 Task: Find people on LinkedIn with the title 'Marketing Research Analyst' at 'International Trade Links' who attended 'Shri Shikshayatan College'.
Action: Mouse moved to (664, 92)
Screenshot: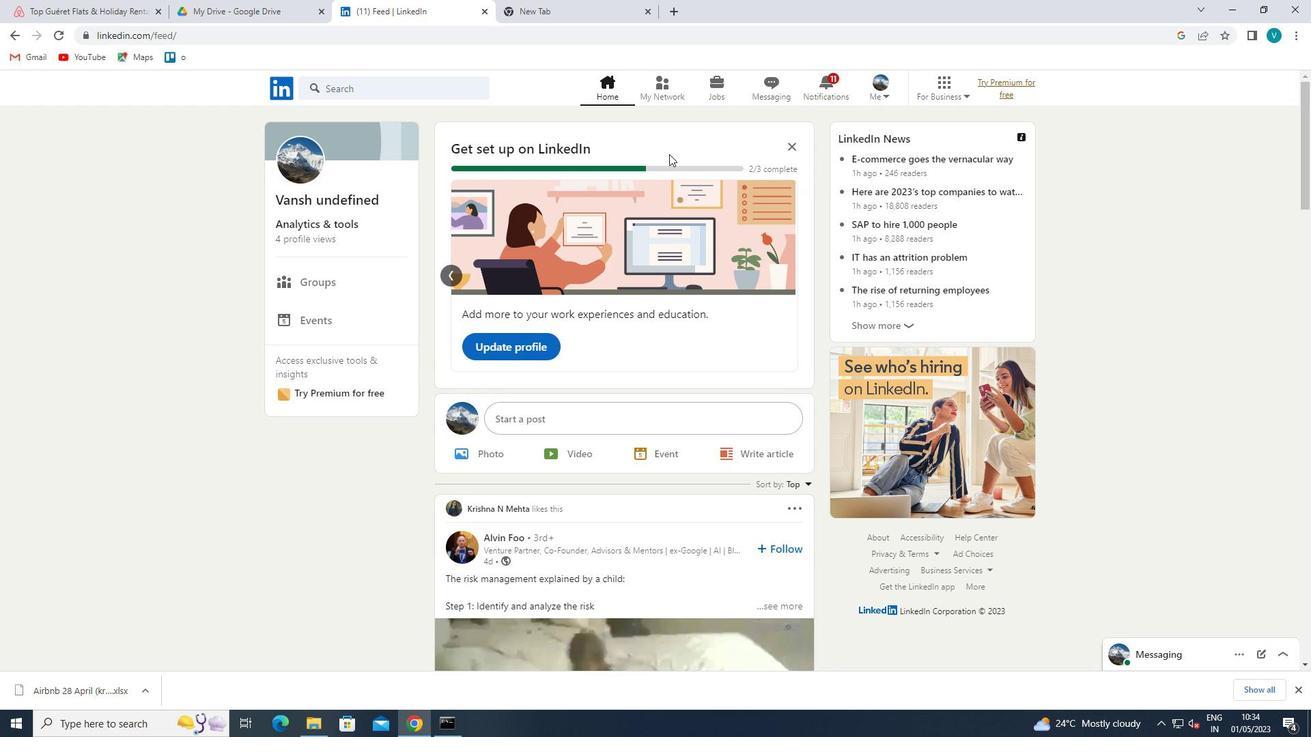
Action: Mouse pressed left at (664, 92)
Screenshot: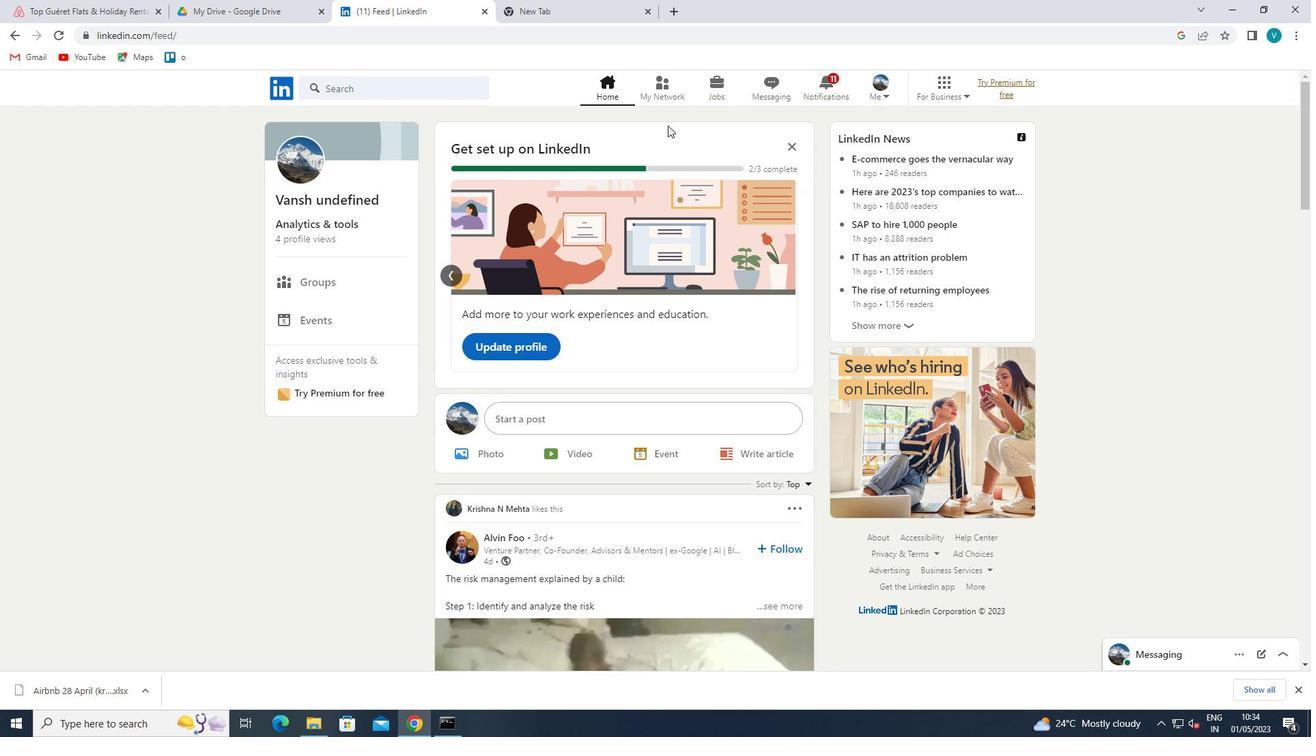 
Action: Mouse moved to (353, 163)
Screenshot: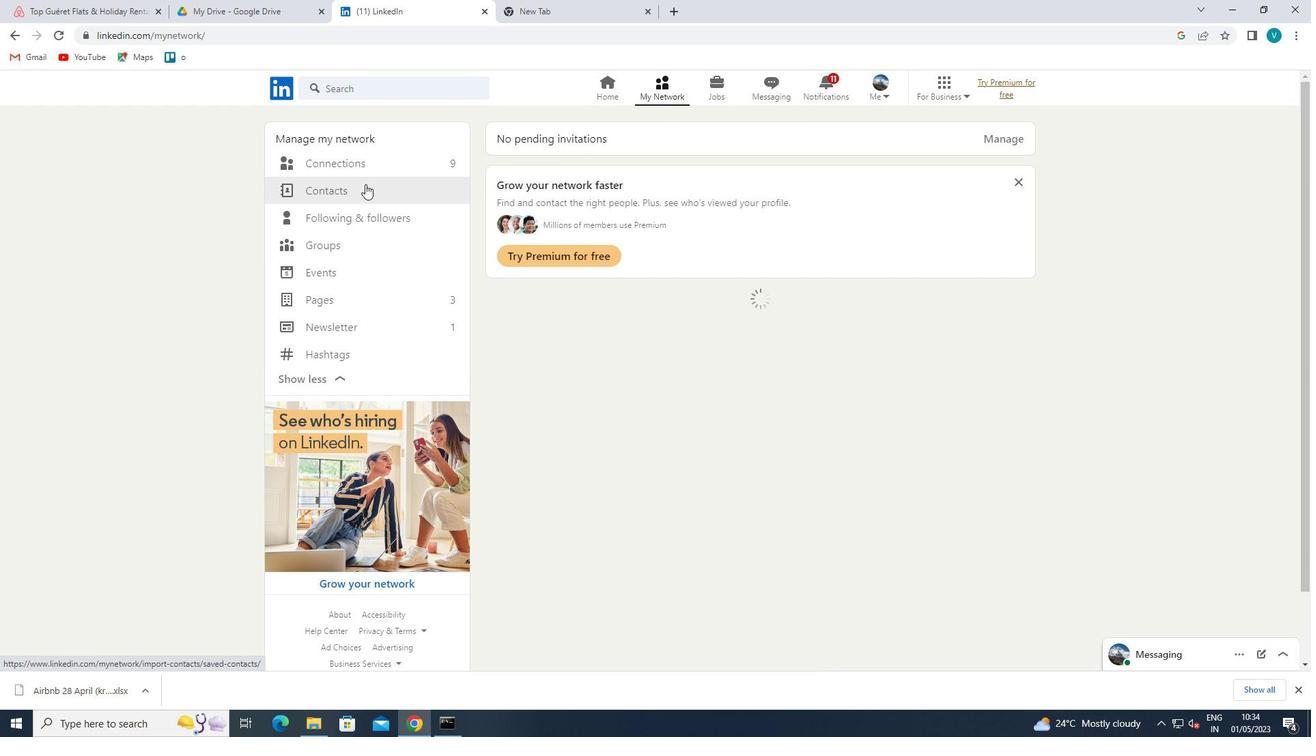 
Action: Mouse pressed left at (353, 163)
Screenshot: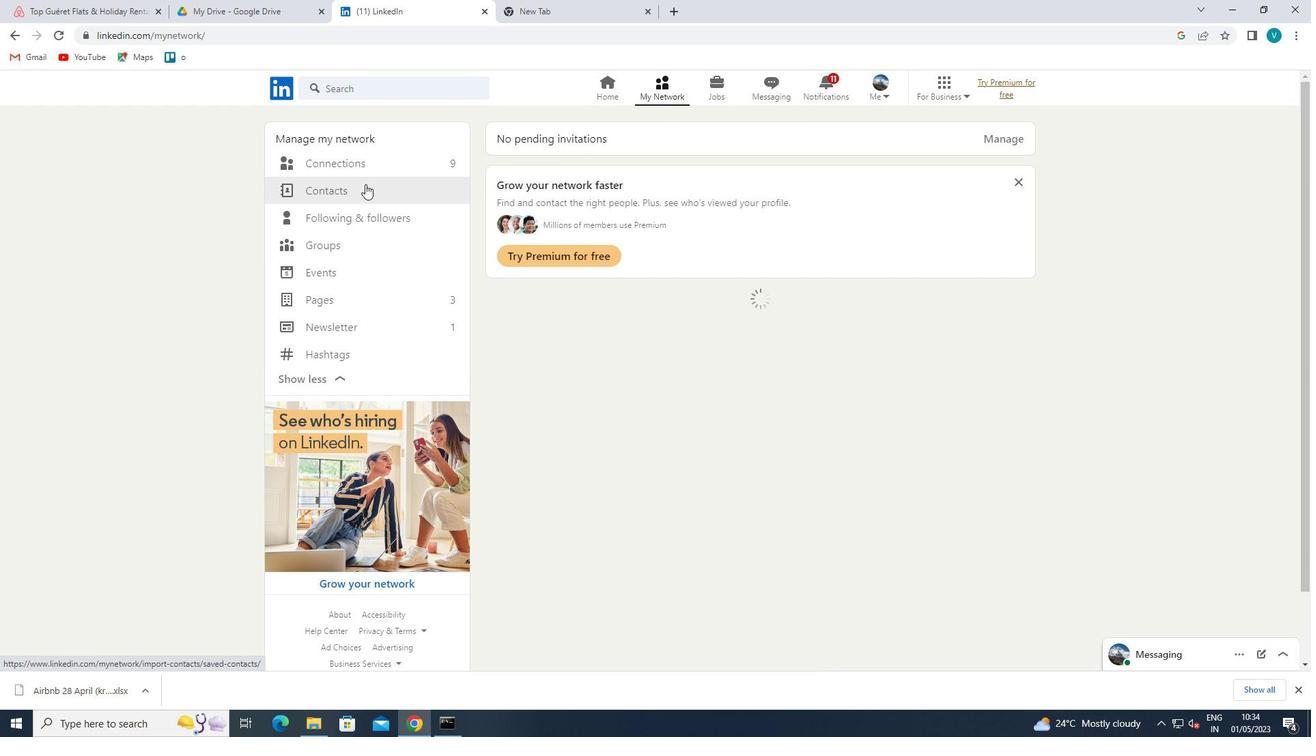 
Action: Mouse moved to (749, 160)
Screenshot: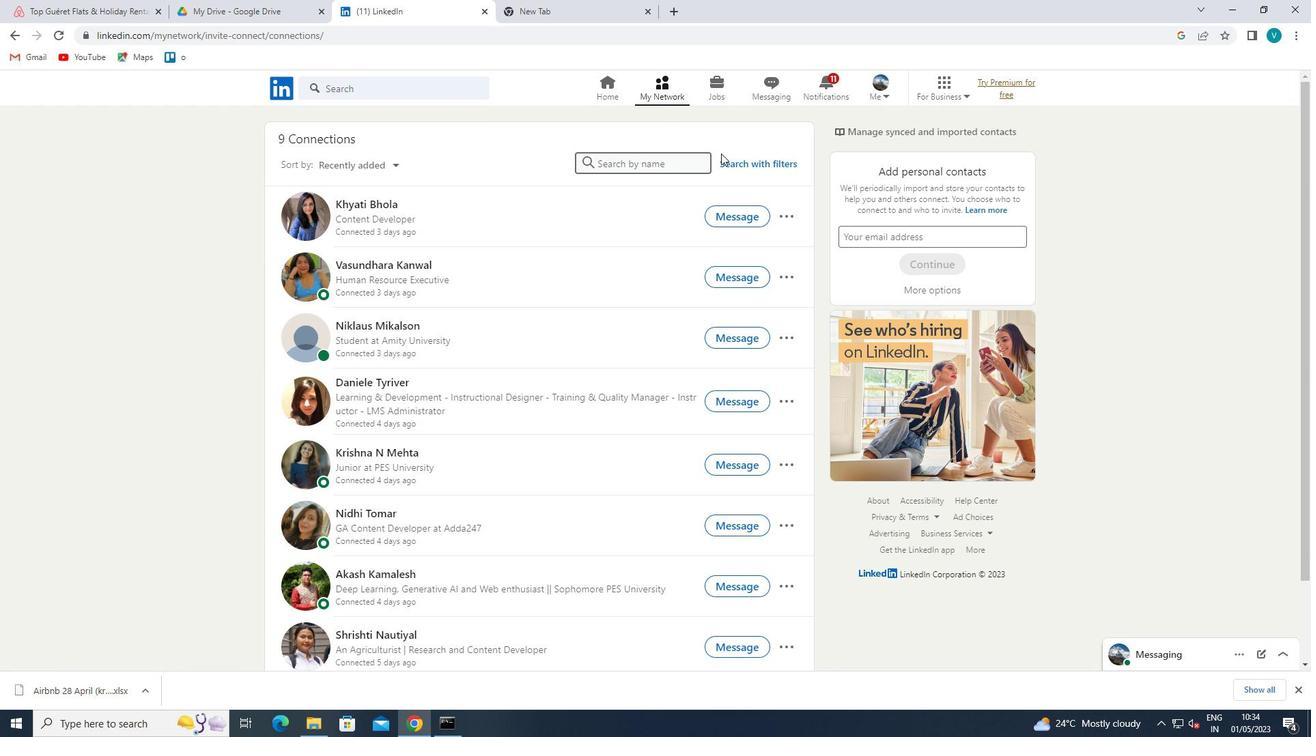 
Action: Mouse pressed left at (749, 160)
Screenshot: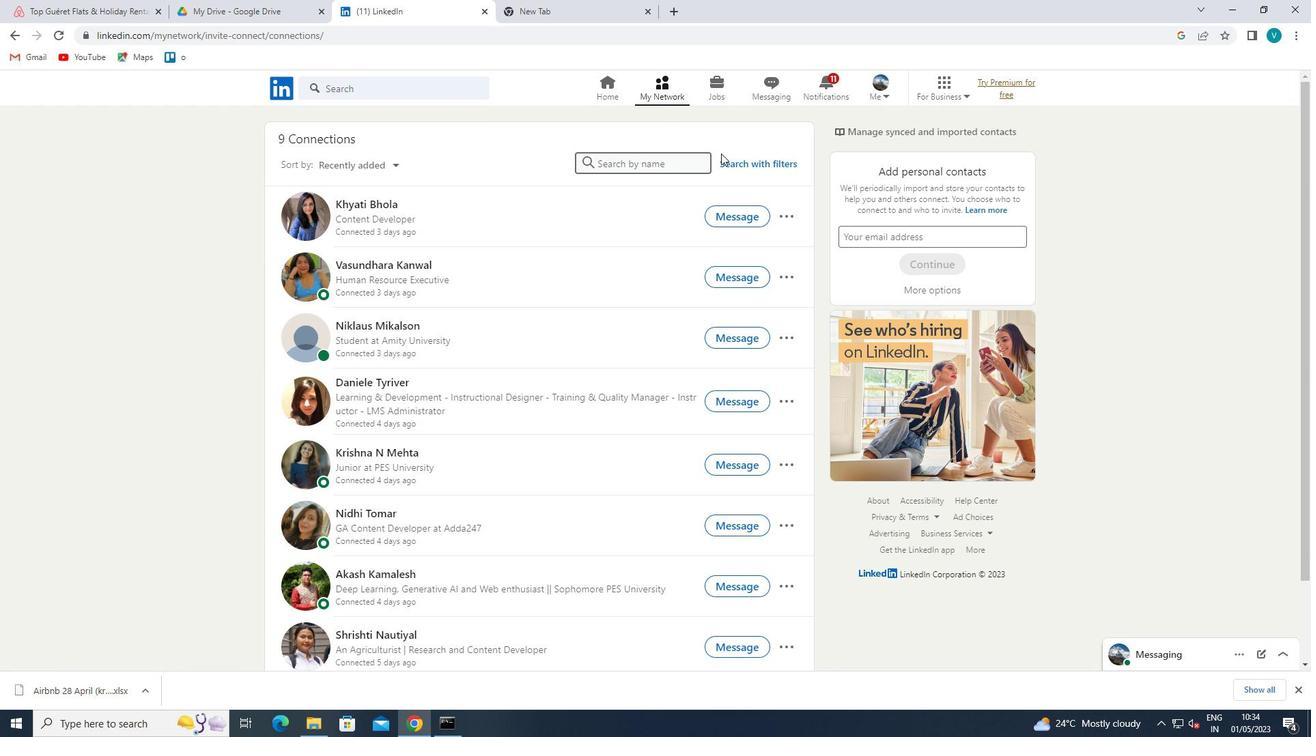 
Action: Mouse moved to (643, 126)
Screenshot: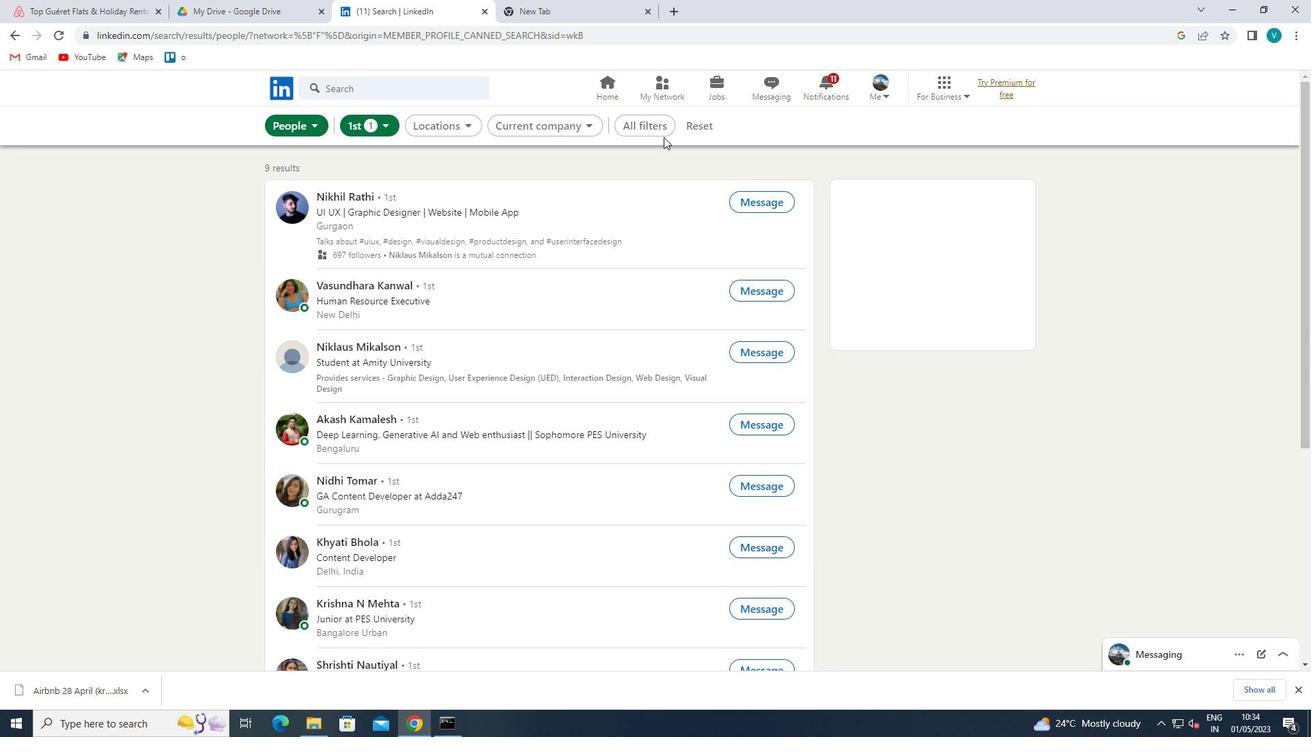 
Action: Mouse pressed left at (643, 126)
Screenshot: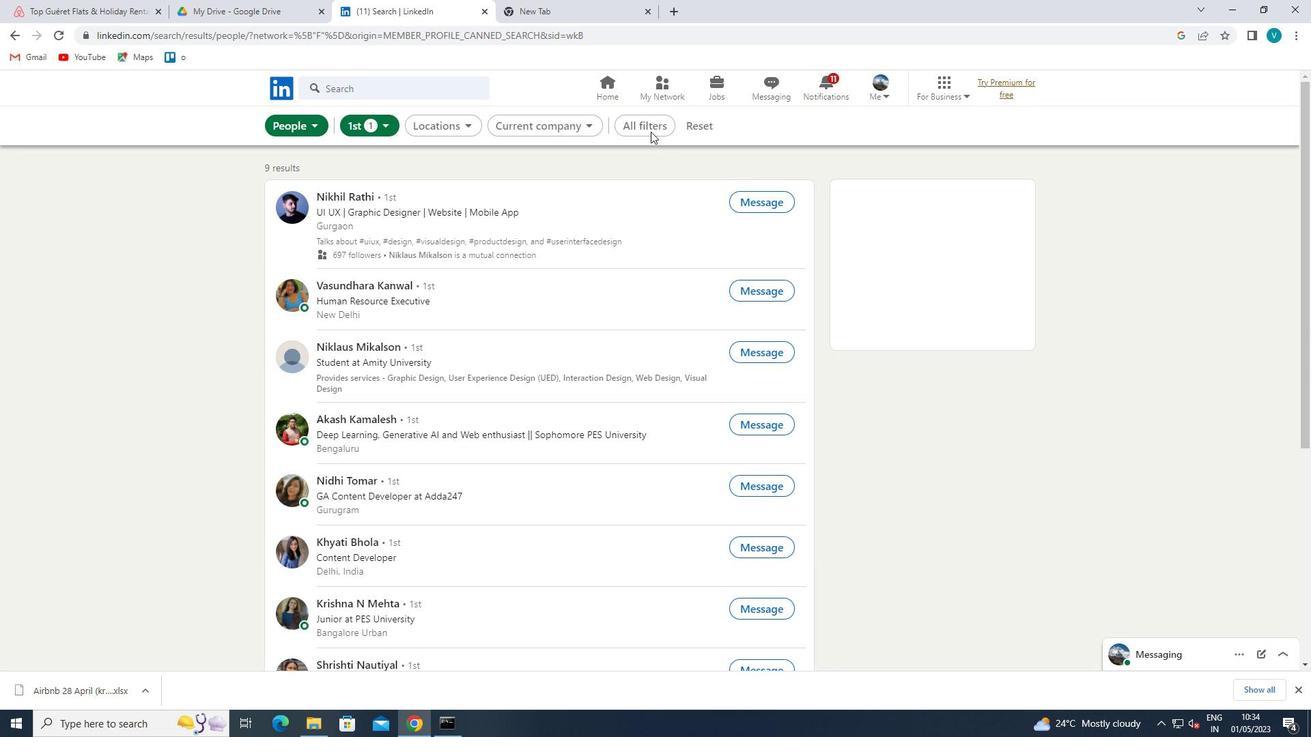 
Action: Mouse moved to (1046, 331)
Screenshot: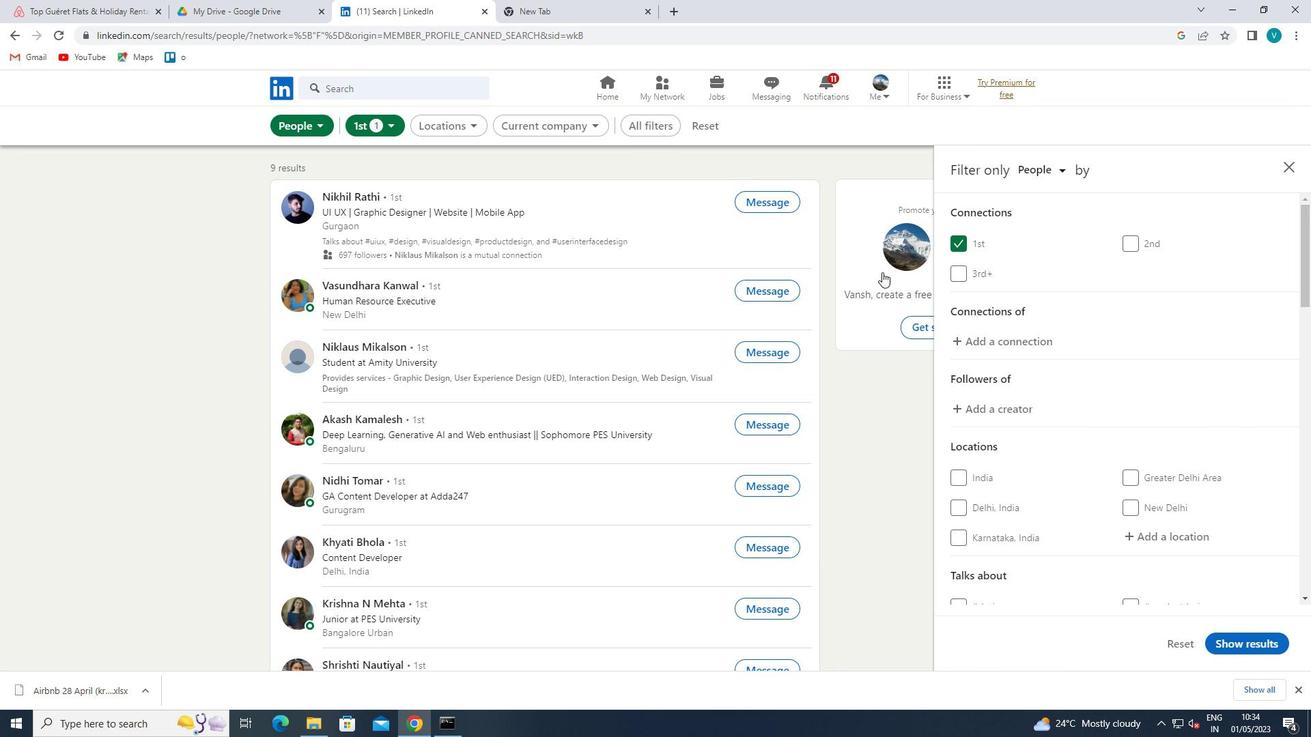 
Action: Mouse scrolled (1046, 330) with delta (0, 0)
Screenshot: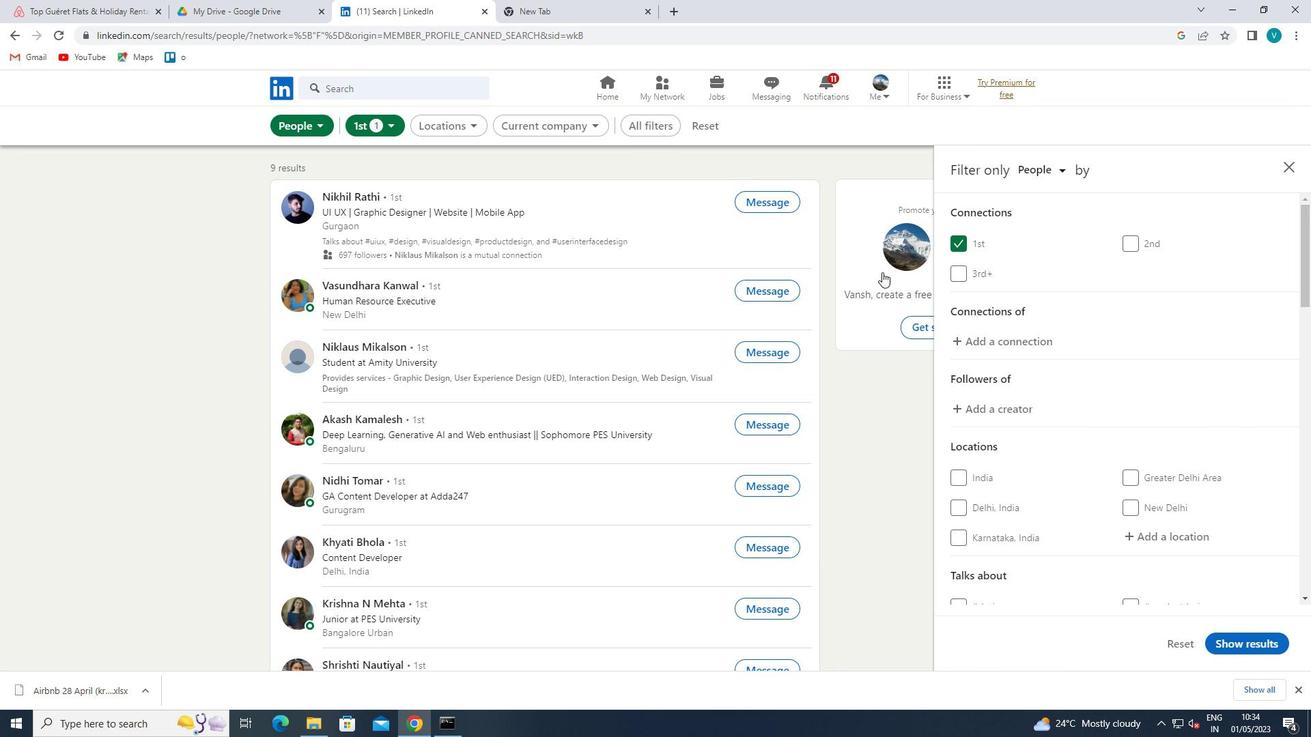 
Action: Mouse moved to (1158, 468)
Screenshot: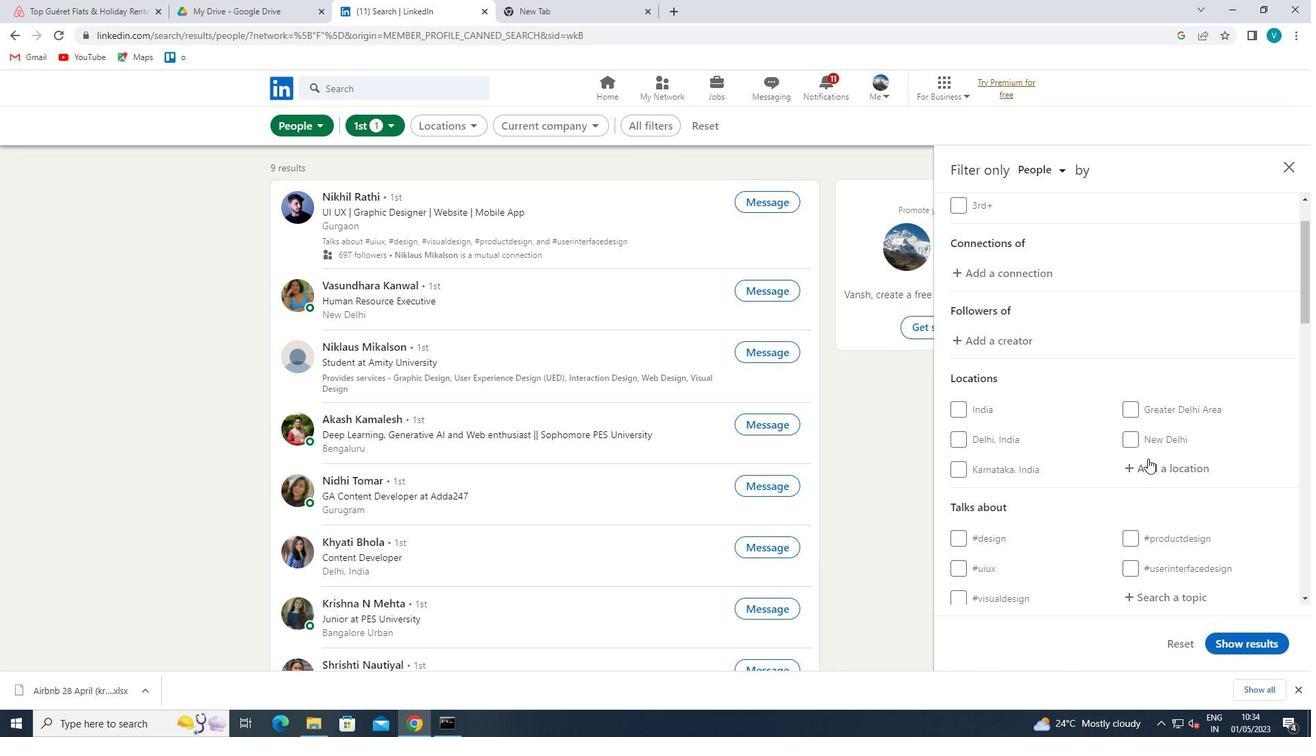 
Action: Mouse pressed left at (1158, 468)
Screenshot: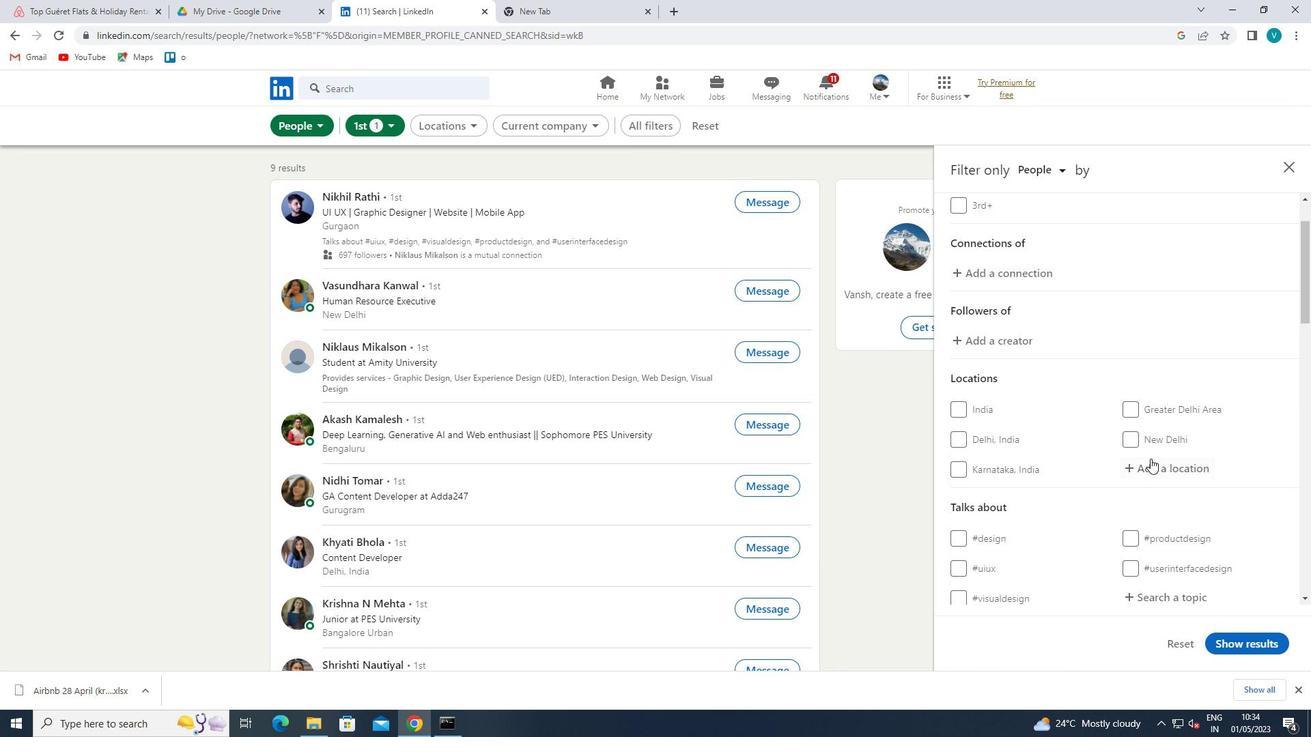 
Action: Mouse moved to (576, 296)
Screenshot: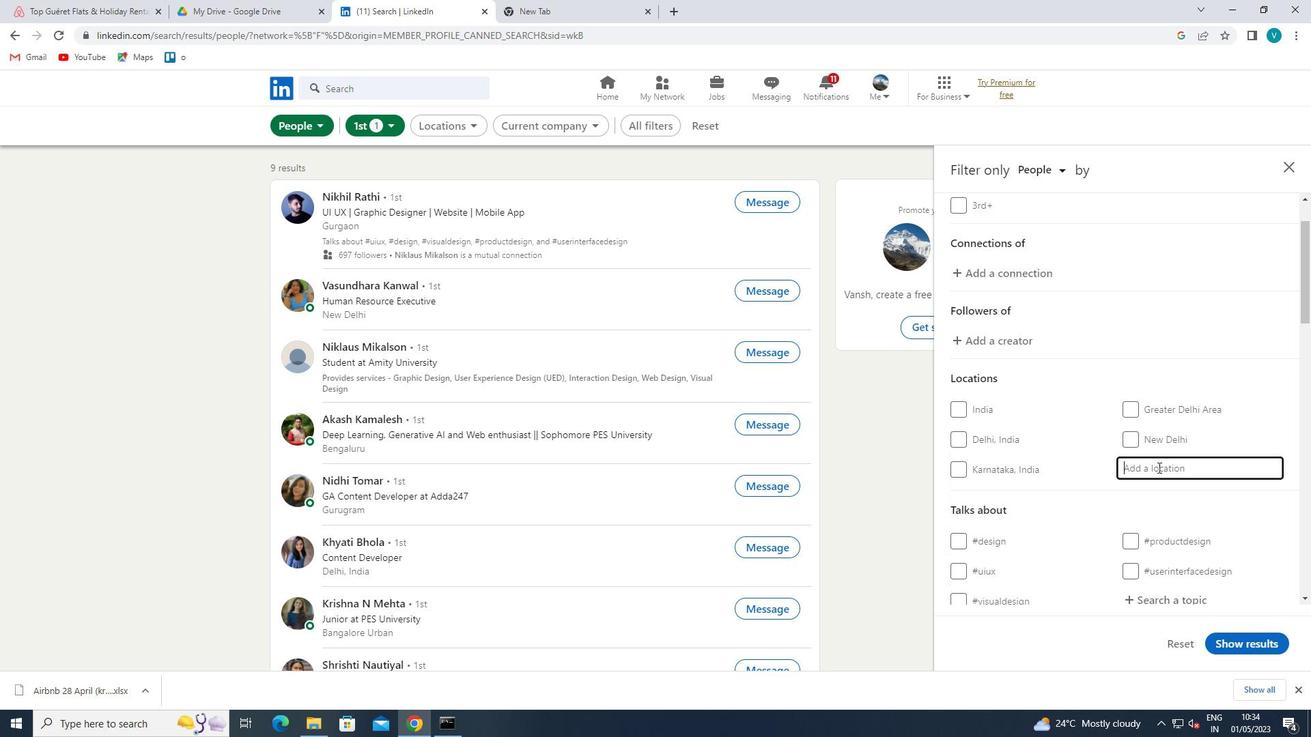 
Action: Key pressed <Key.shift>ZALANTUN
Screenshot: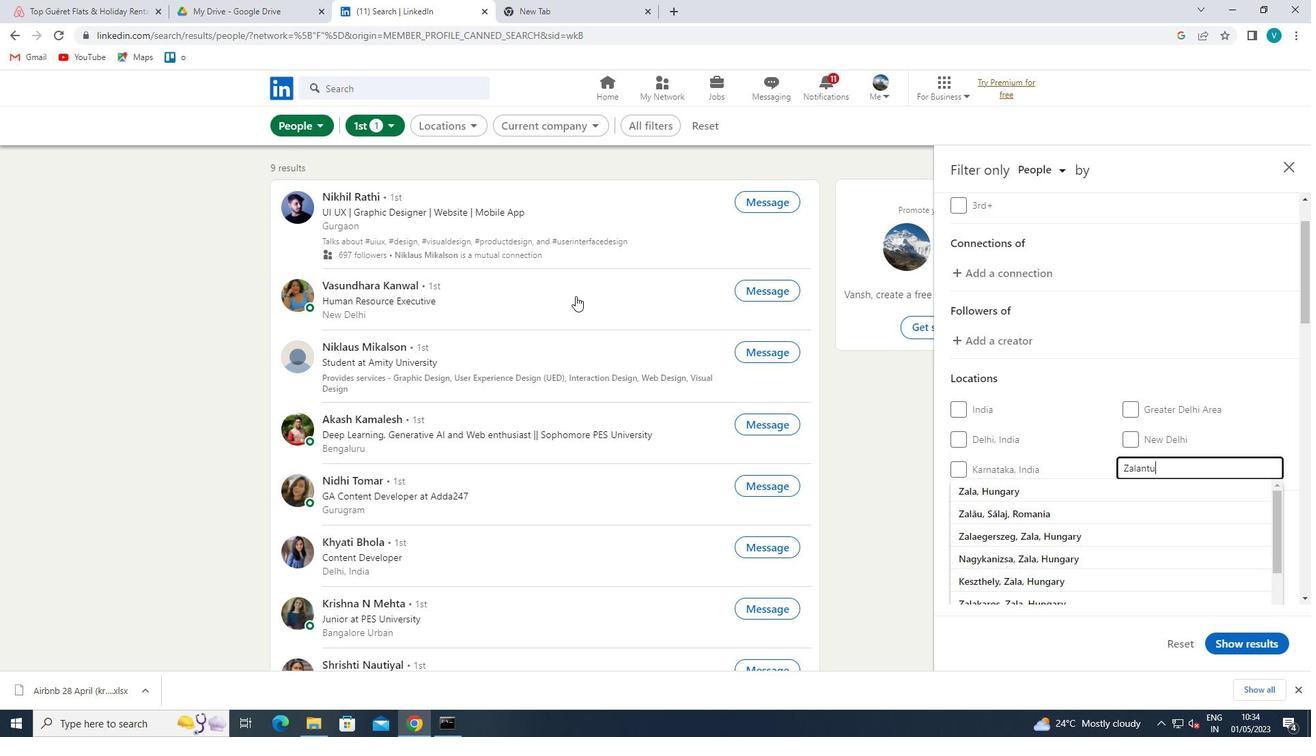 
Action: Mouse moved to (1085, 491)
Screenshot: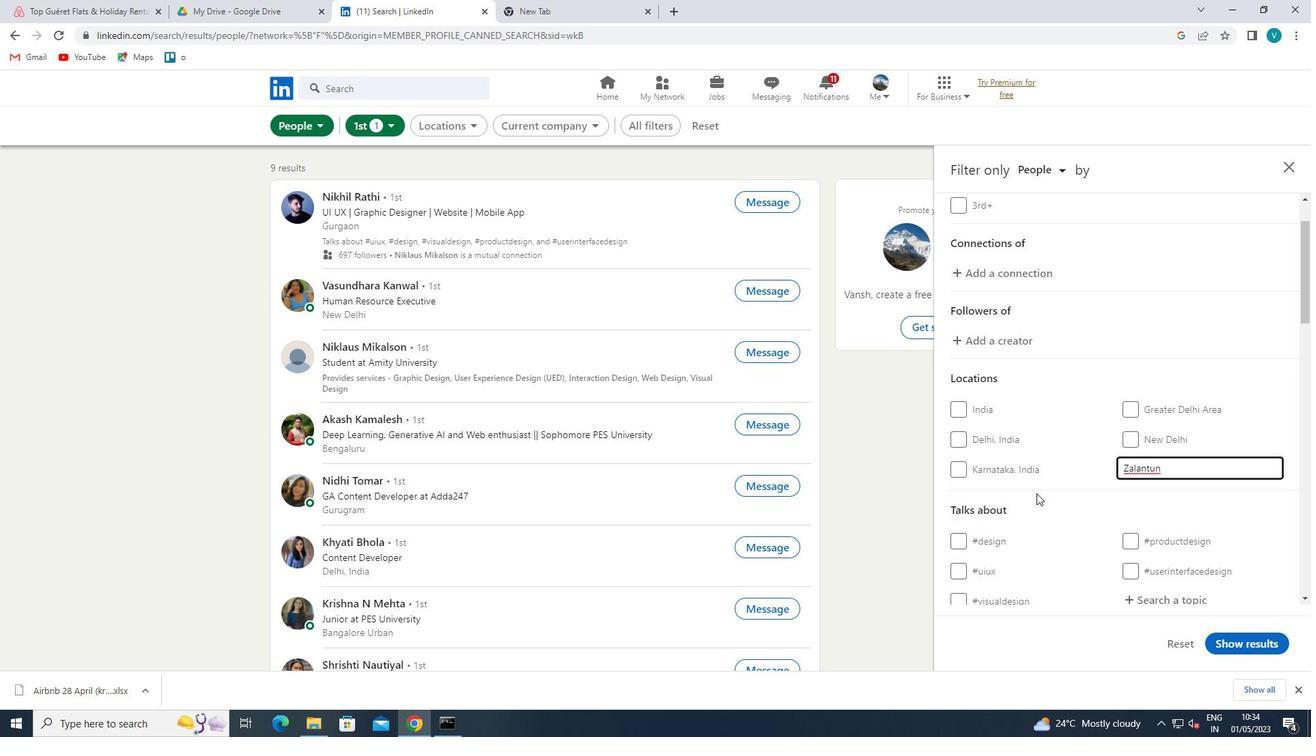 
Action: Mouse pressed left at (1085, 491)
Screenshot: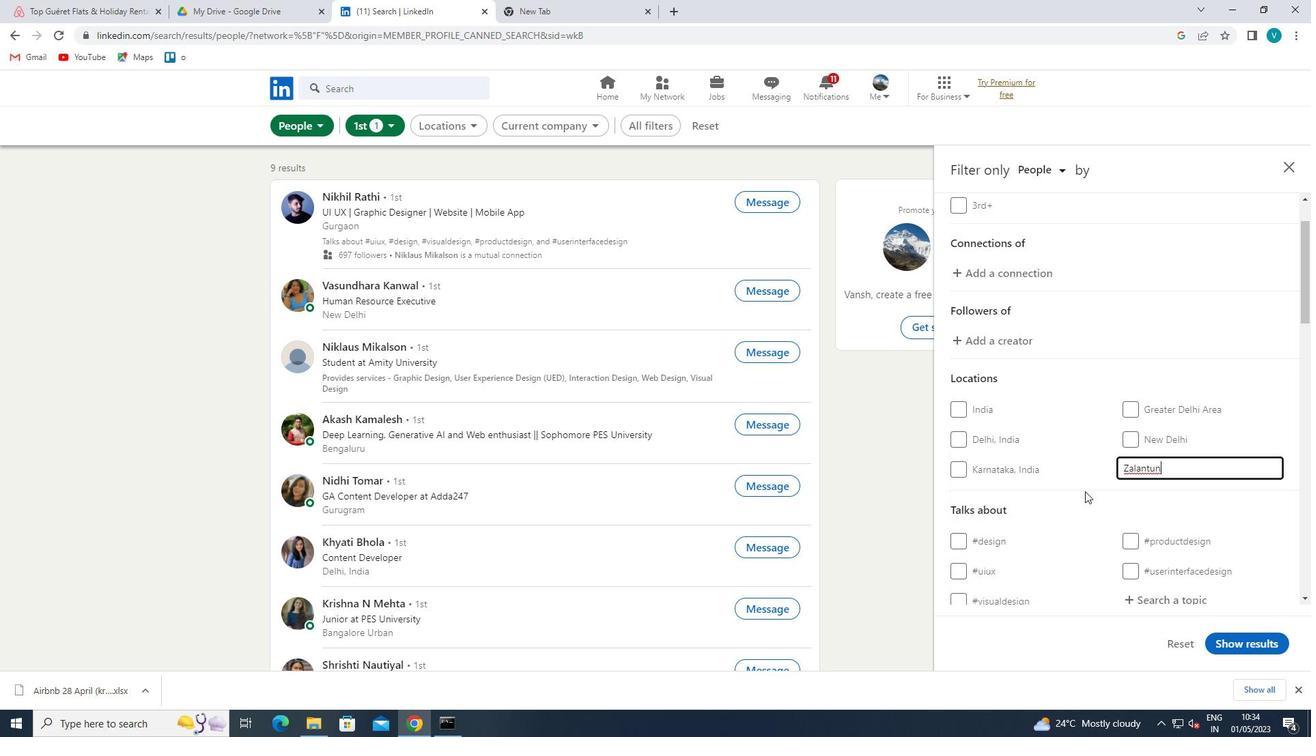 
Action: Mouse scrolled (1085, 491) with delta (0, 0)
Screenshot: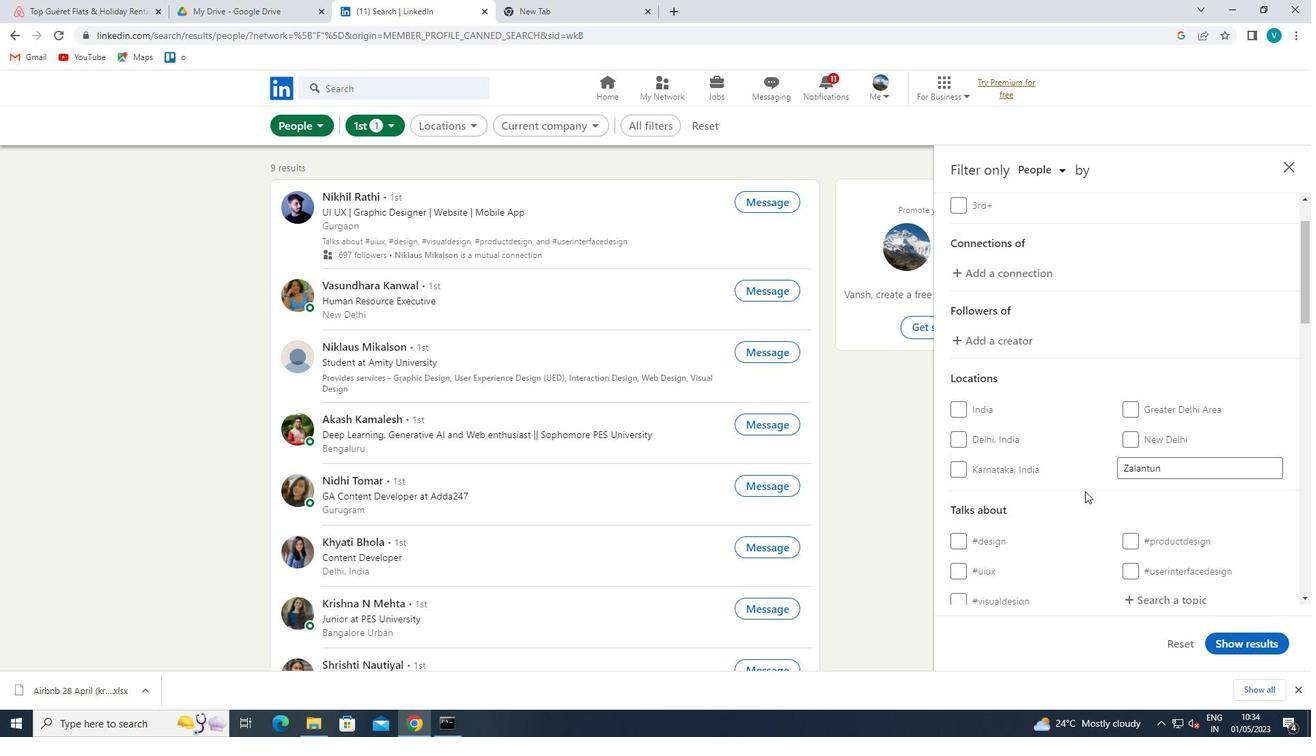 
Action: Mouse scrolled (1085, 491) with delta (0, 0)
Screenshot: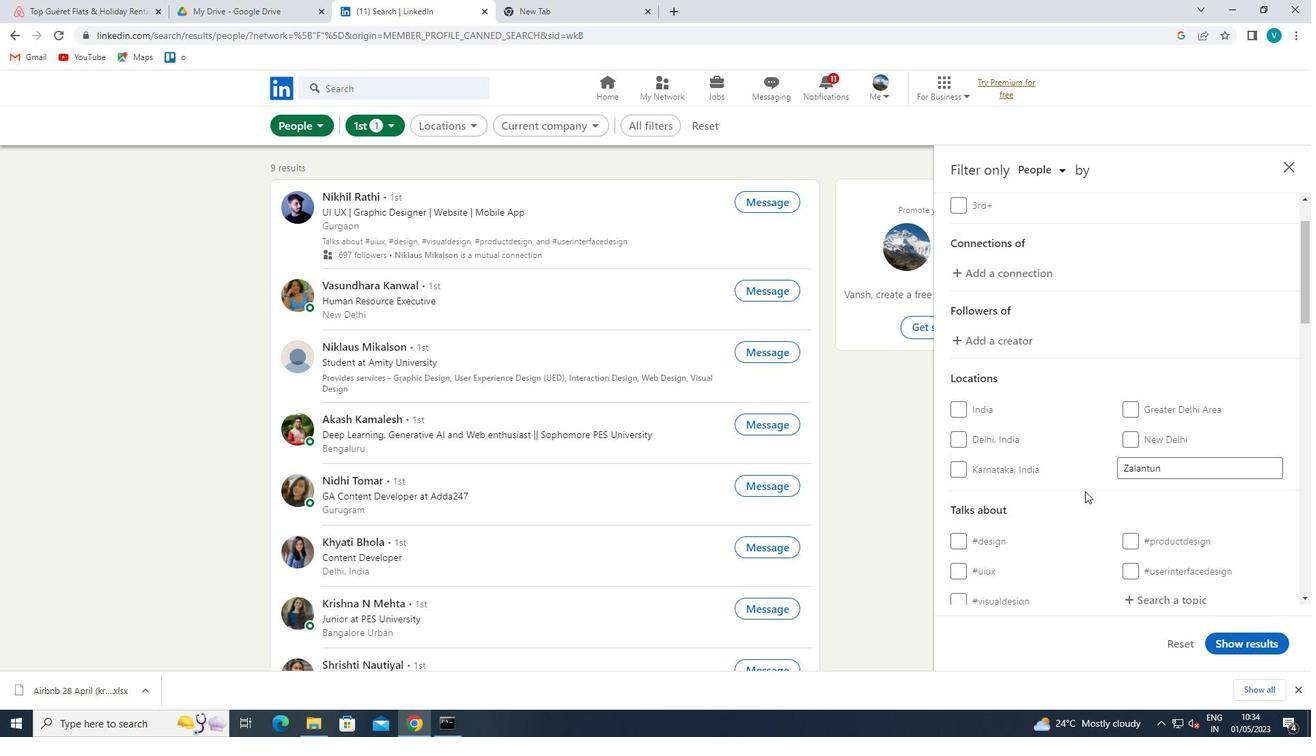
Action: Mouse moved to (1150, 464)
Screenshot: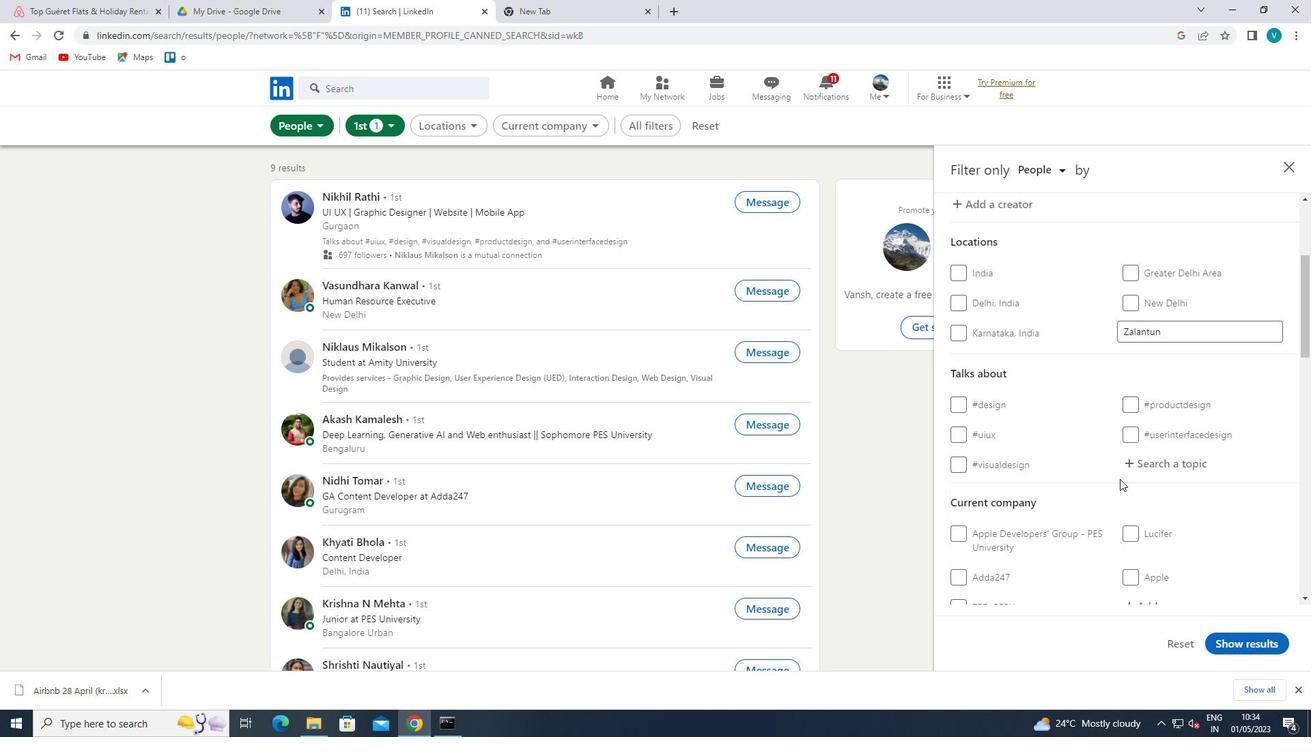 
Action: Mouse pressed left at (1150, 464)
Screenshot: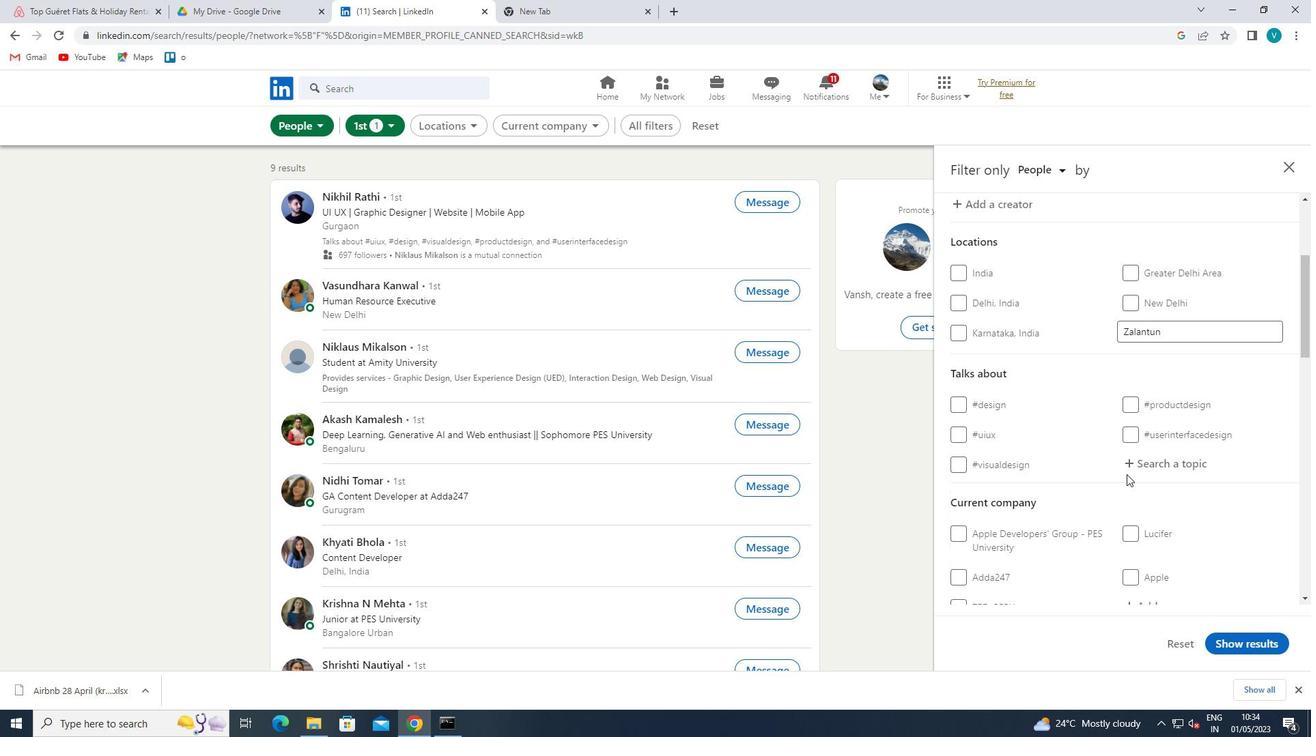 
Action: Mouse moved to (690, 326)
Screenshot: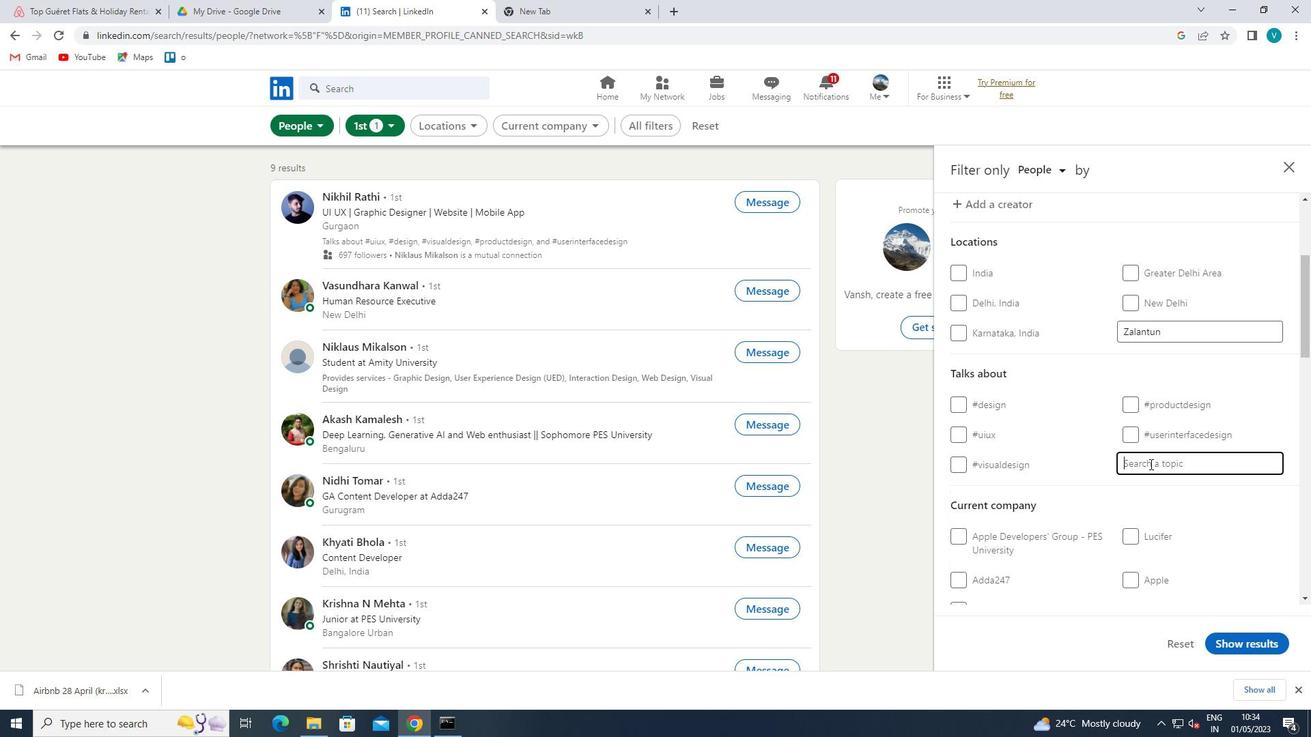
Action: Key pressed <Key.shift>#<Key.shift>PRODUCTIVITY
Screenshot: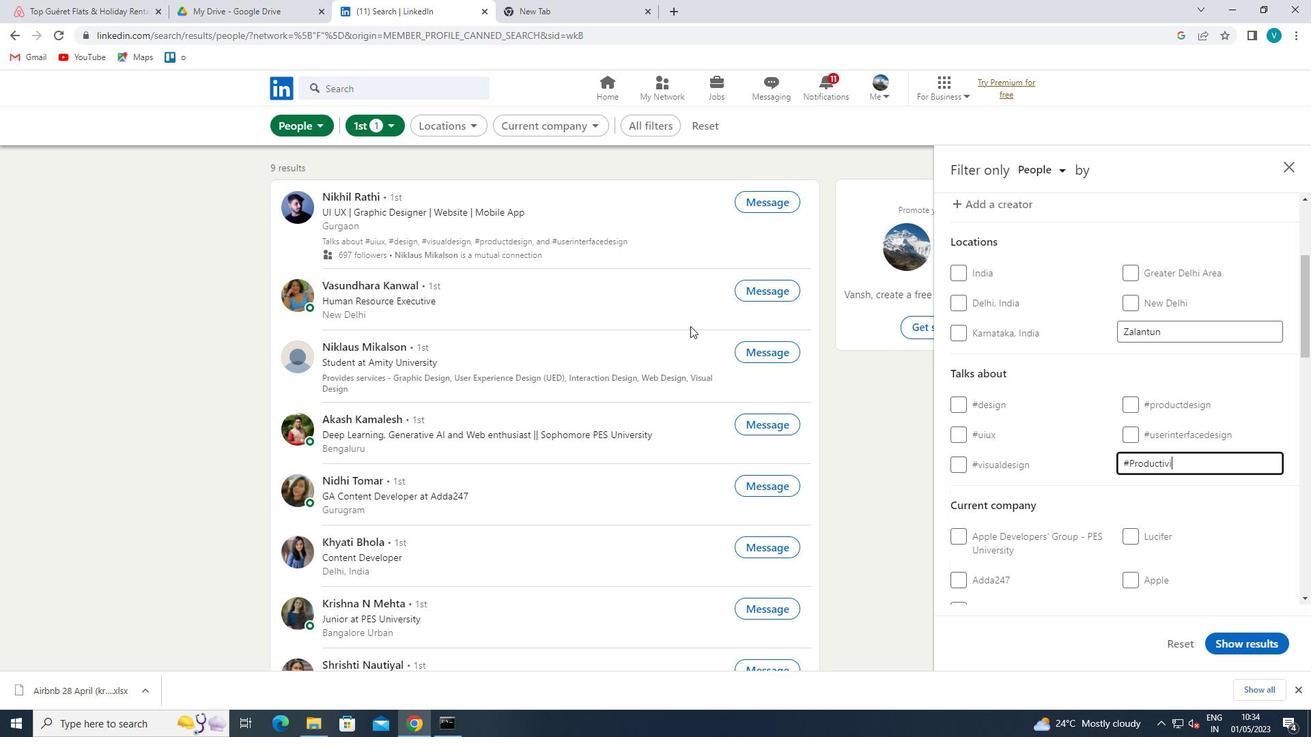 
Action: Mouse moved to (1084, 475)
Screenshot: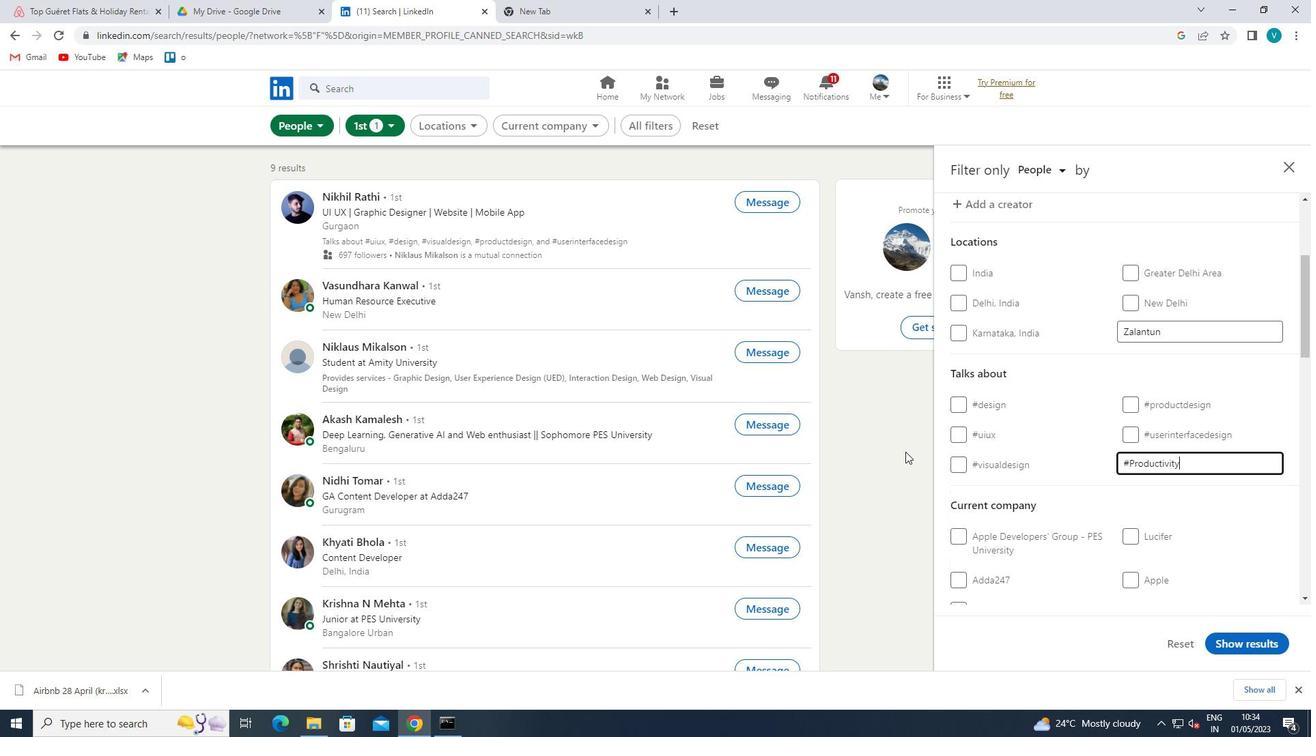 
Action: Mouse pressed left at (1084, 475)
Screenshot: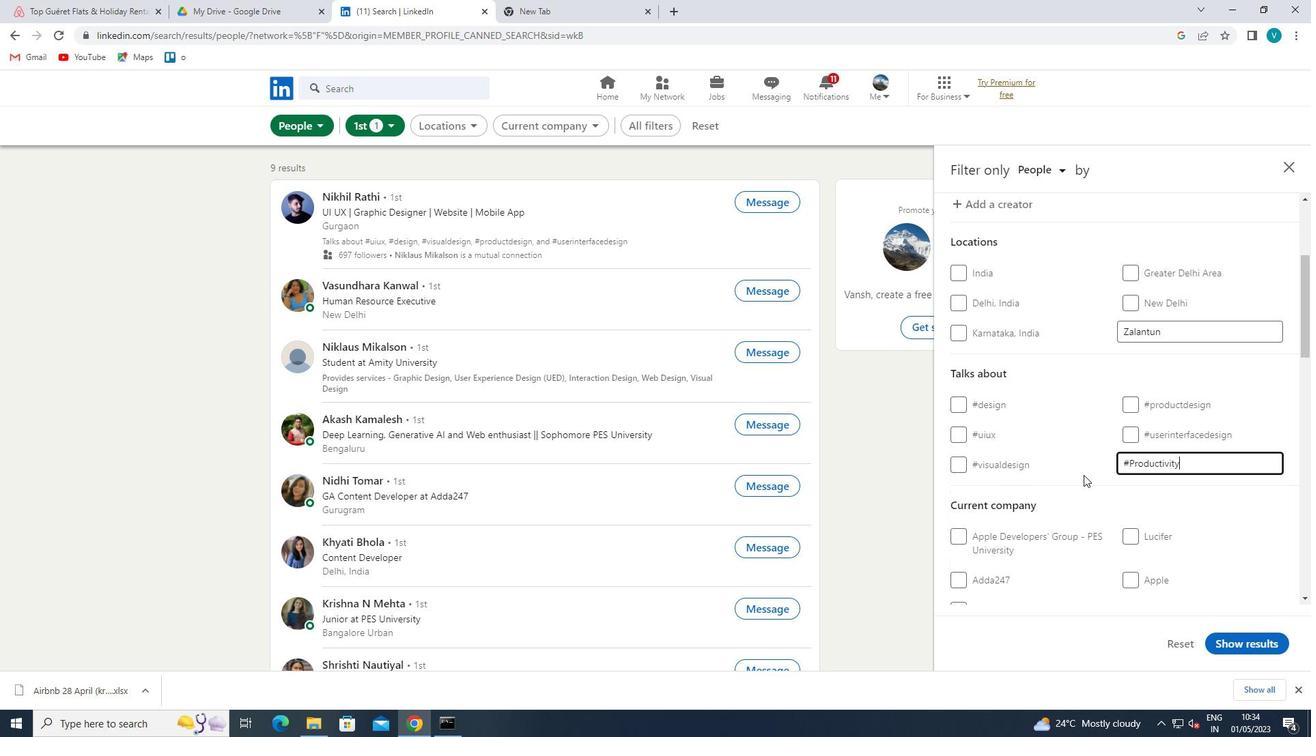 
Action: Mouse scrolled (1084, 474) with delta (0, 0)
Screenshot: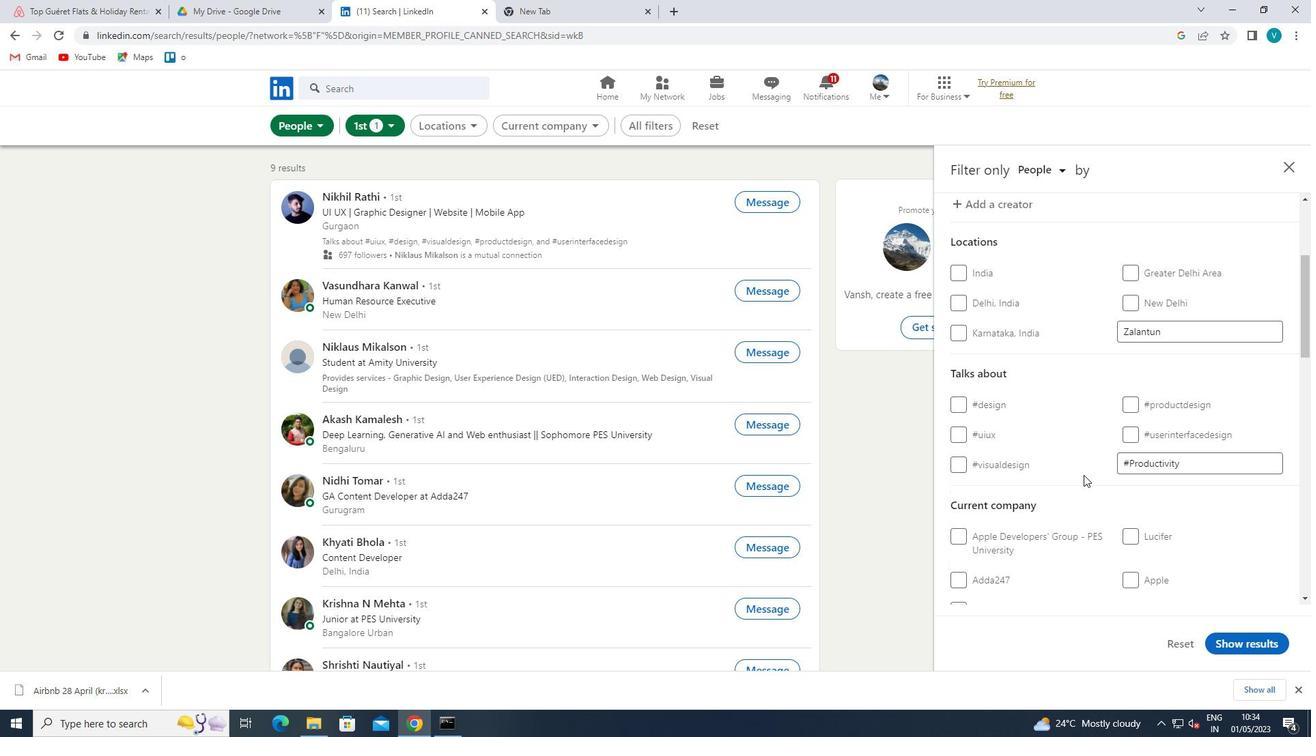 
Action: Mouse moved to (1185, 542)
Screenshot: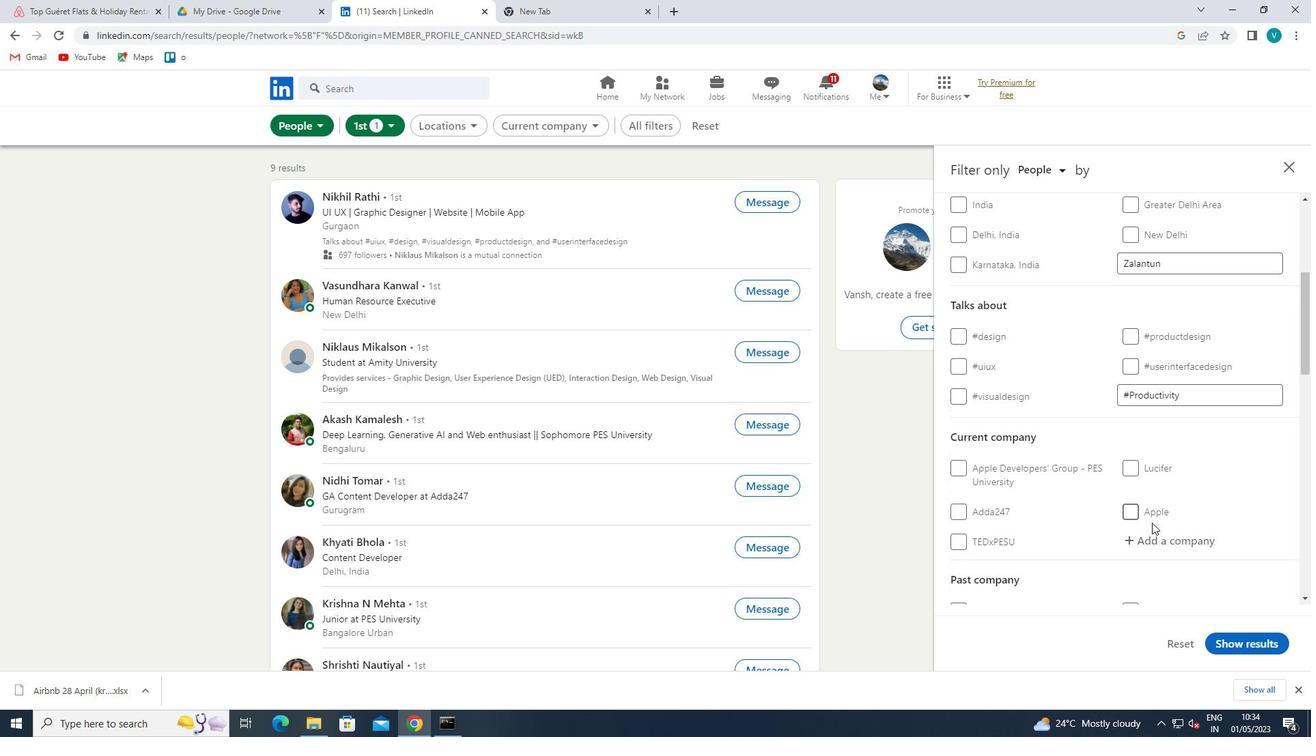 
Action: Mouse pressed left at (1185, 542)
Screenshot: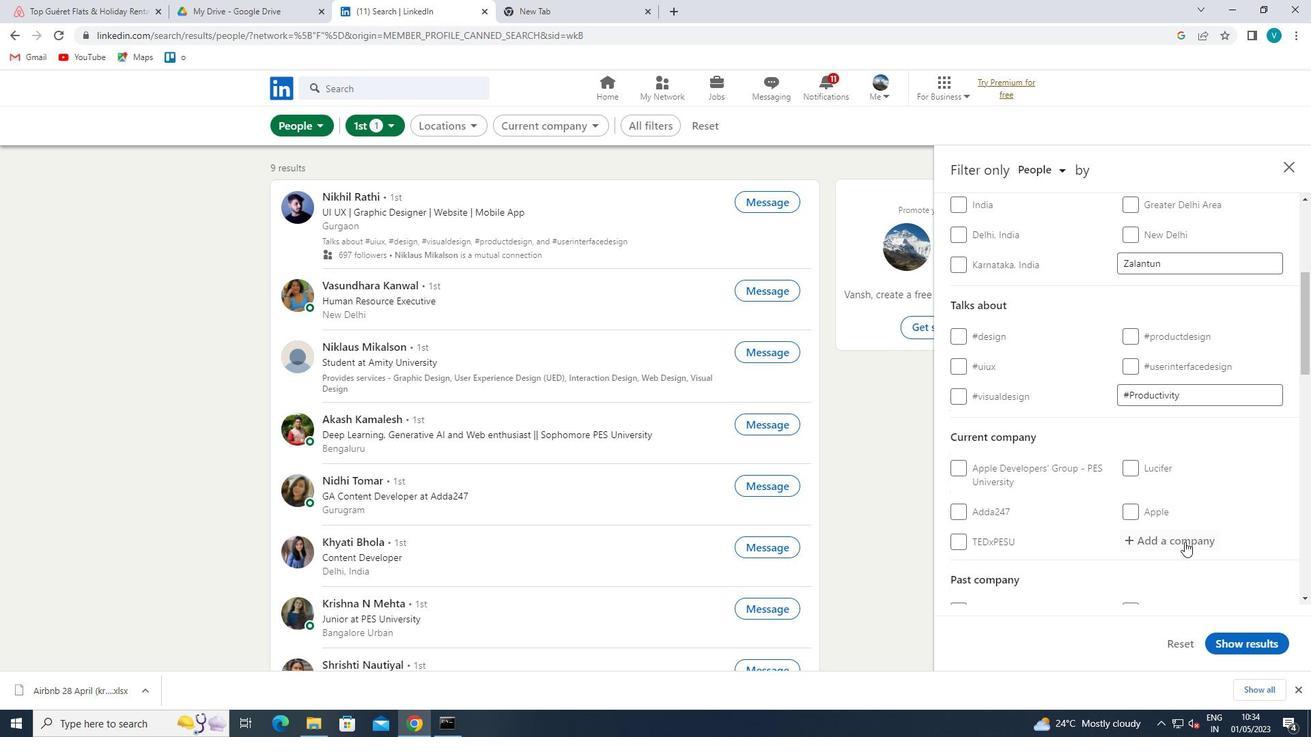 
Action: Mouse moved to (839, 442)
Screenshot: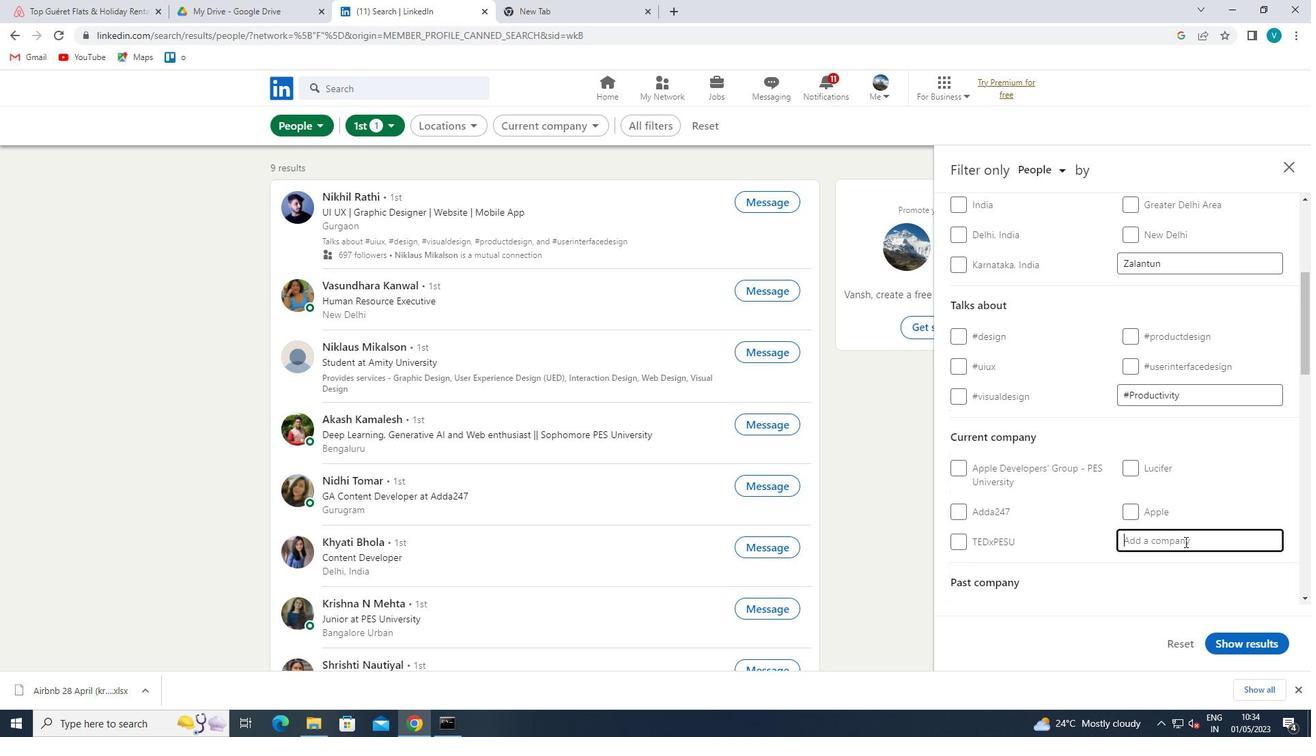 
Action: Key pressed <Key.shift>INTERNATIONAL<Key.space>
Screenshot: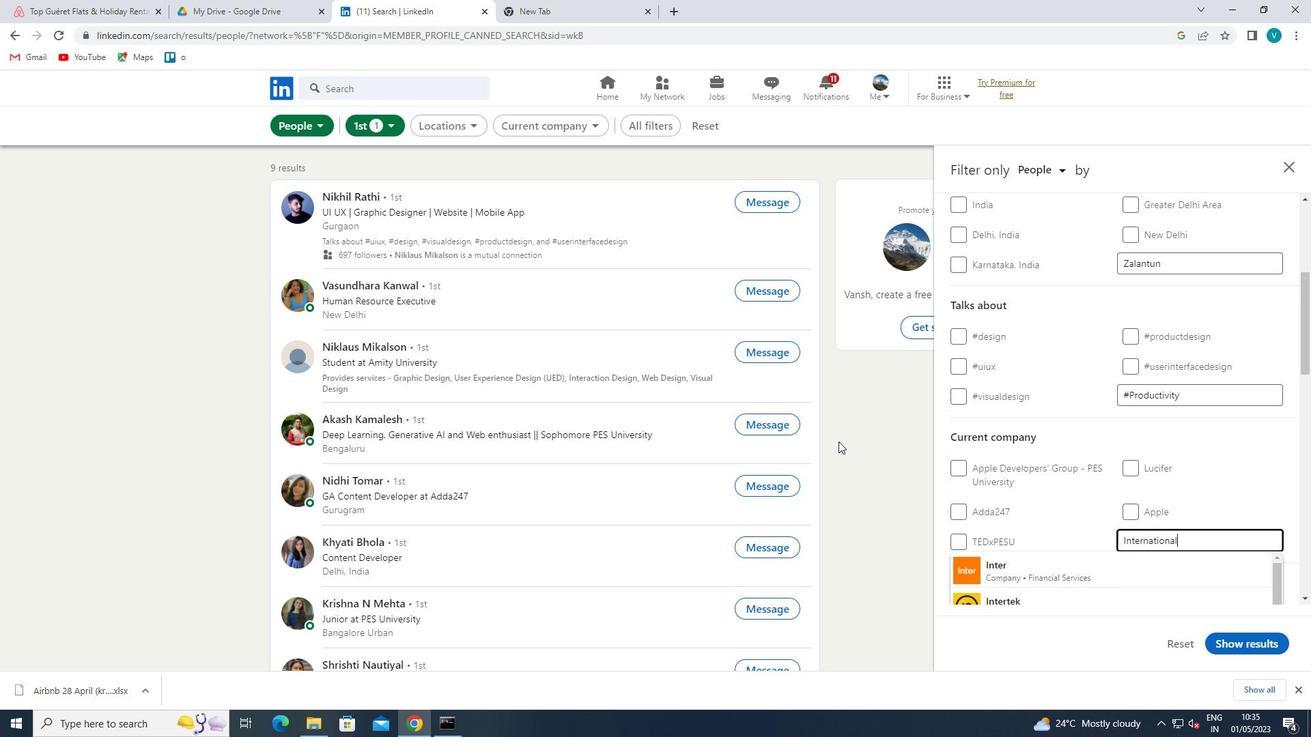 
Action: Mouse moved to (858, 446)
Screenshot: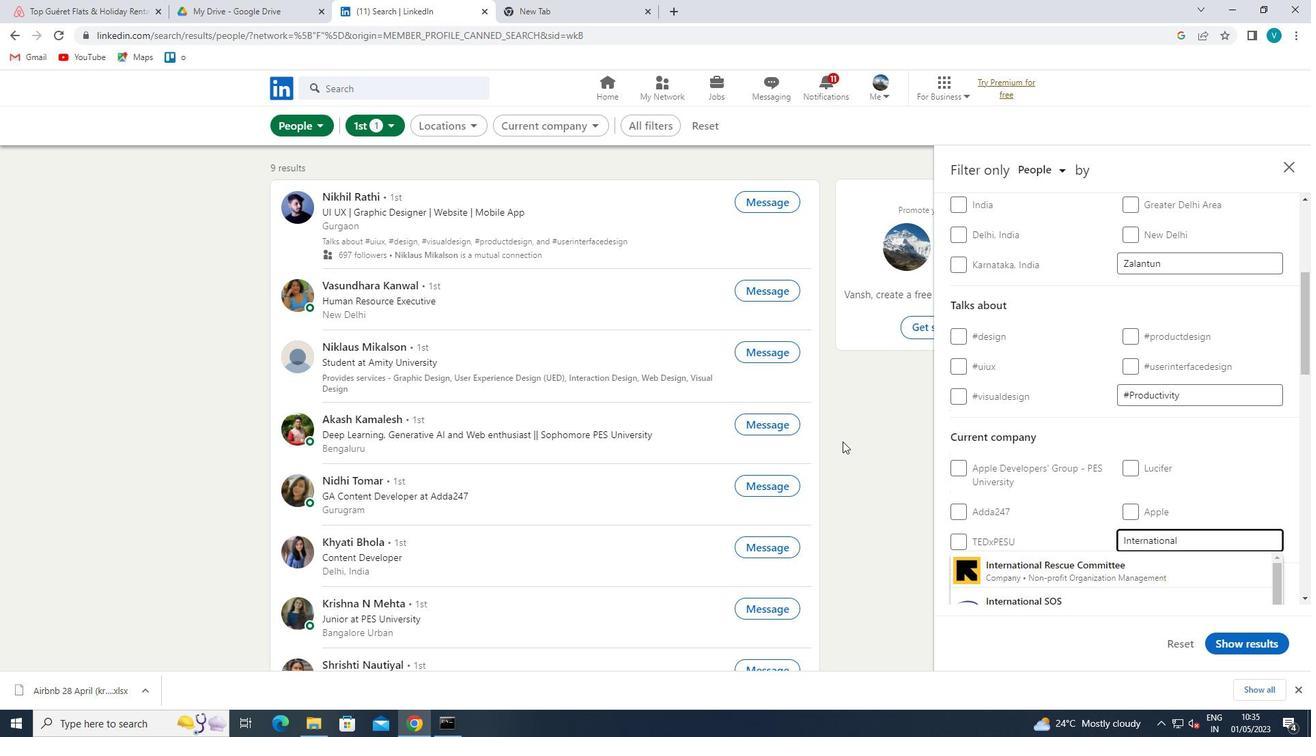 
Action: Key pressed <Key.shift>TRADE
Screenshot: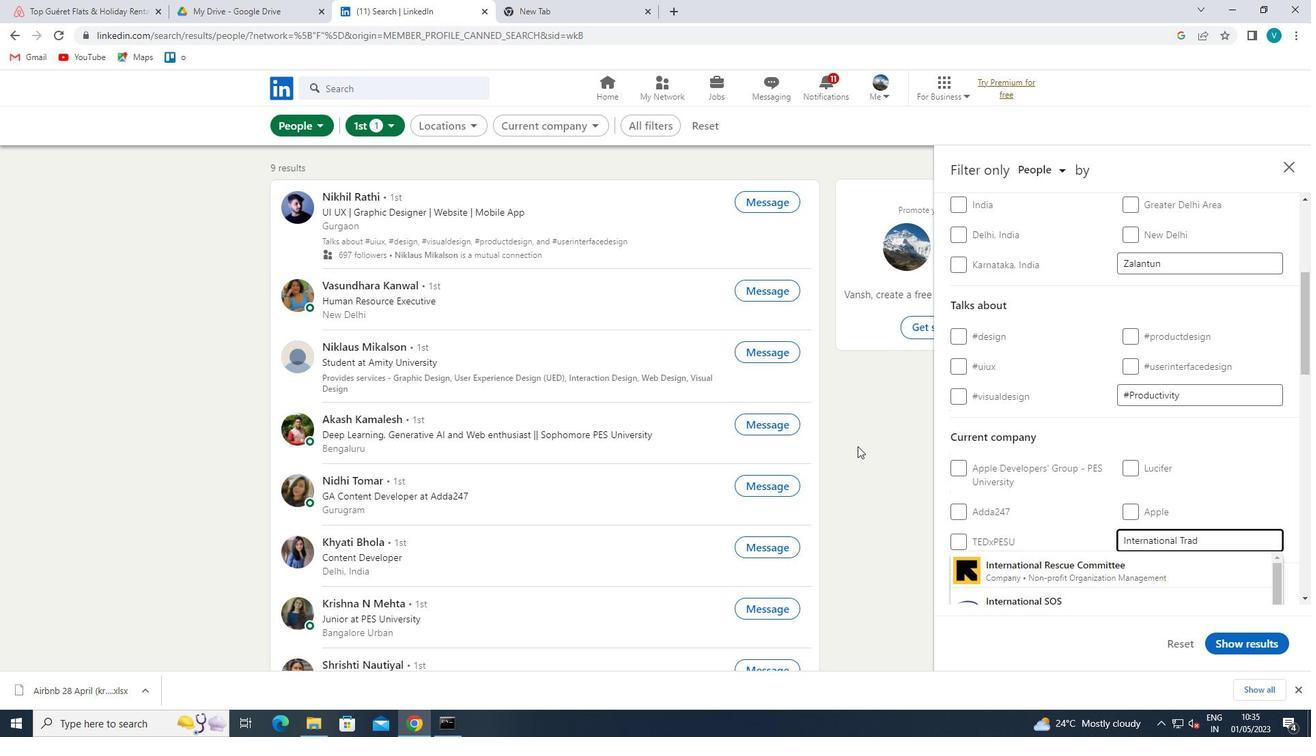 
Action: Mouse moved to (1083, 597)
Screenshot: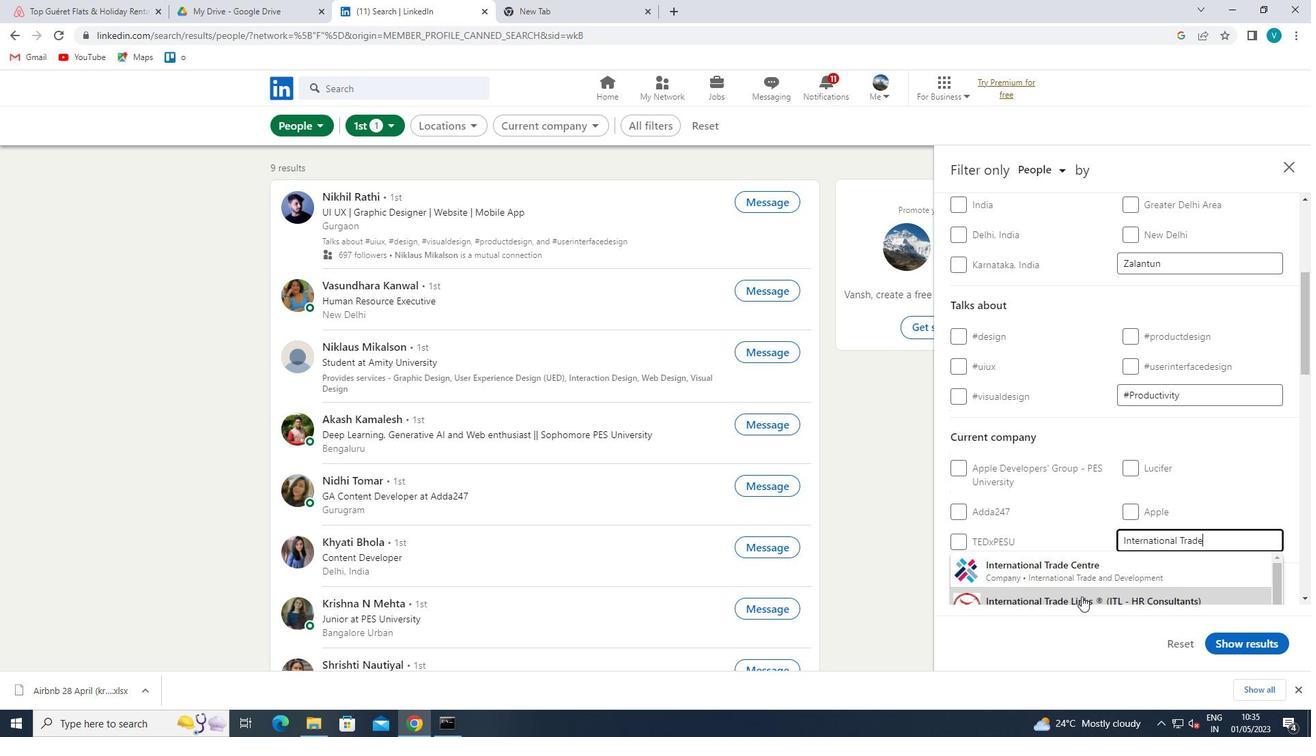 
Action: Mouse pressed left at (1083, 597)
Screenshot: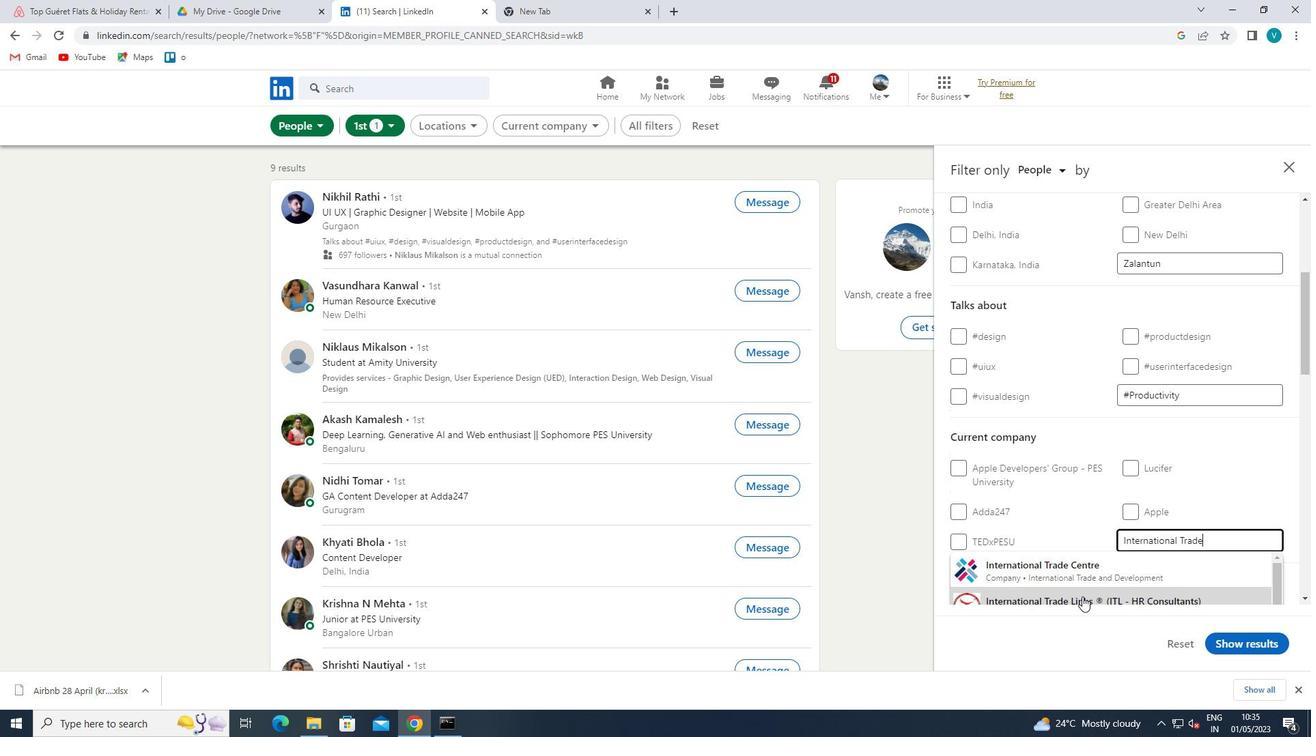 
Action: Mouse moved to (1091, 589)
Screenshot: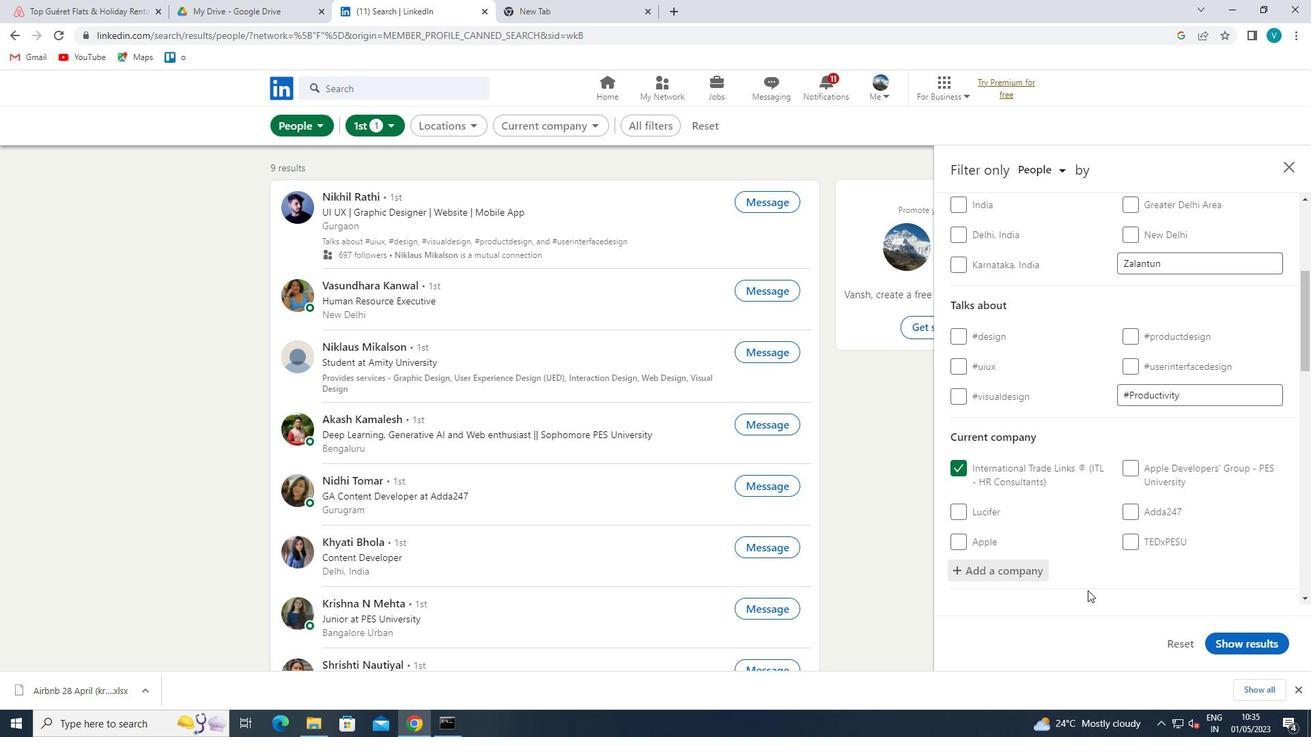 
Action: Mouse scrolled (1091, 589) with delta (0, 0)
Screenshot: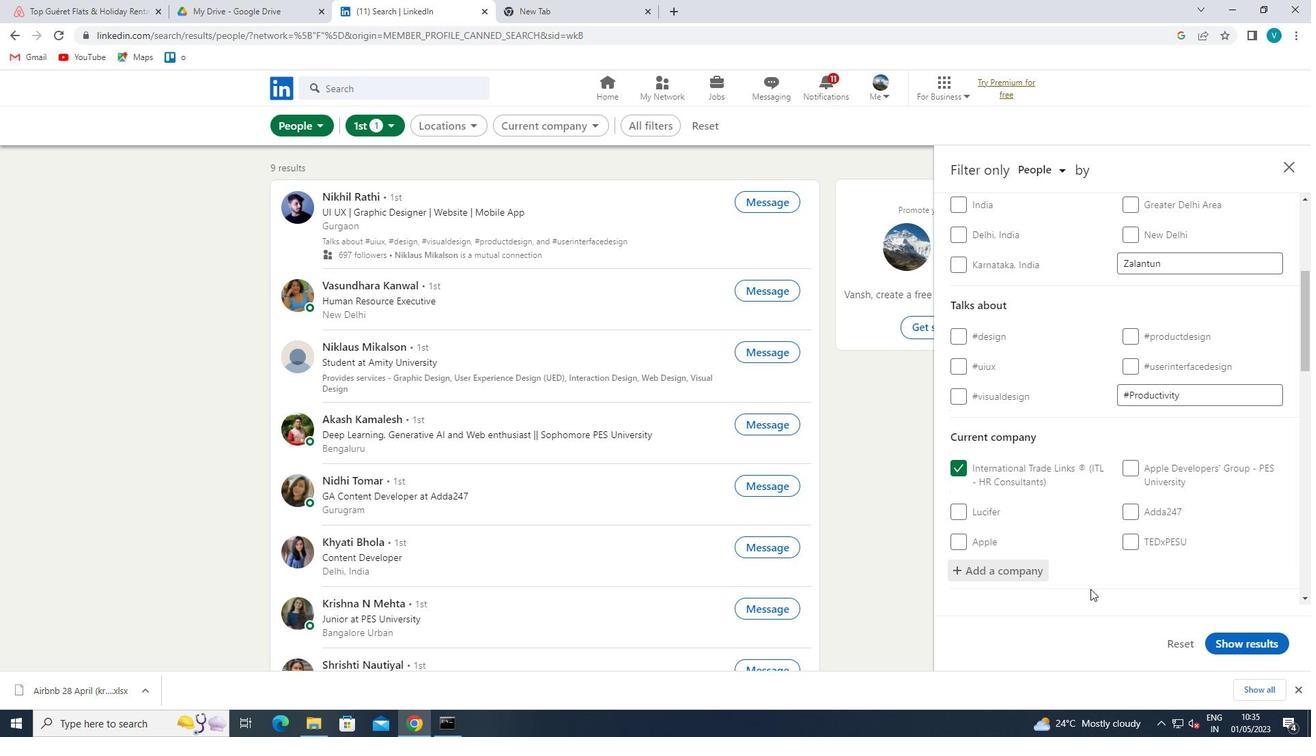 
Action: Mouse moved to (1091, 589)
Screenshot: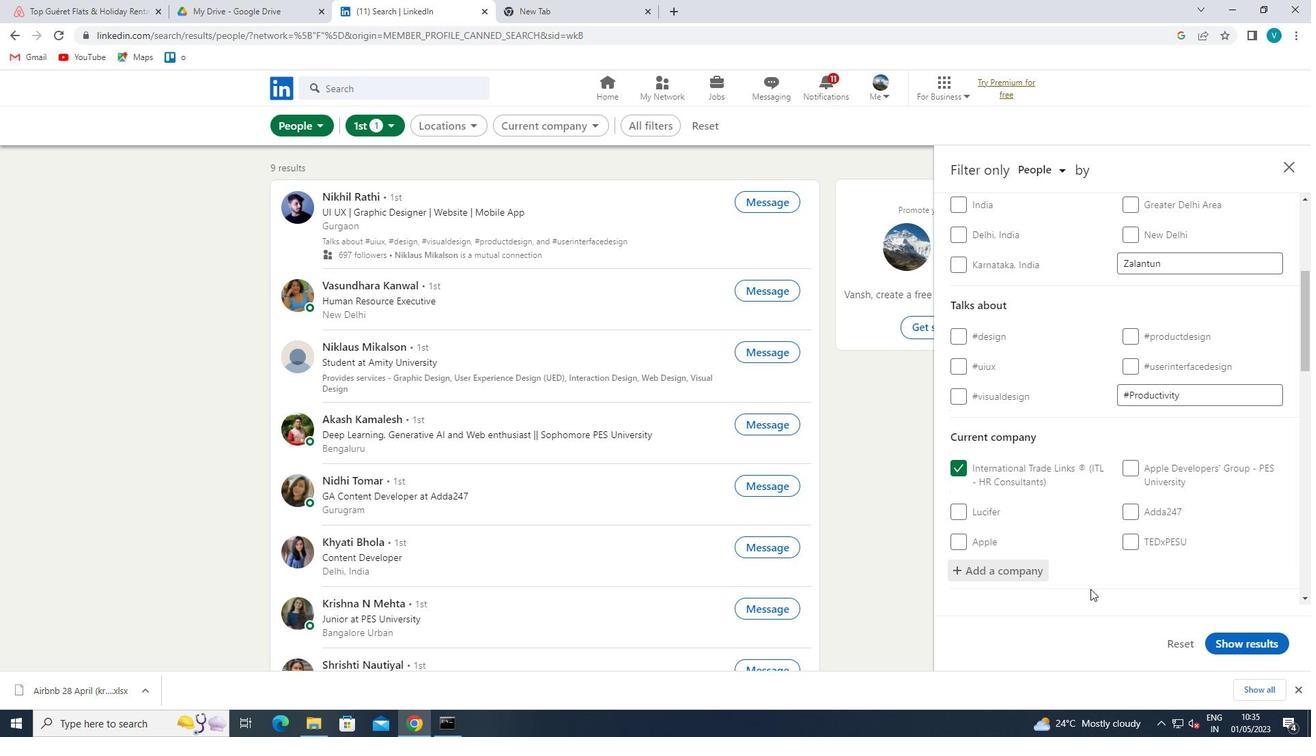 
Action: Mouse scrolled (1091, 588) with delta (0, 0)
Screenshot: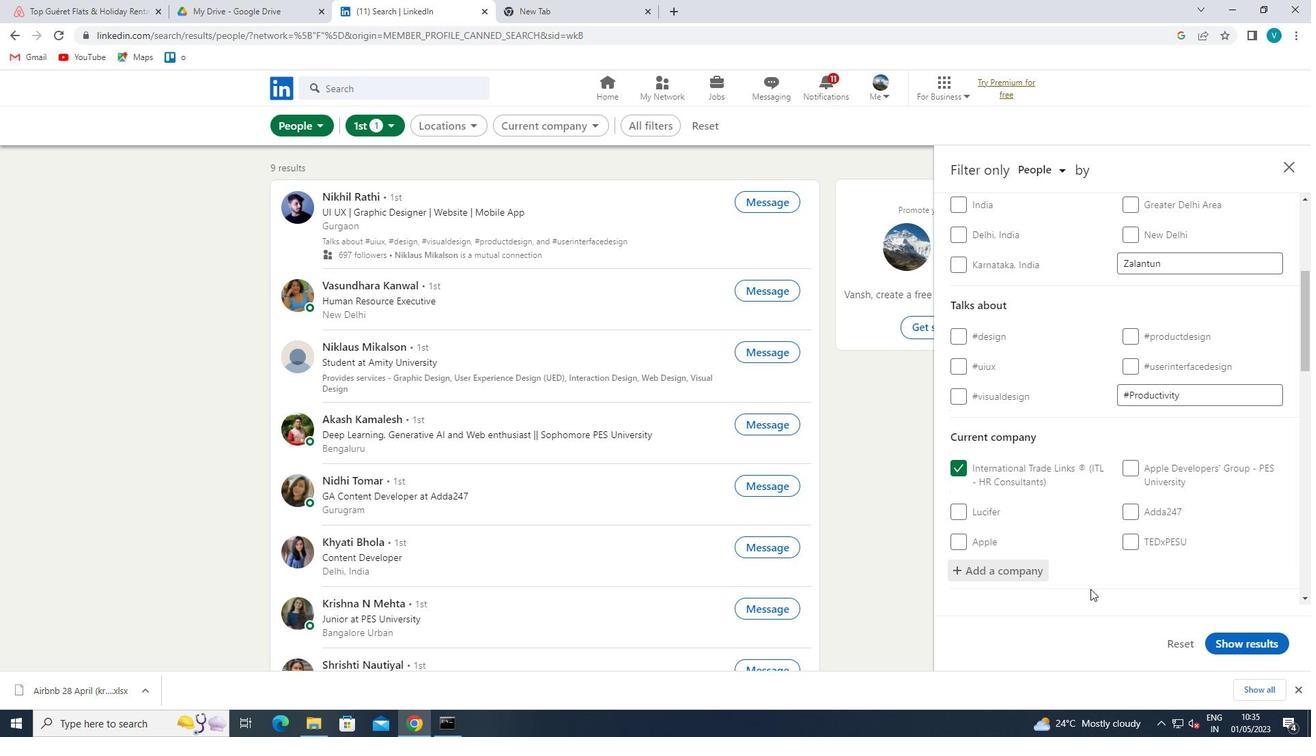 
Action: Mouse moved to (1093, 588)
Screenshot: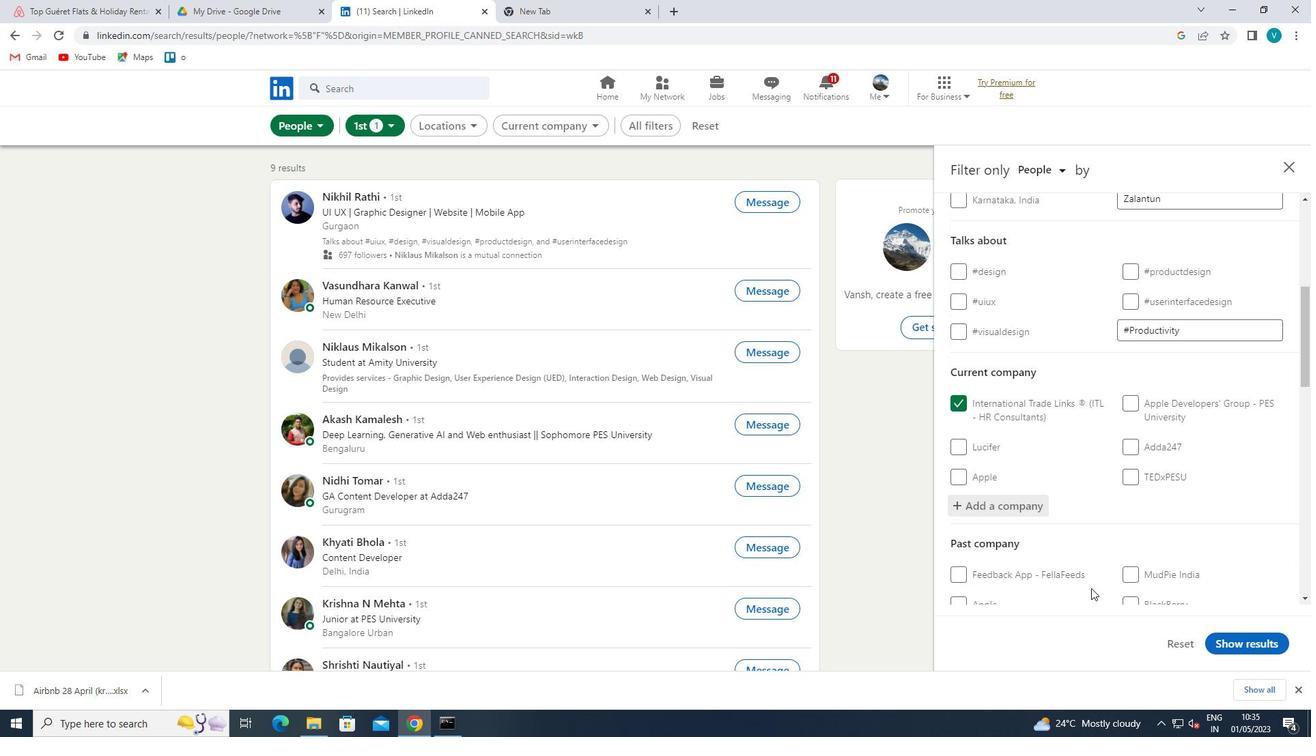 
Action: Mouse scrolled (1093, 587) with delta (0, 0)
Screenshot: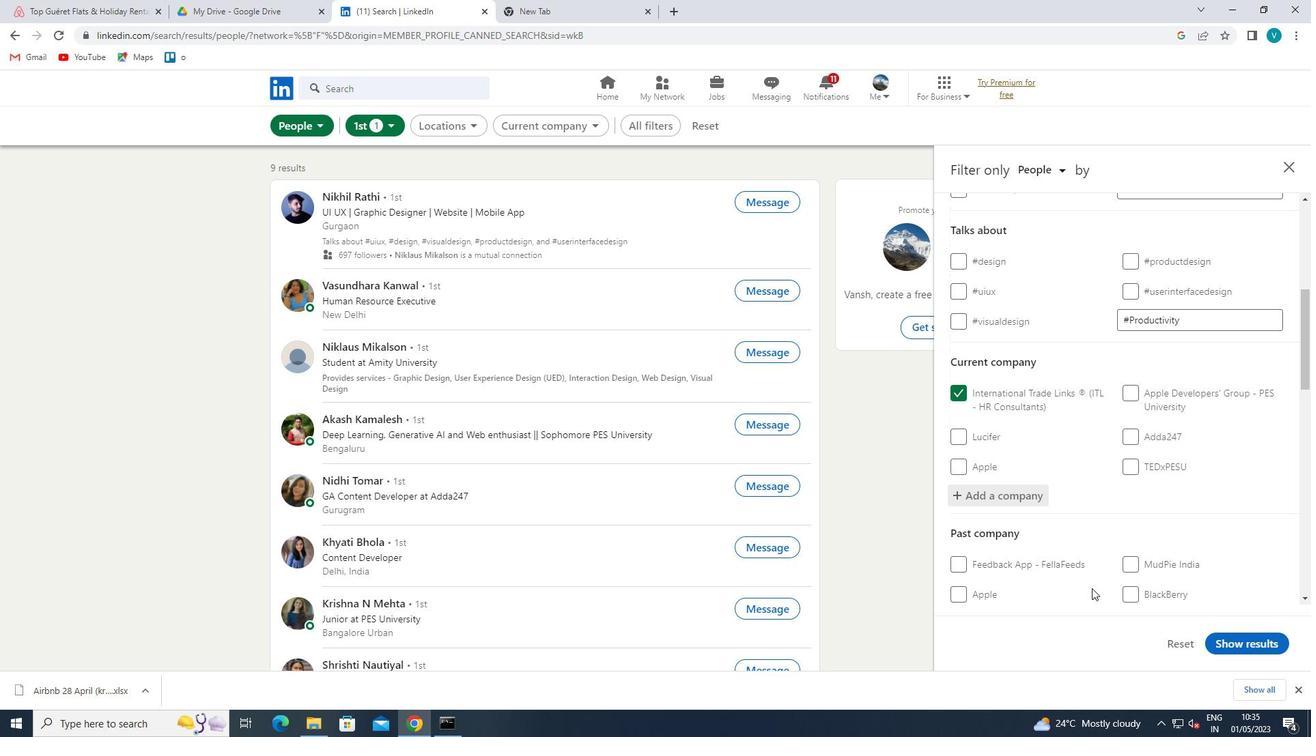 
Action: Mouse scrolled (1093, 587) with delta (0, 0)
Screenshot: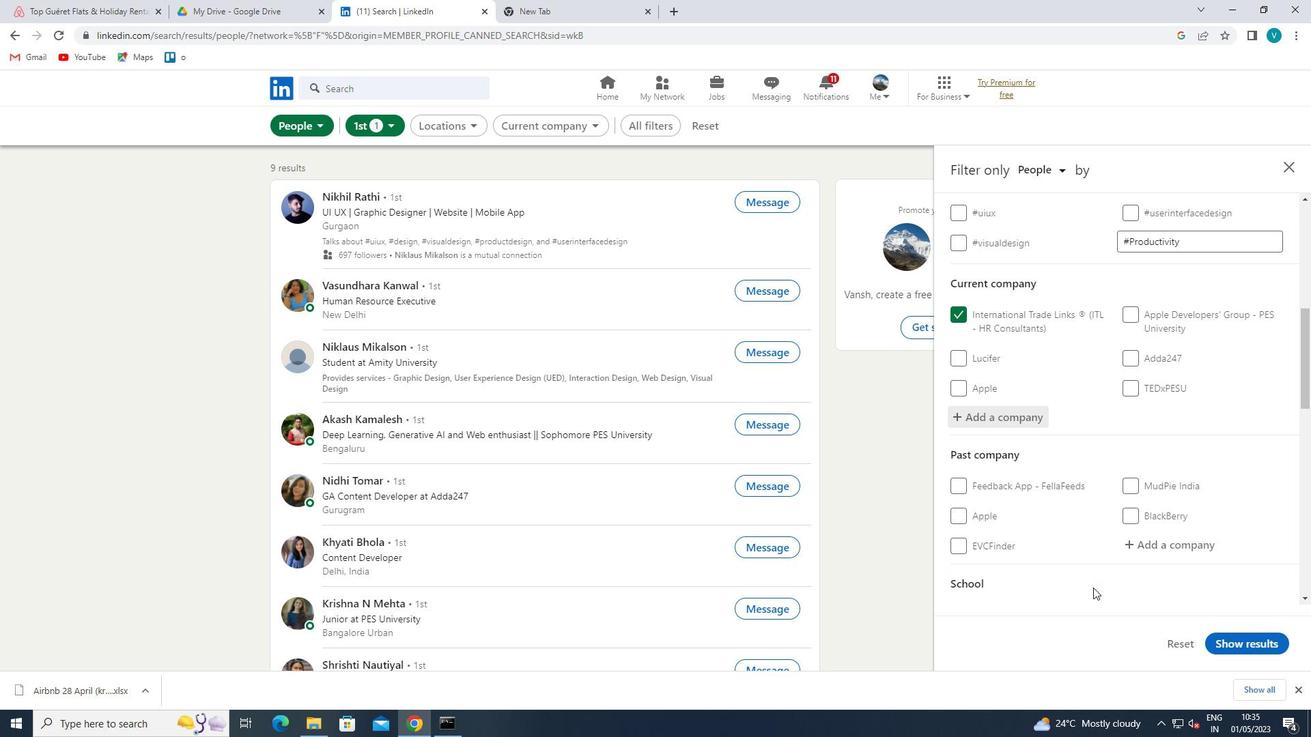 
Action: Mouse scrolled (1093, 587) with delta (0, 0)
Screenshot: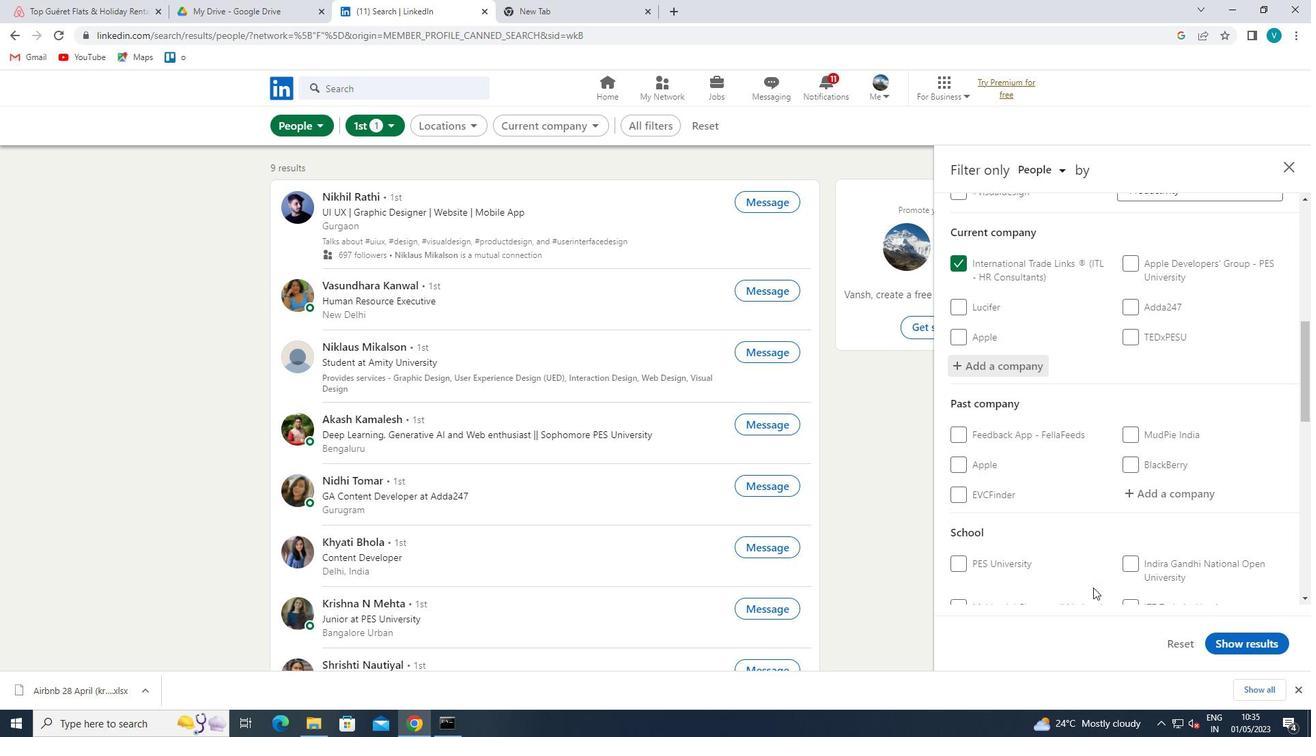 
Action: Mouse moved to (1158, 523)
Screenshot: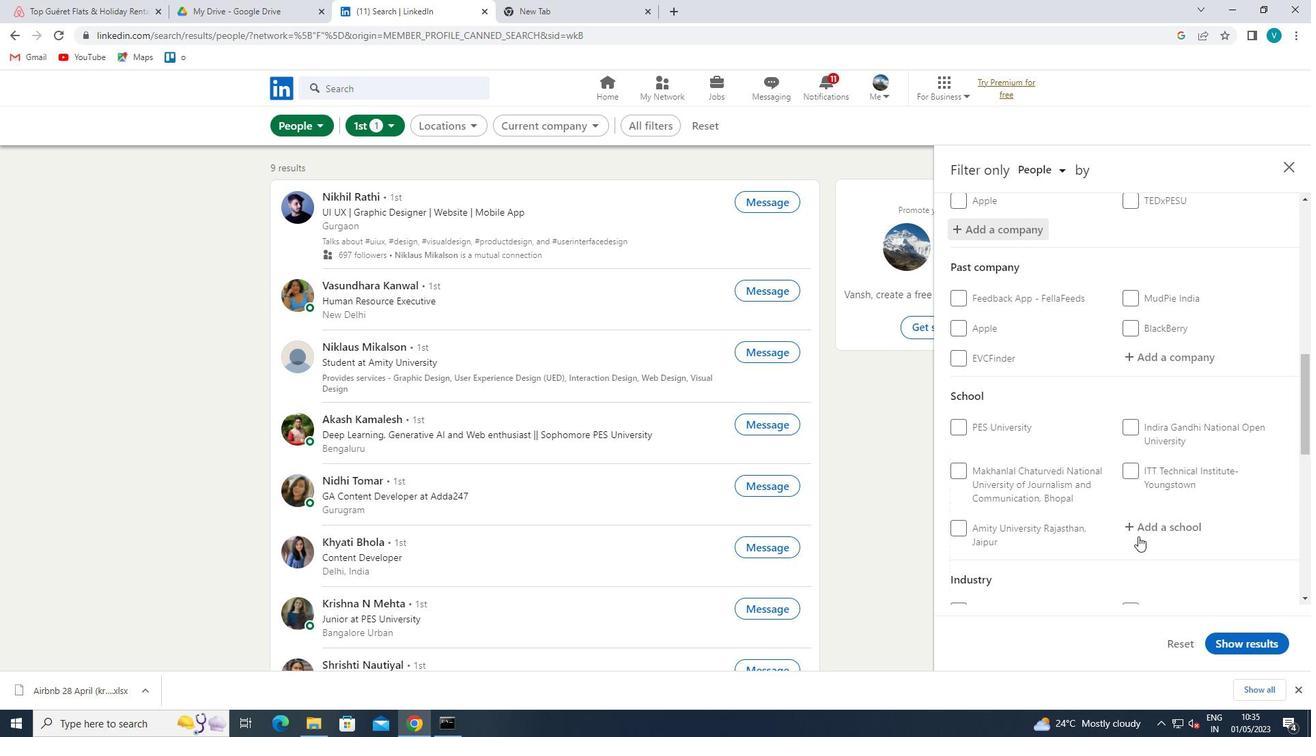 
Action: Mouse pressed left at (1158, 523)
Screenshot: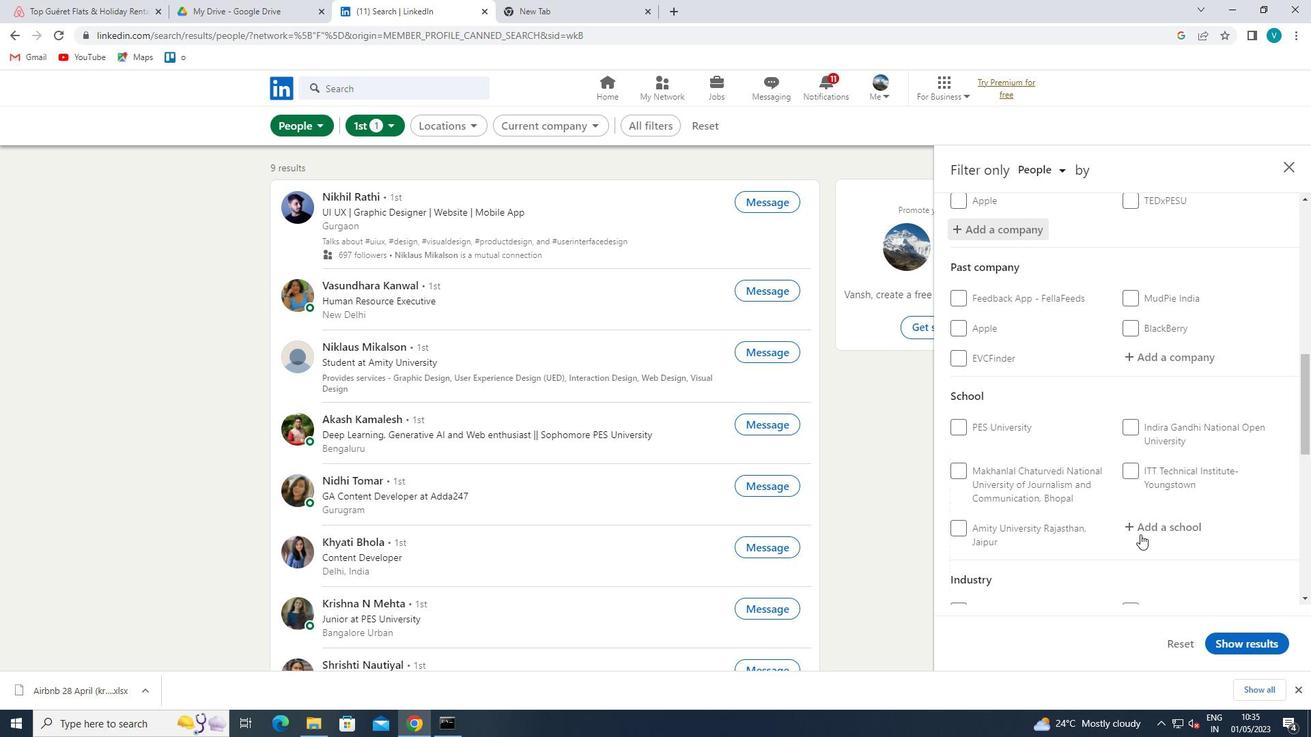 
Action: Mouse moved to (895, 447)
Screenshot: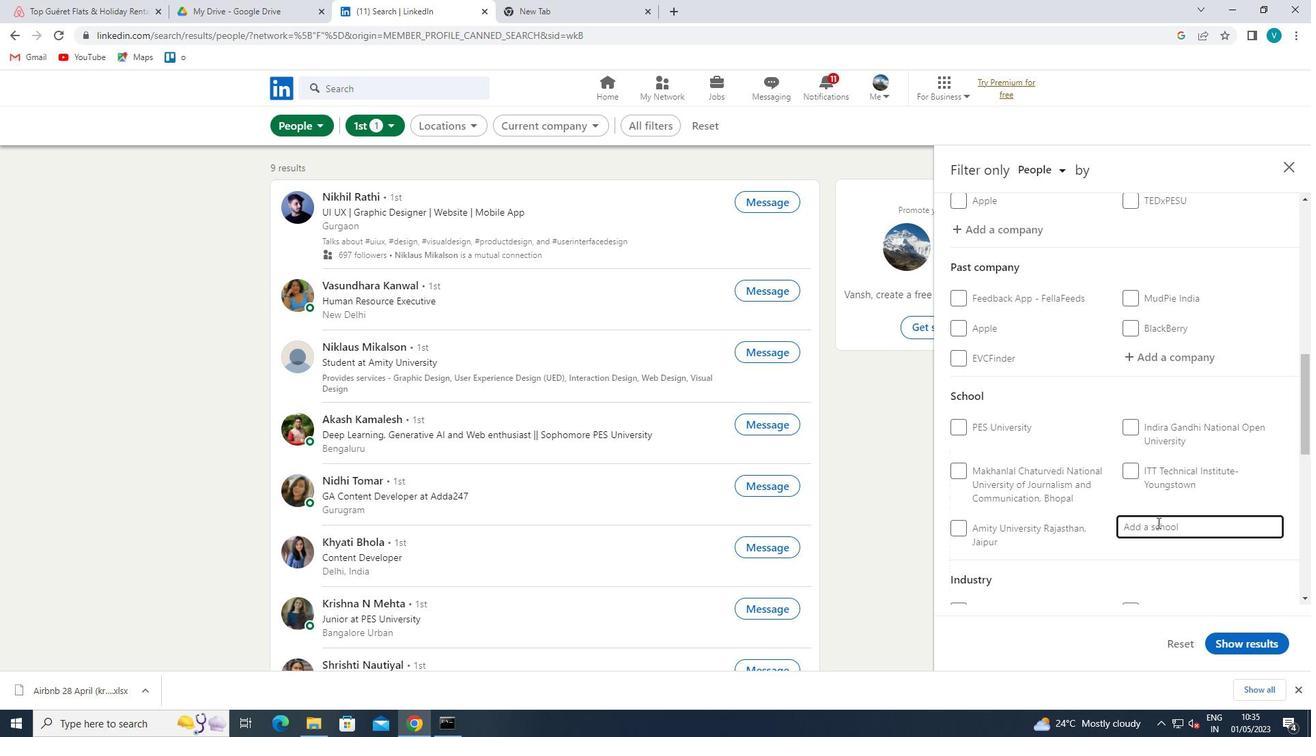 
Action: Key pressed <Key.shift>SHRO<Key.backspace>I<Key.space><Key.shift>S
Screenshot: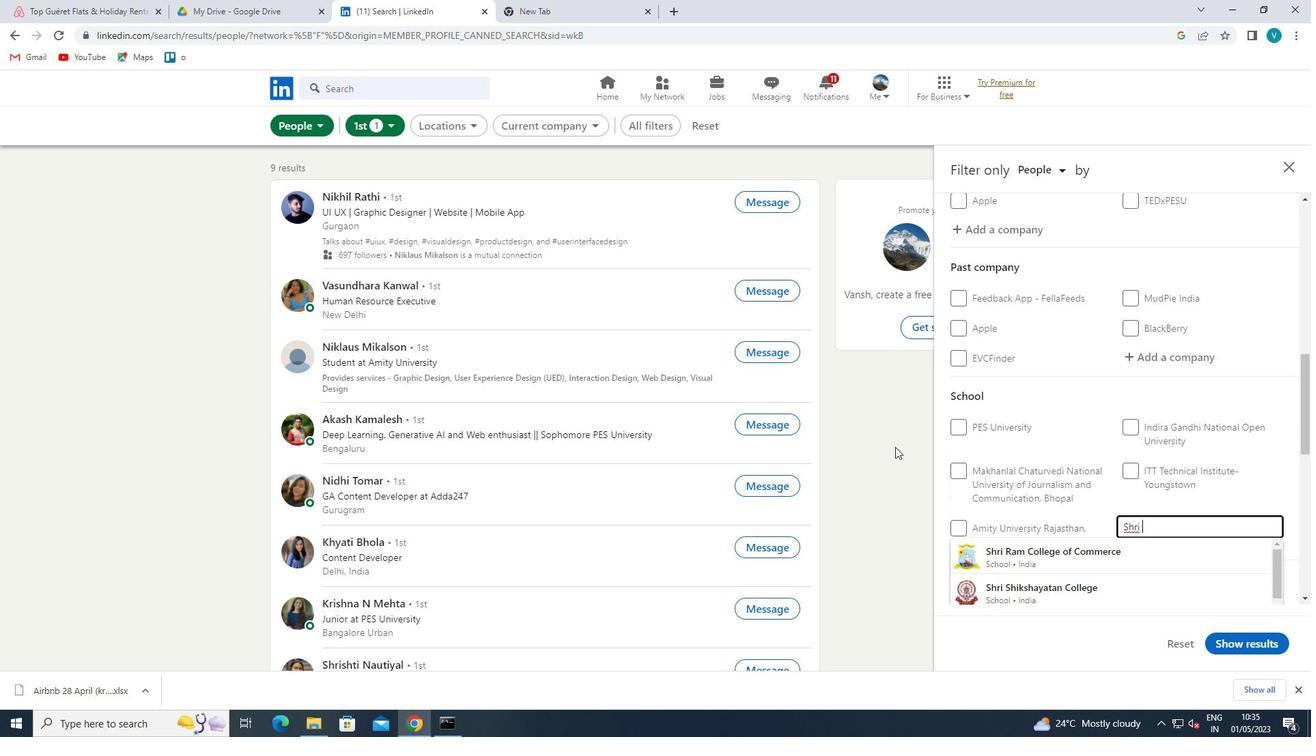 
Action: Mouse moved to (1061, 591)
Screenshot: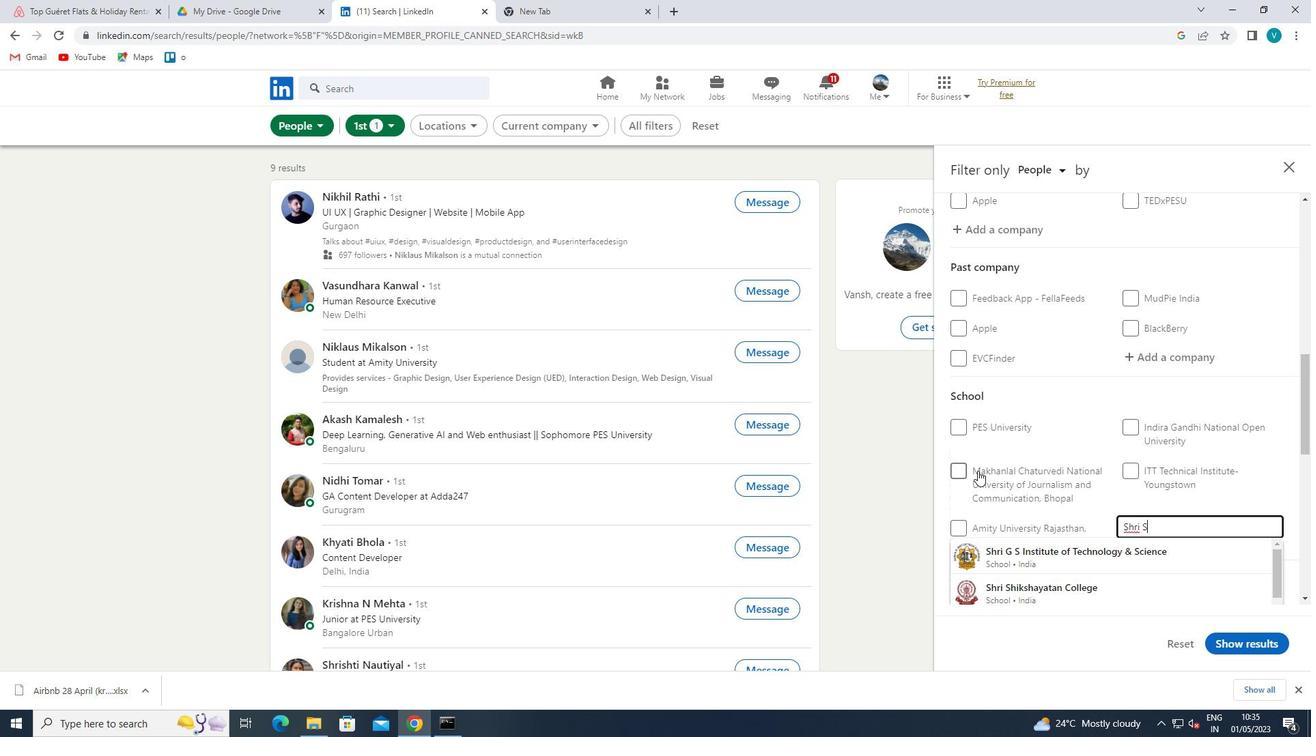 
Action: Mouse pressed left at (1061, 591)
Screenshot: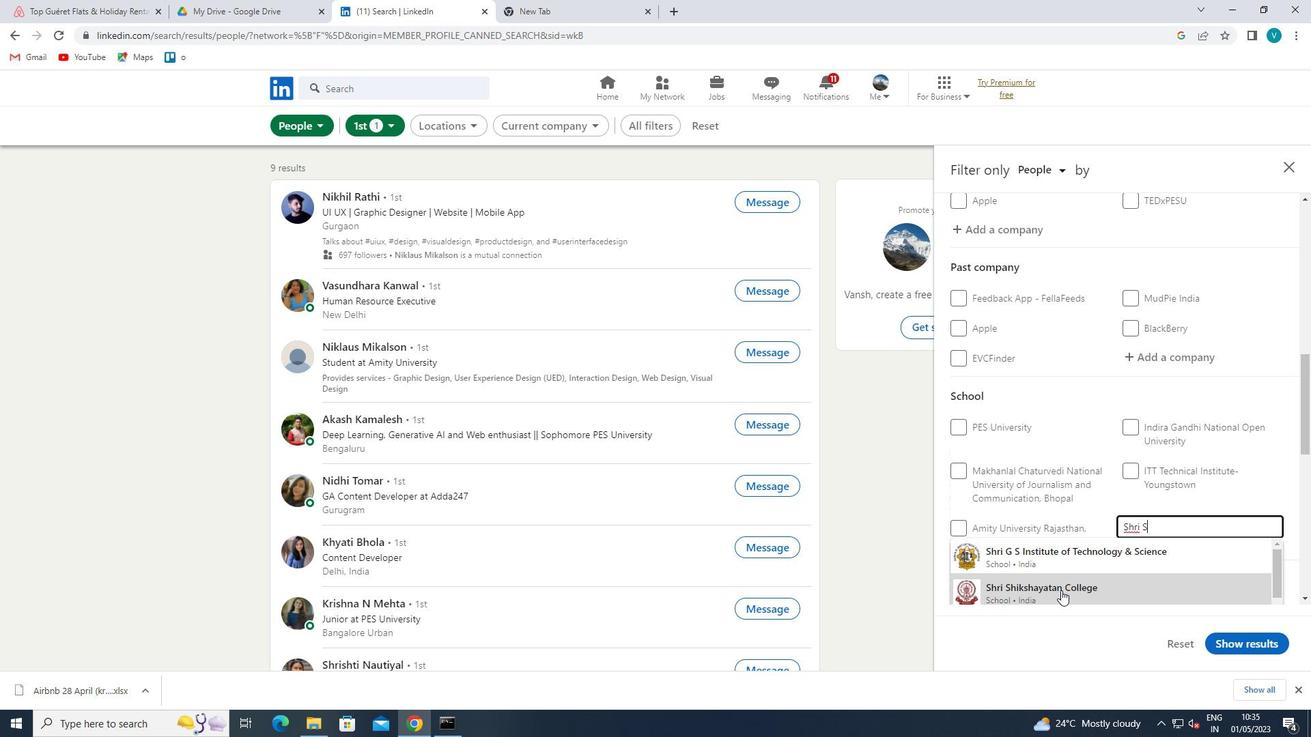 
Action: Mouse moved to (1090, 506)
Screenshot: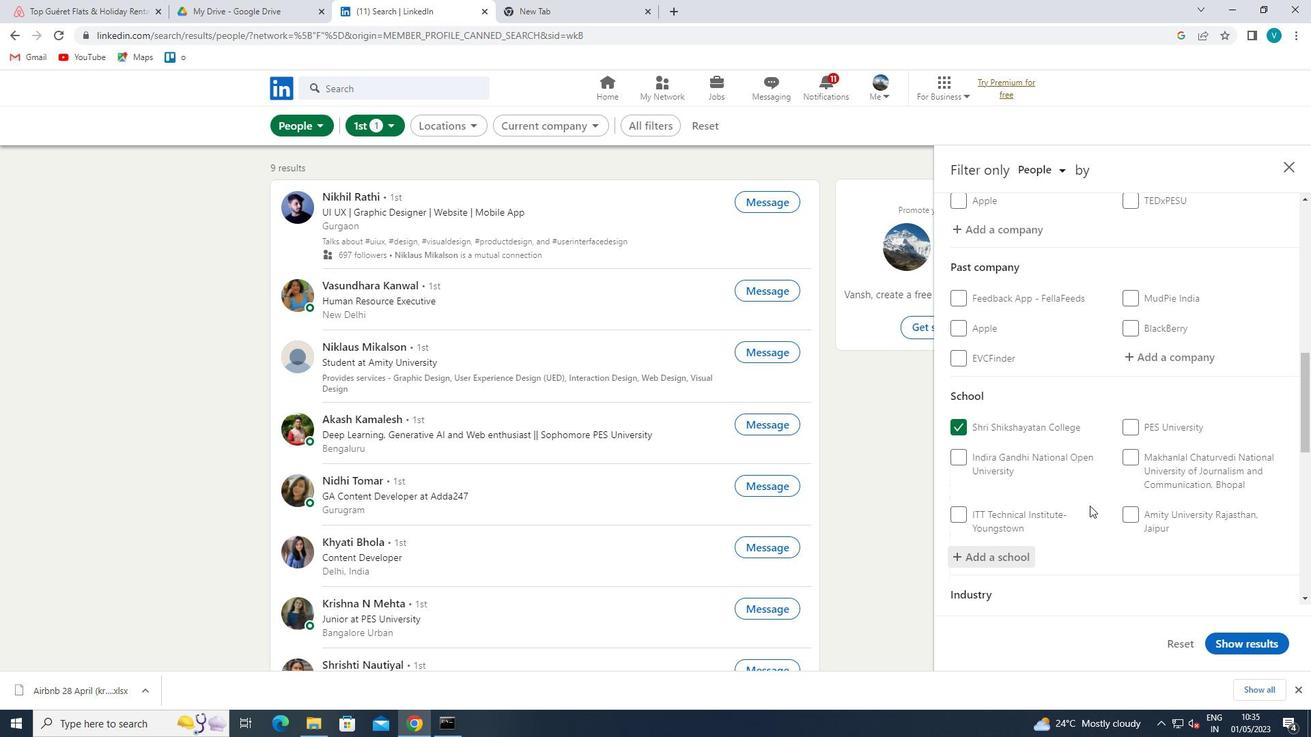 
Action: Mouse scrolled (1090, 505) with delta (0, 0)
Screenshot: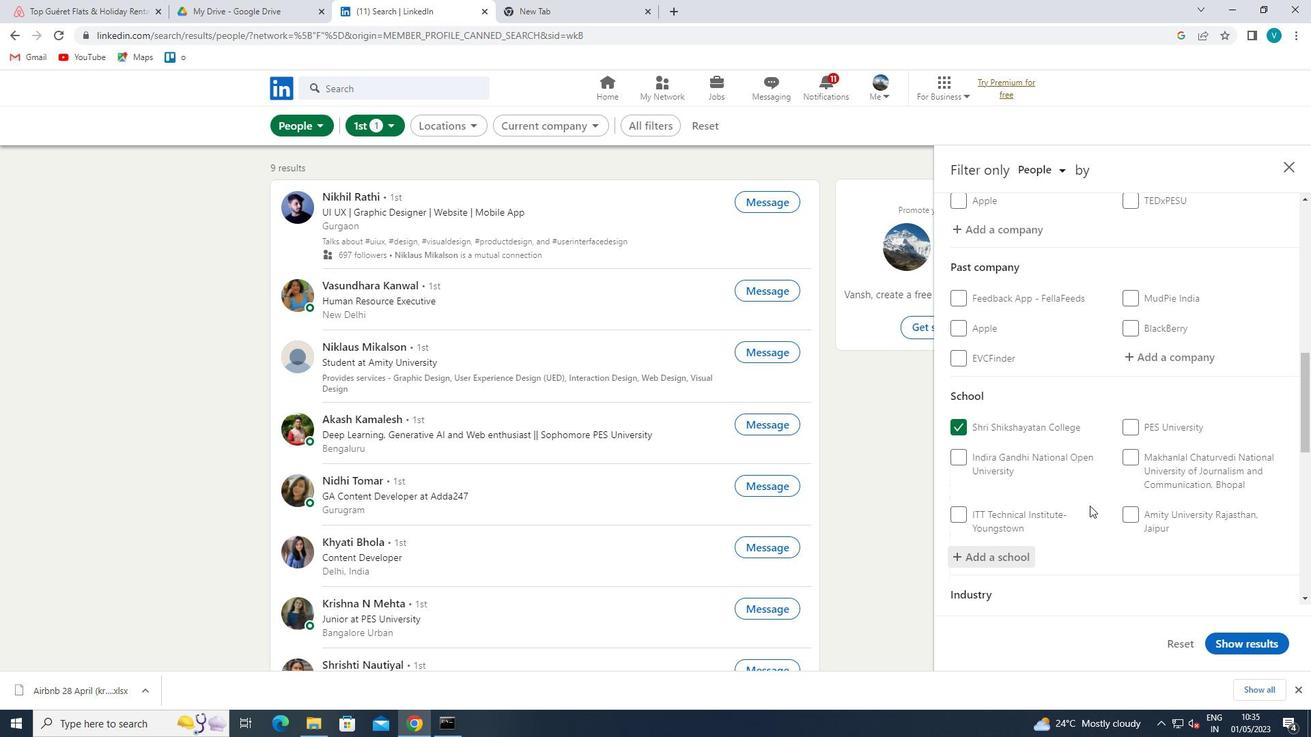 
Action: Mouse scrolled (1090, 505) with delta (0, 0)
Screenshot: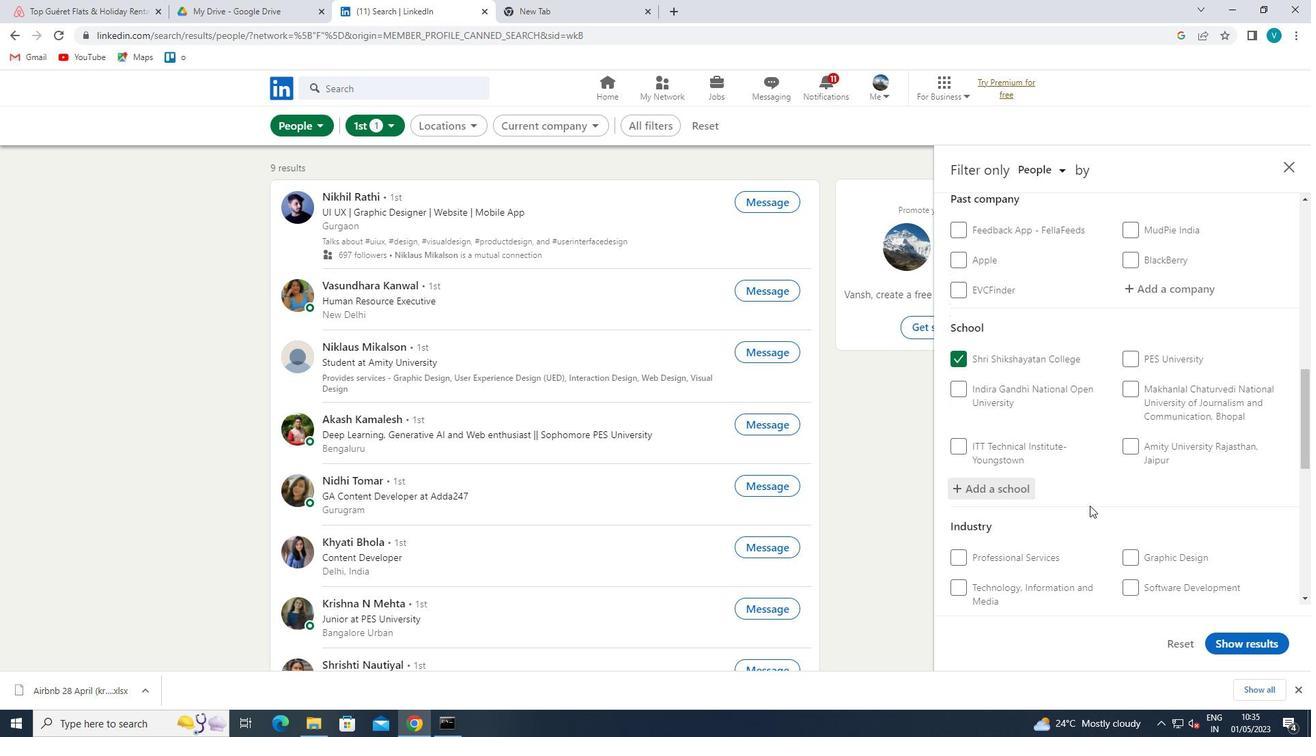 
Action: Mouse moved to (1141, 561)
Screenshot: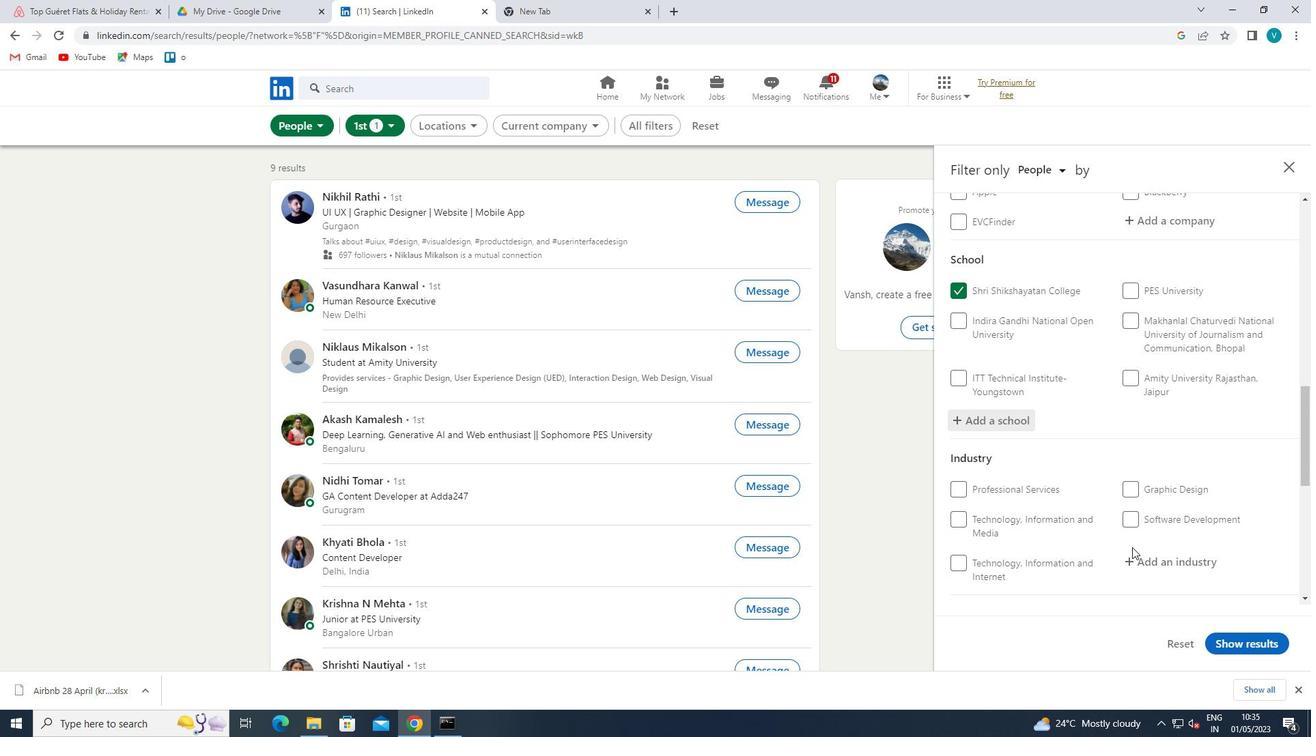 
Action: Mouse pressed left at (1141, 561)
Screenshot: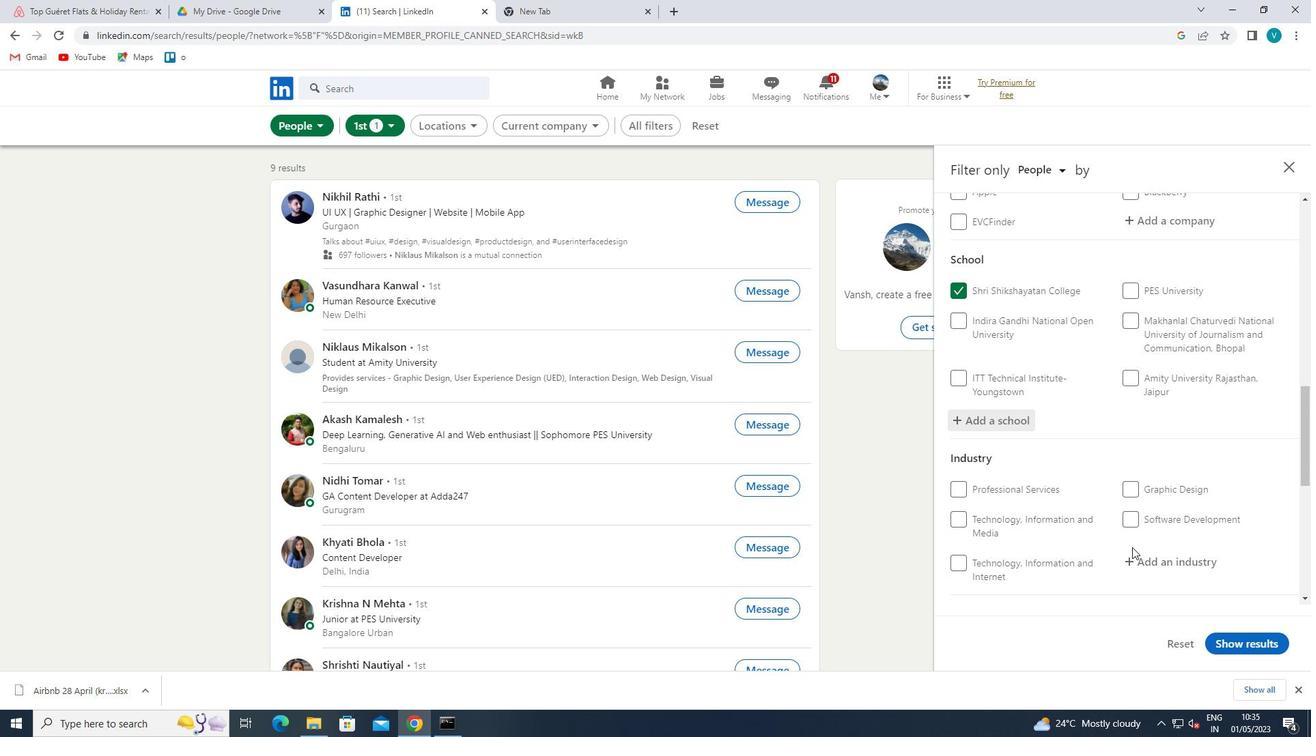 
Action: Mouse moved to (1049, 535)
Screenshot: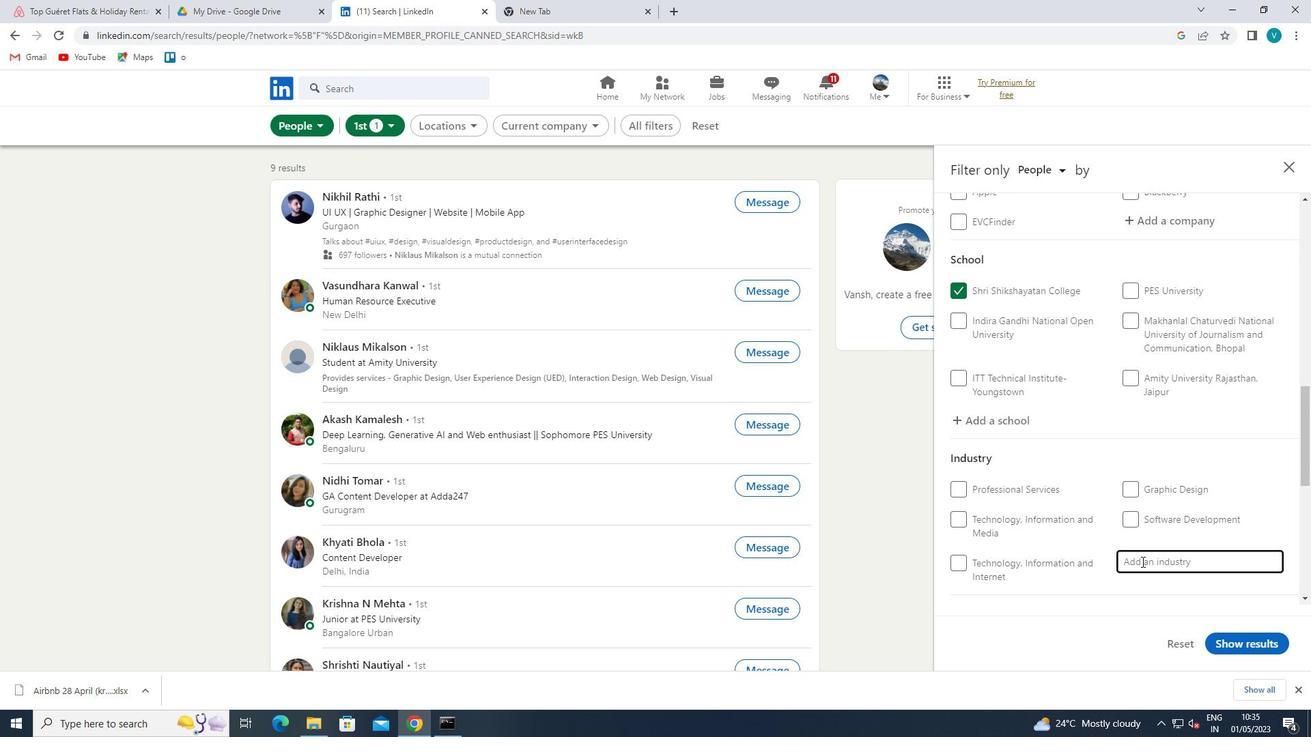 
Action: Key pressed <Key.shift>ELECTRIC<Key.space>
Screenshot: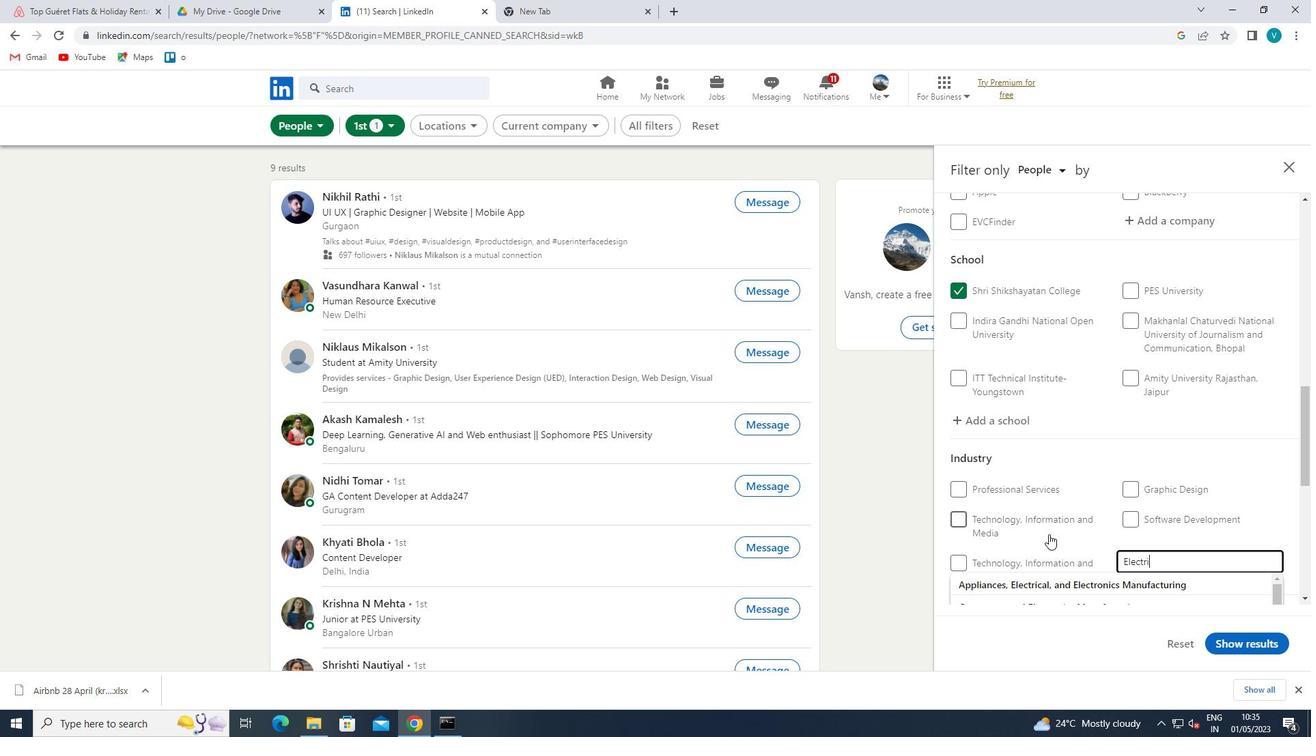 
Action: Mouse moved to (1098, 531)
Screenshot: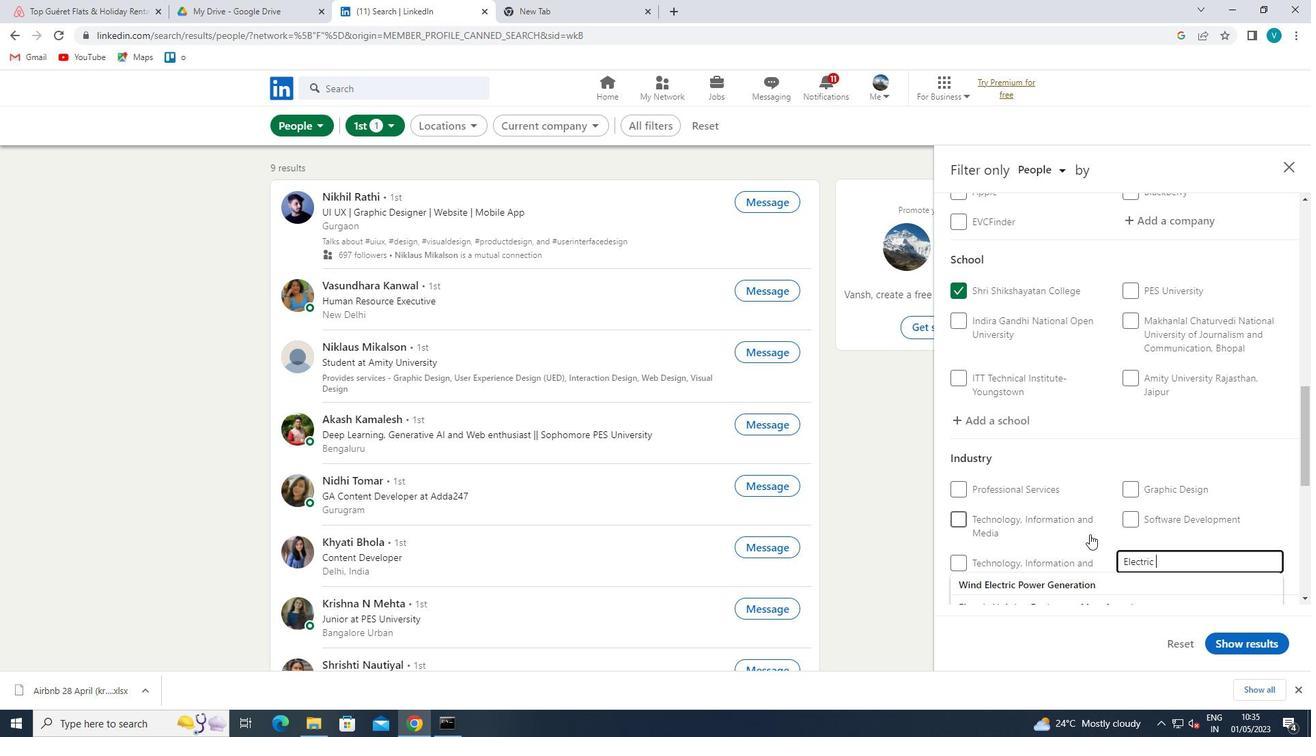 
Action: Mouse scrolled (1098, 530) with delta (0, 0)
Screenshot: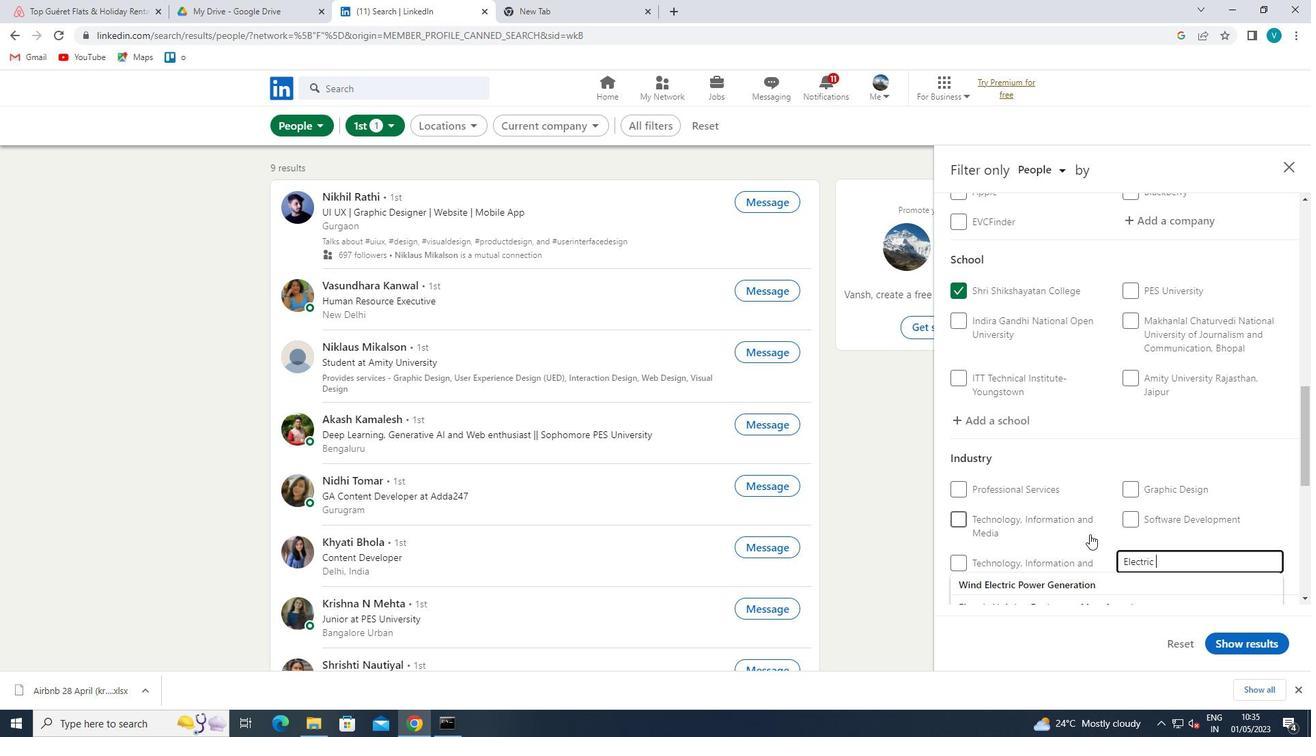 
Action: Mouse moved to (1100, 536)
Screenshot: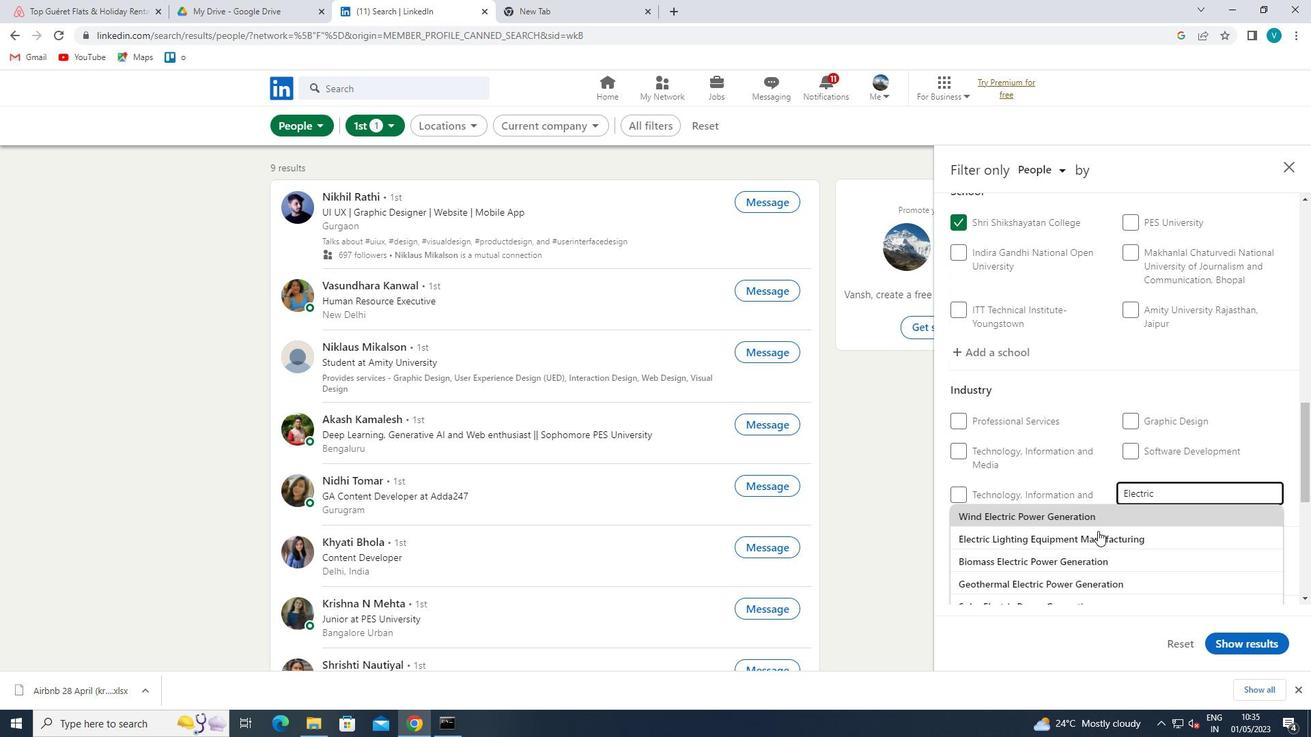 
Action: Mouse pressed left at (1100, 536)
Screenshot: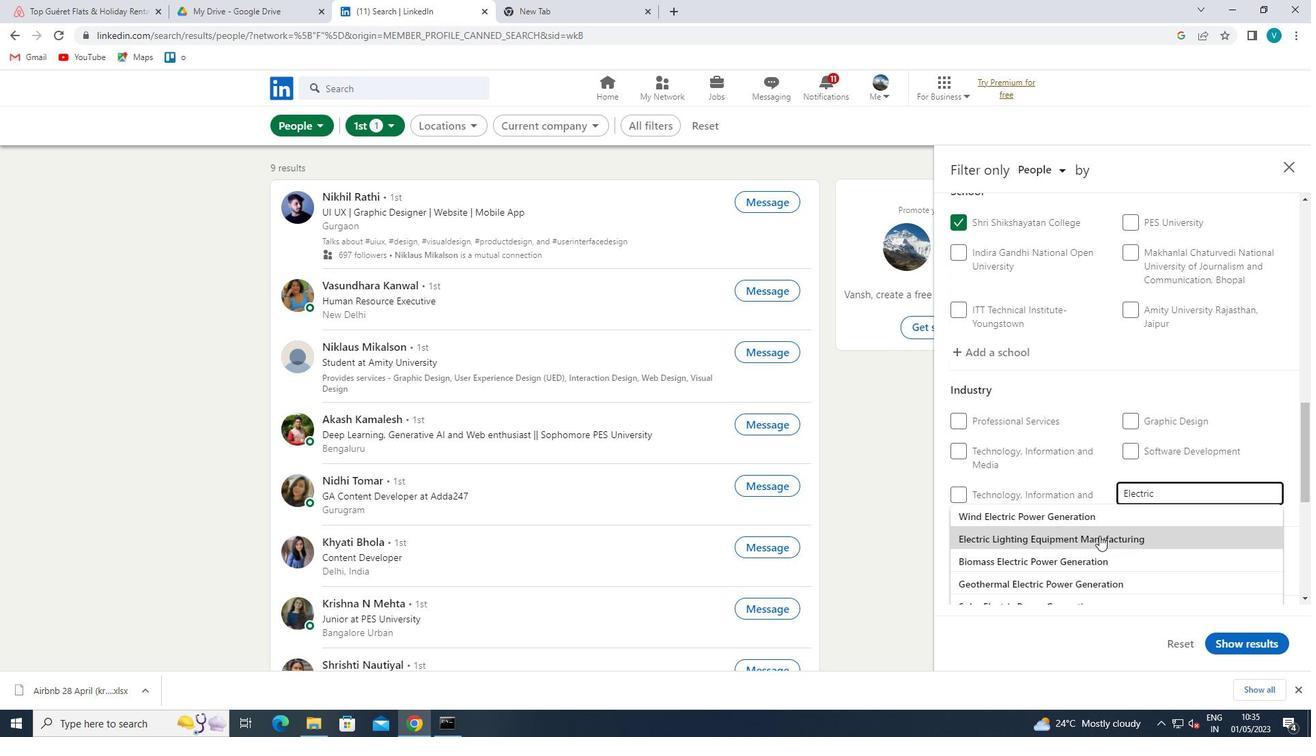 
Action: Mouse moved to (1116, 527)
Screenshot: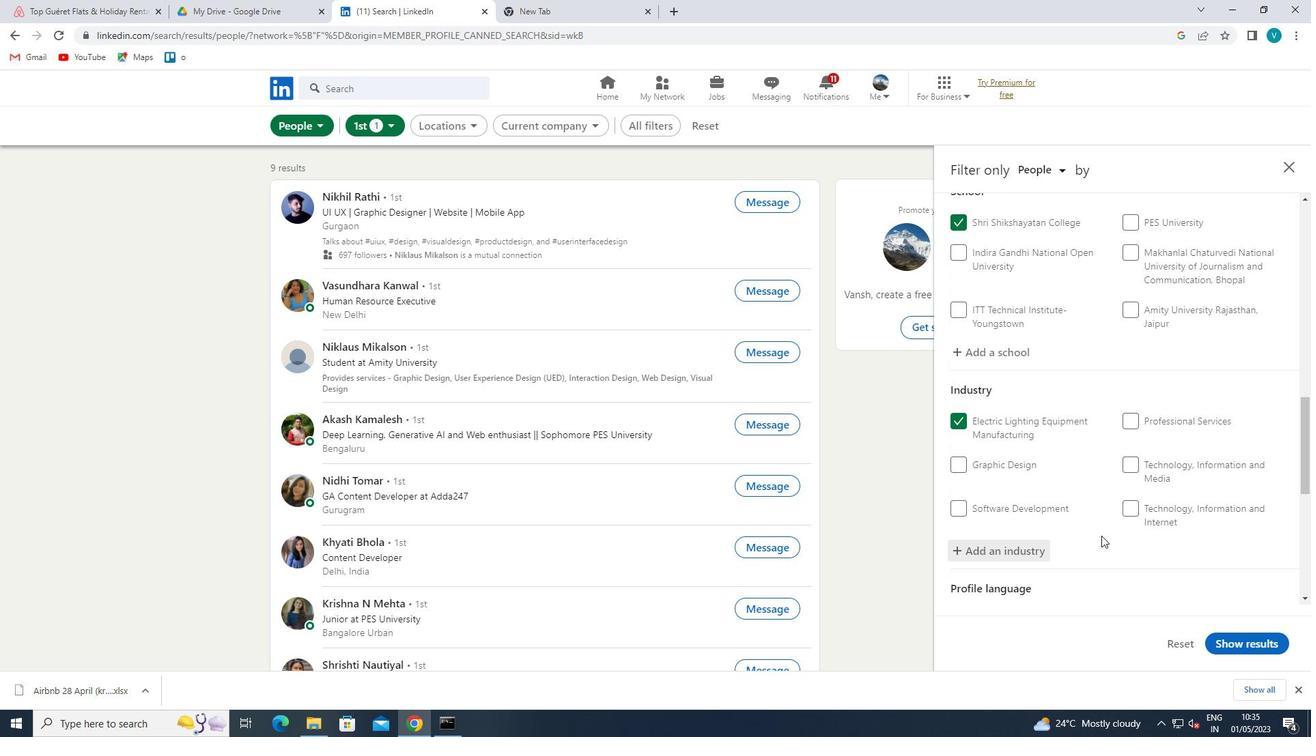 
Action: Mouse scrolled (1116, 526) with delta (0, 0)
Screenshot: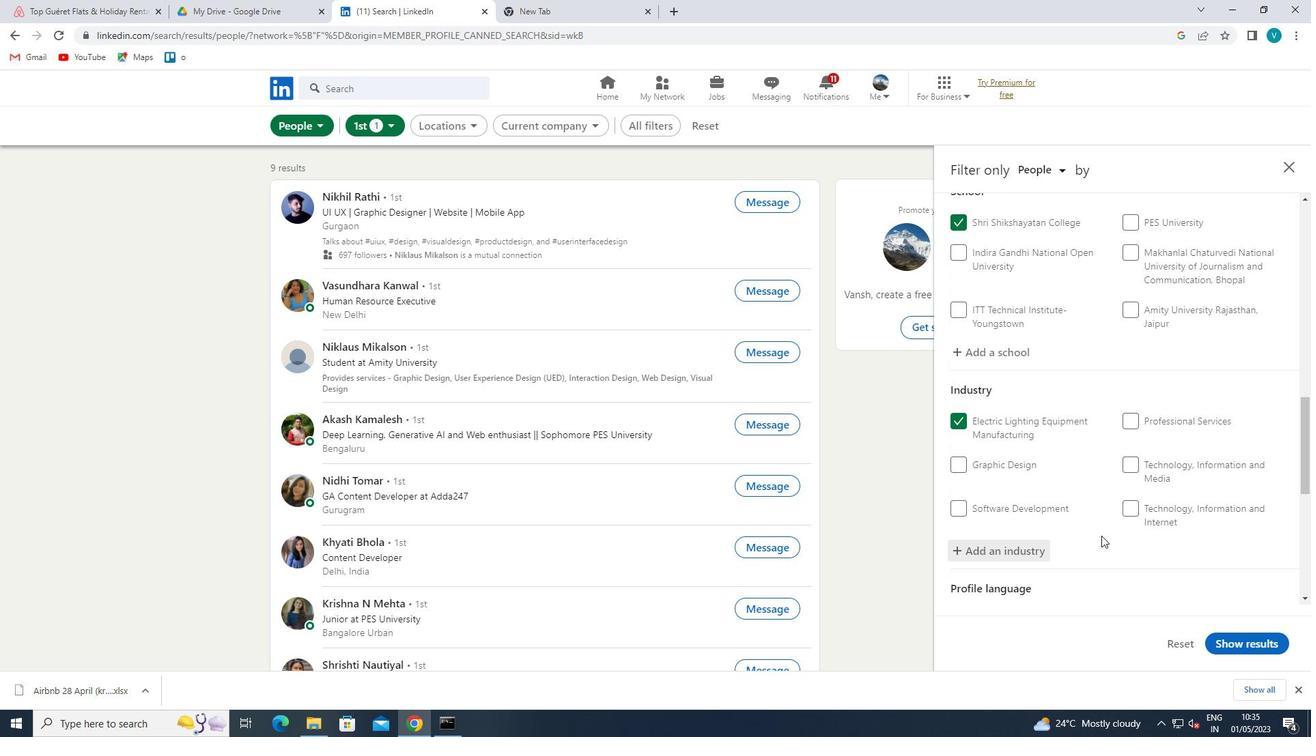 
Action: Mouse moved to (1117, 526)
Screenshot: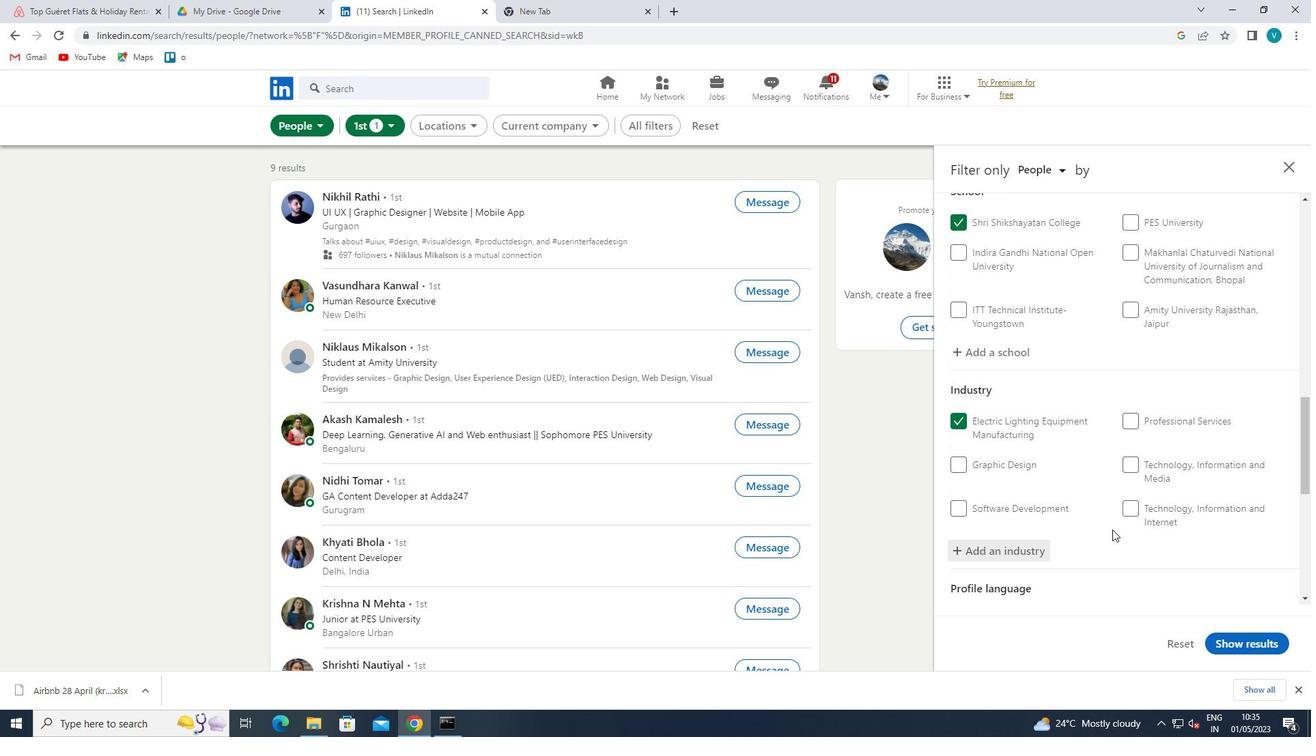 
Action: Mouse scrolled (1117, 526) with delta (0, 0)
Screenshot: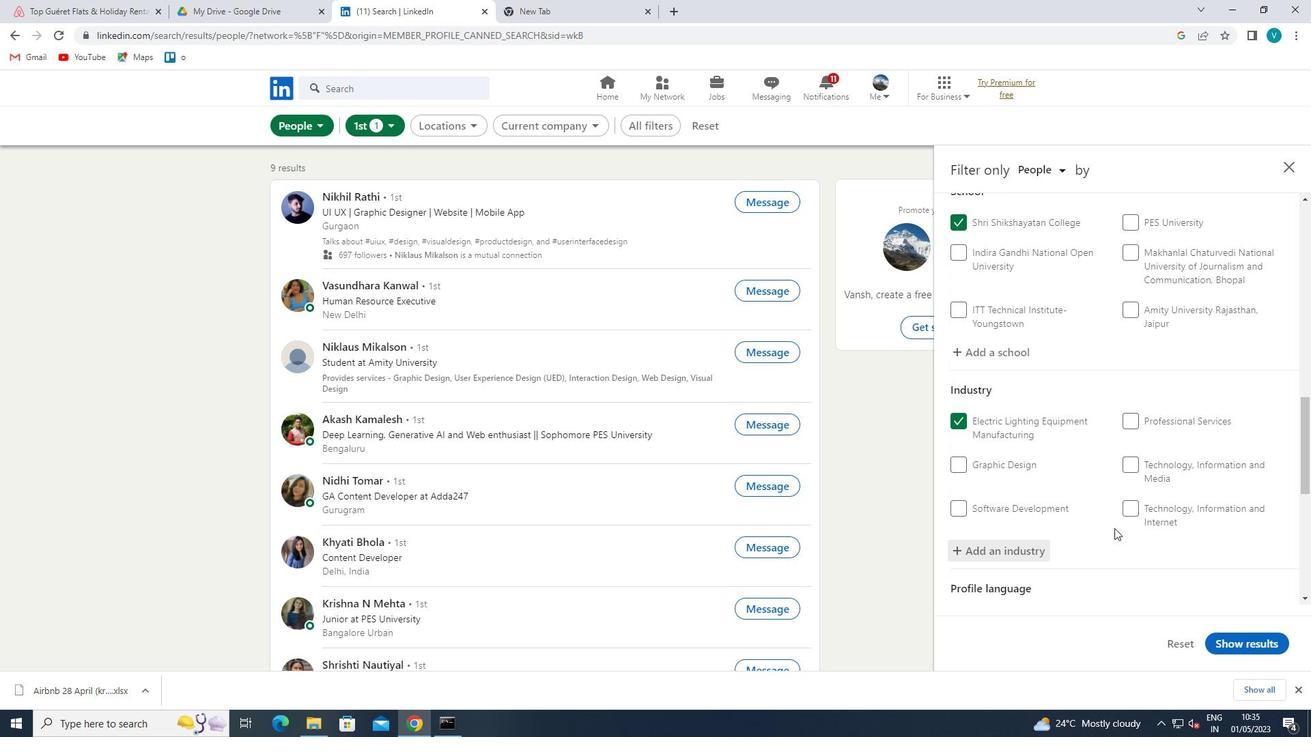 
Action: Mouse moved to (1118, 526)
Screenshot: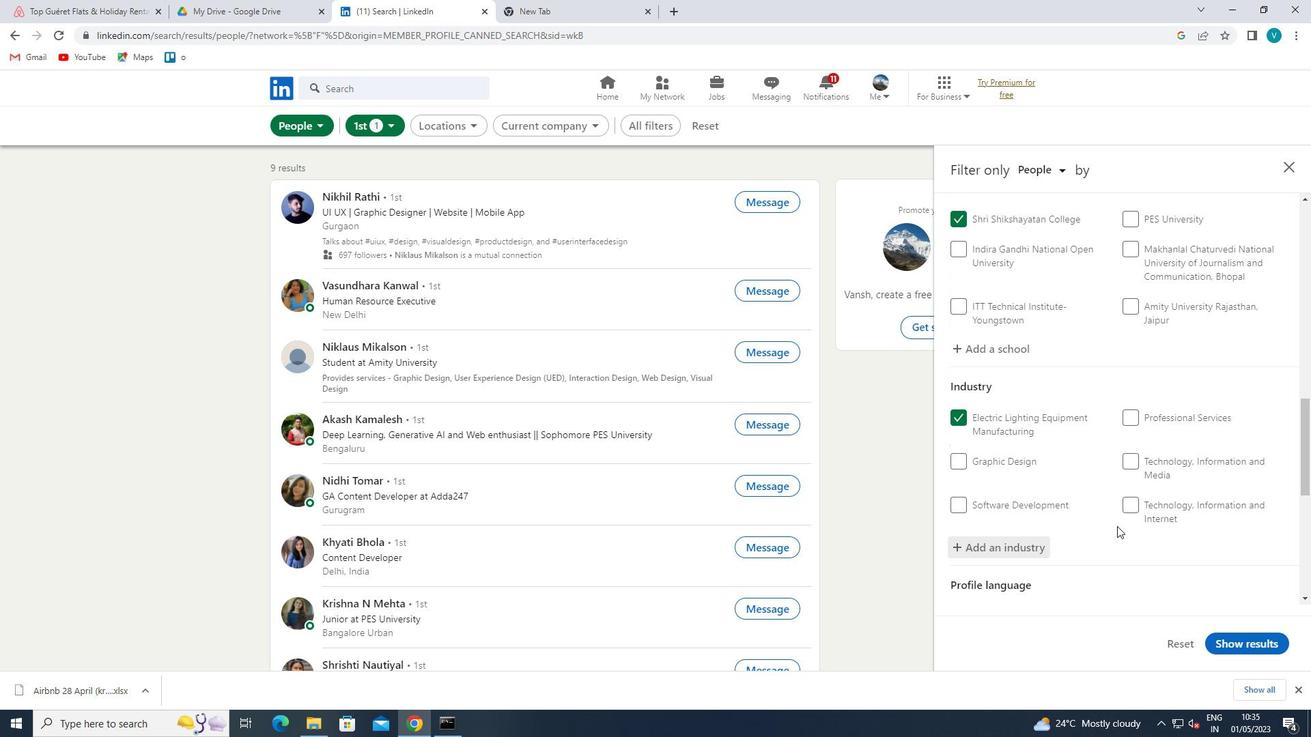 
Action: Mouse scrolled (1118, 526) with delta (0, 0)
Screenshot: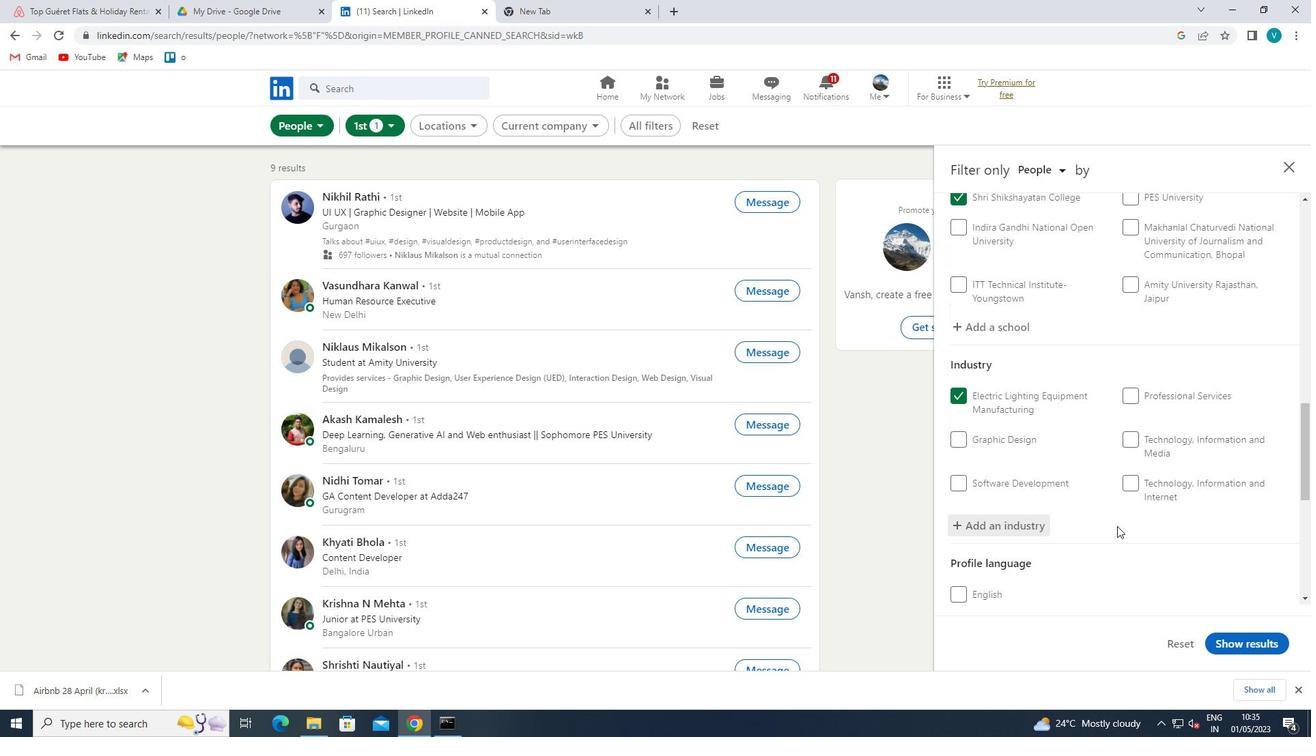 
Action: Mouse scrolled (1118, 526) with delta (0, 0)
Screenshot: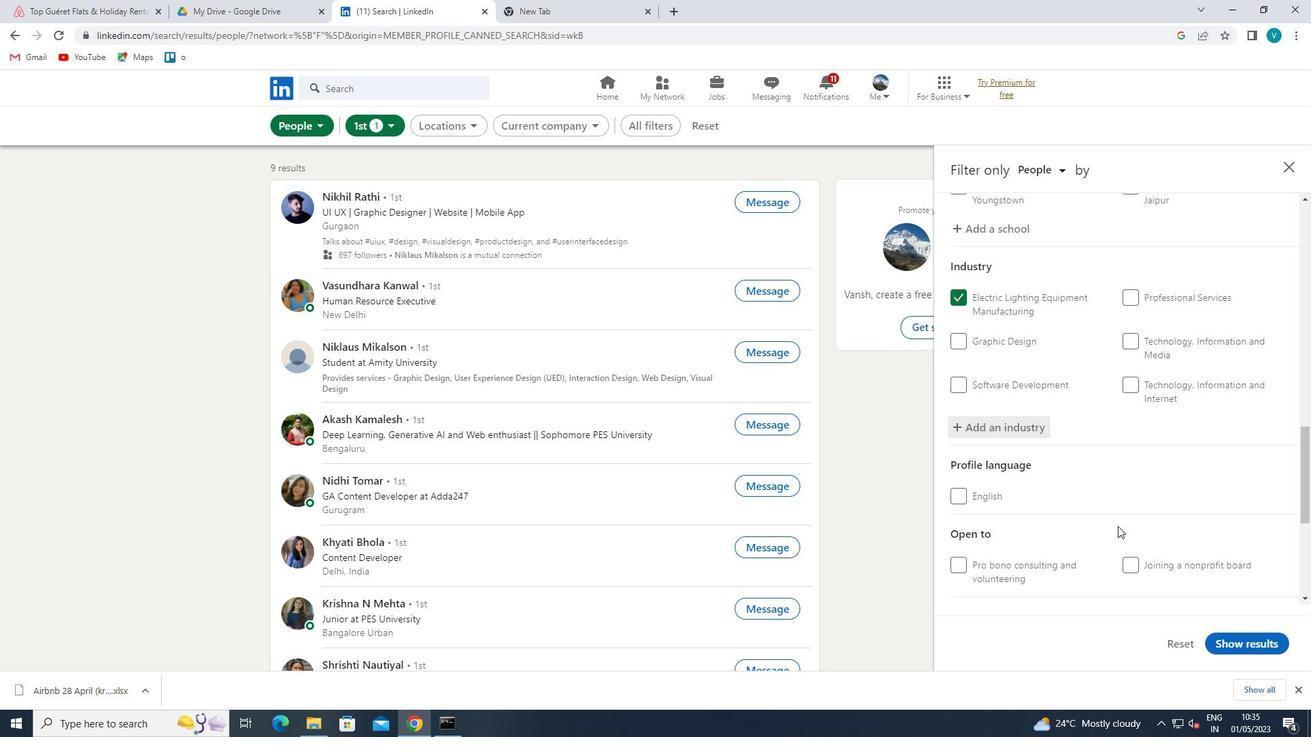 
Action: Mouse scrolled (1118, 526) with delta (0, 0)
Screenshot: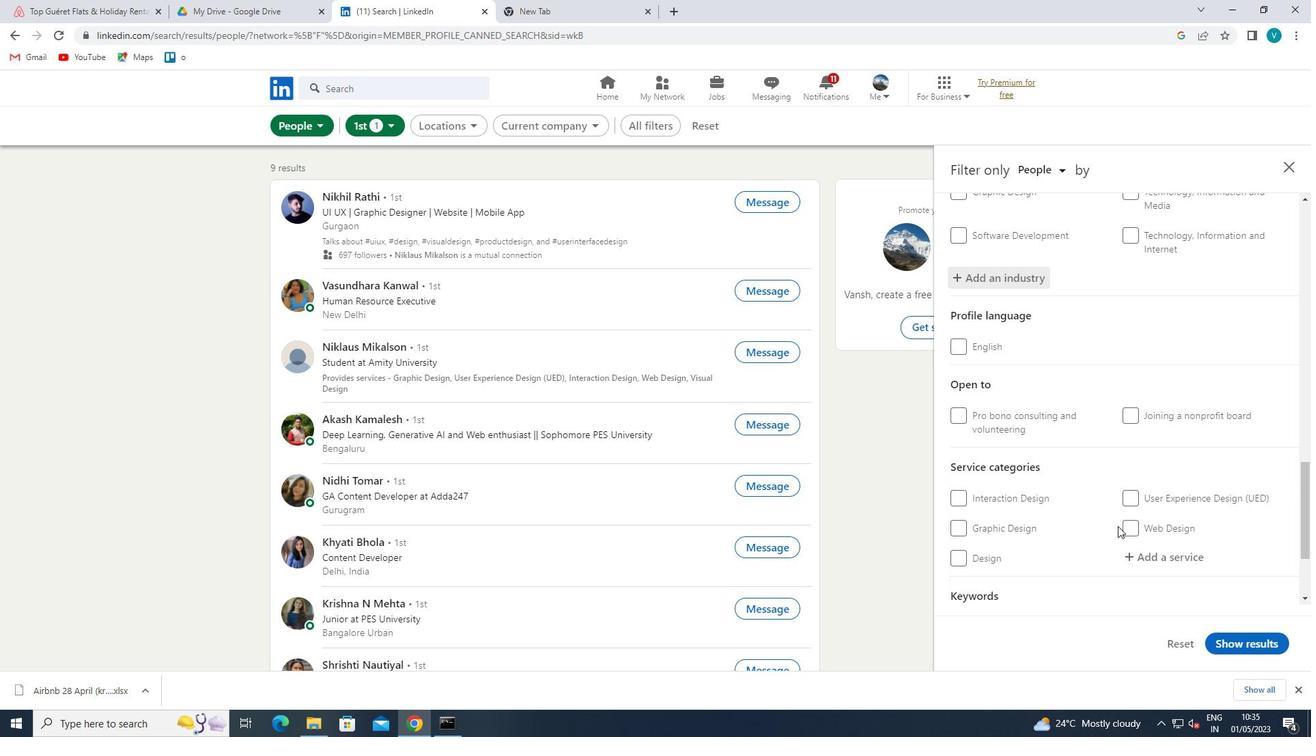
Action: Mouse moved to (1162, 500)
Screenshot: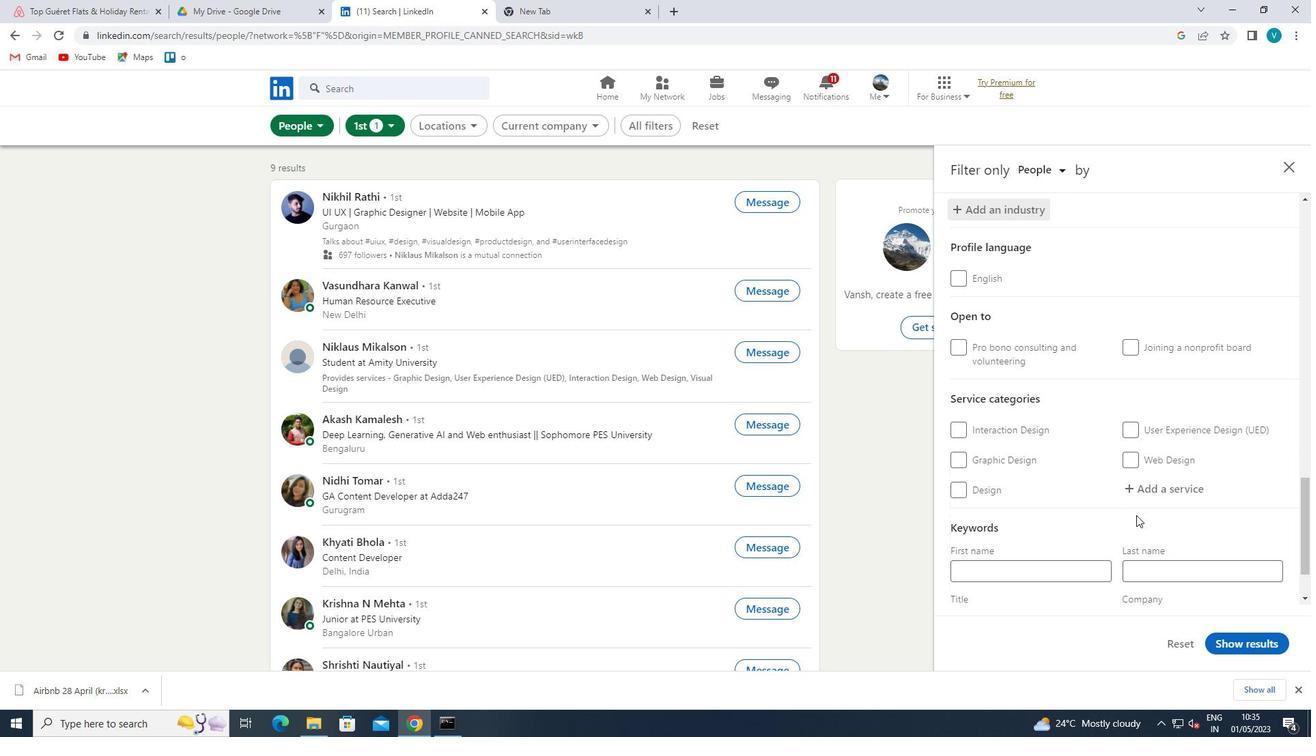 
Action: Mouse pressed left at (1162, 500)
Screenshot: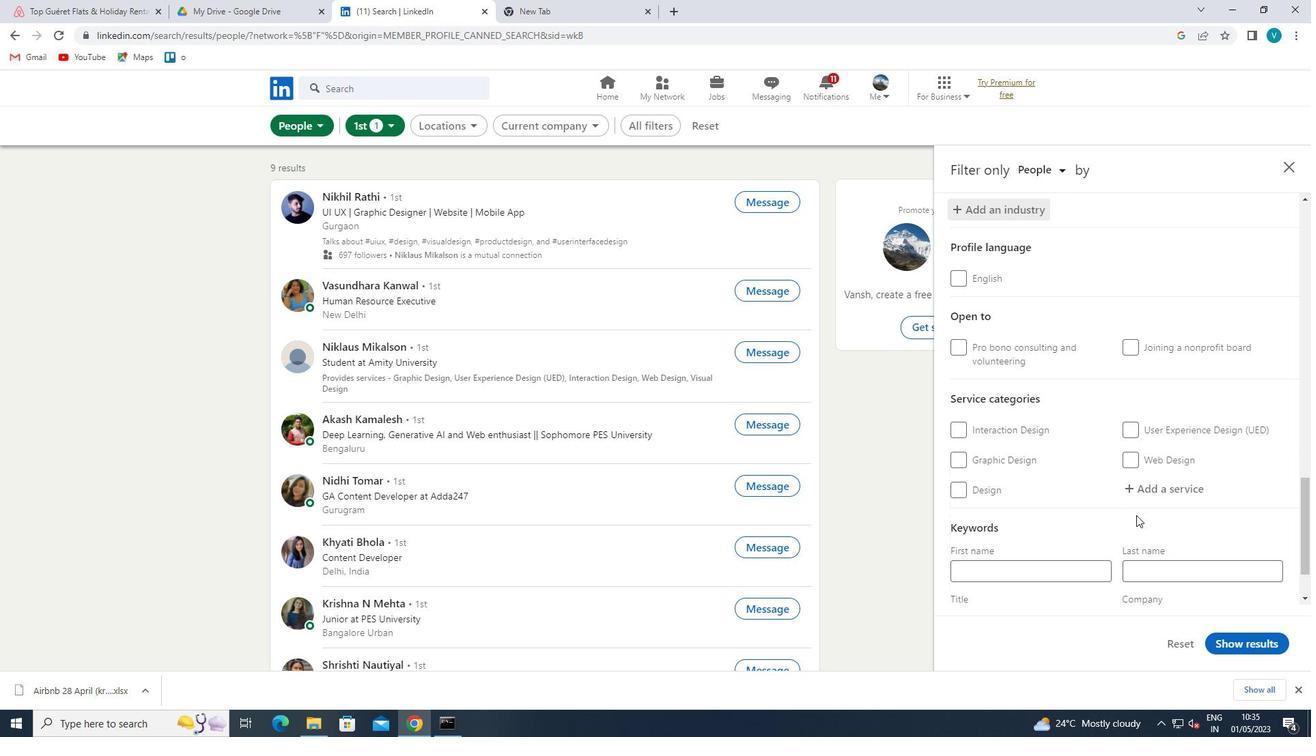 
Action: Mouse moved to (1168, 496)
Screenshot: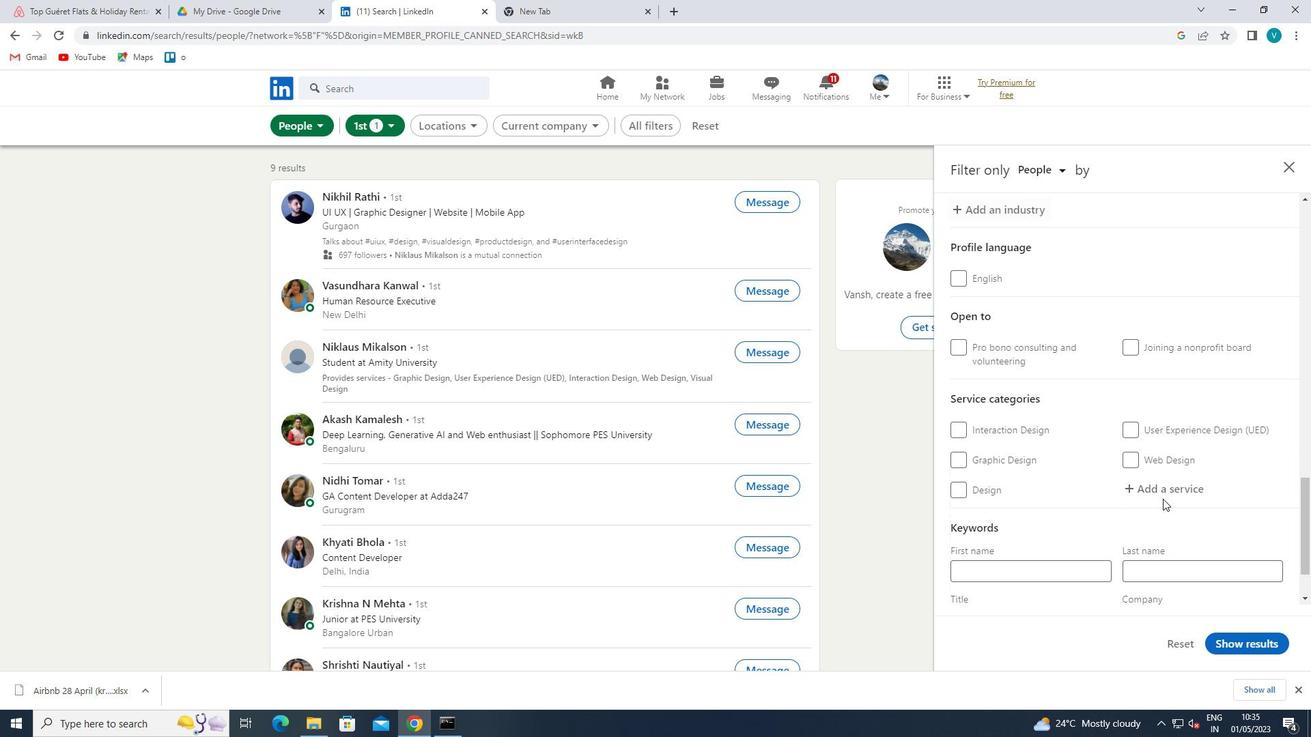 
Action: Mouse pressed left at (1168, 496)
Screenshot: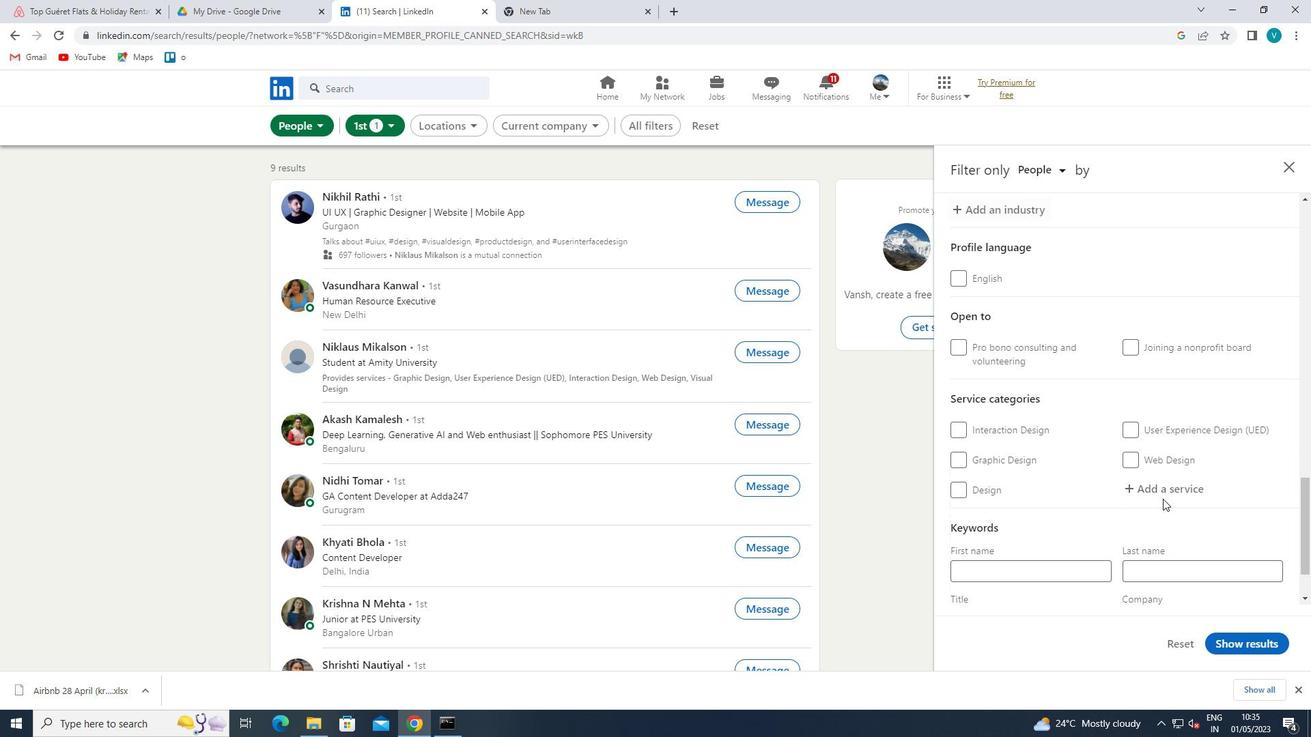 
Action: Key pressed <Key.shift>CONSULTING<Key.space>
Screenshot: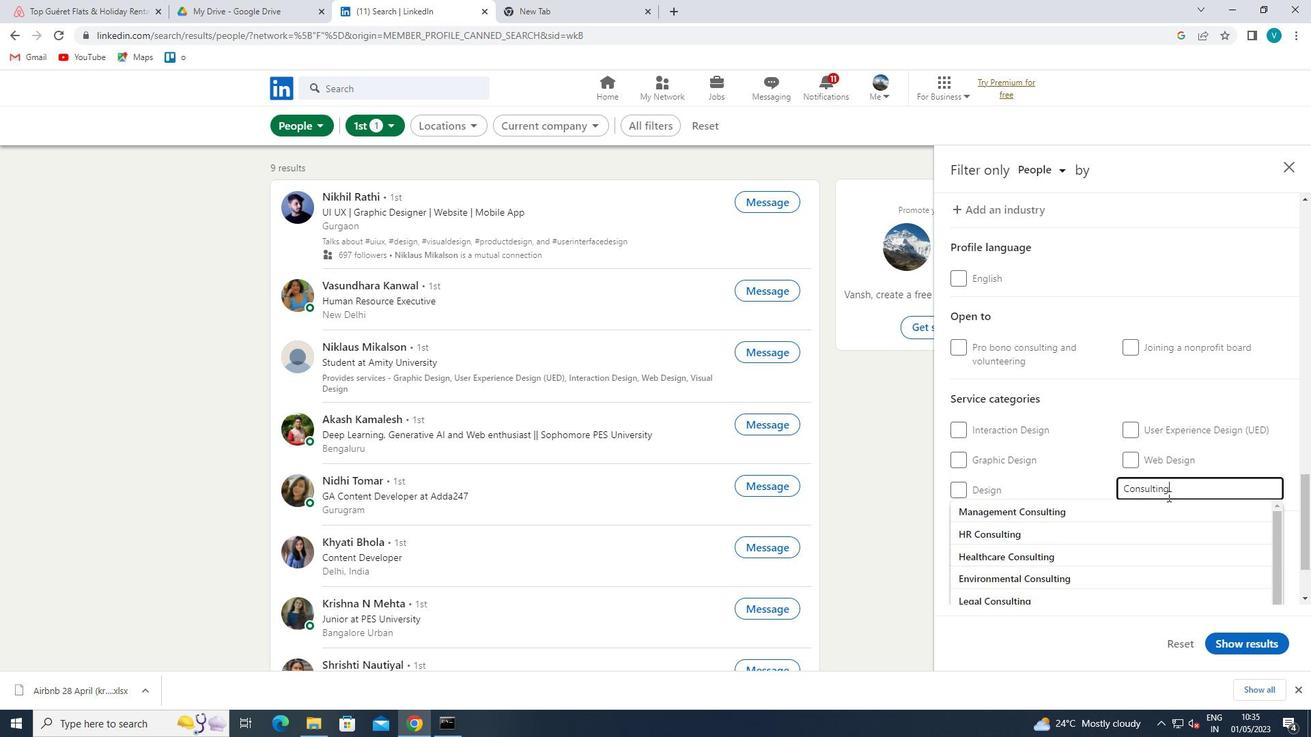 
Action: Mouse moved to (1106, 460)
Screenshot: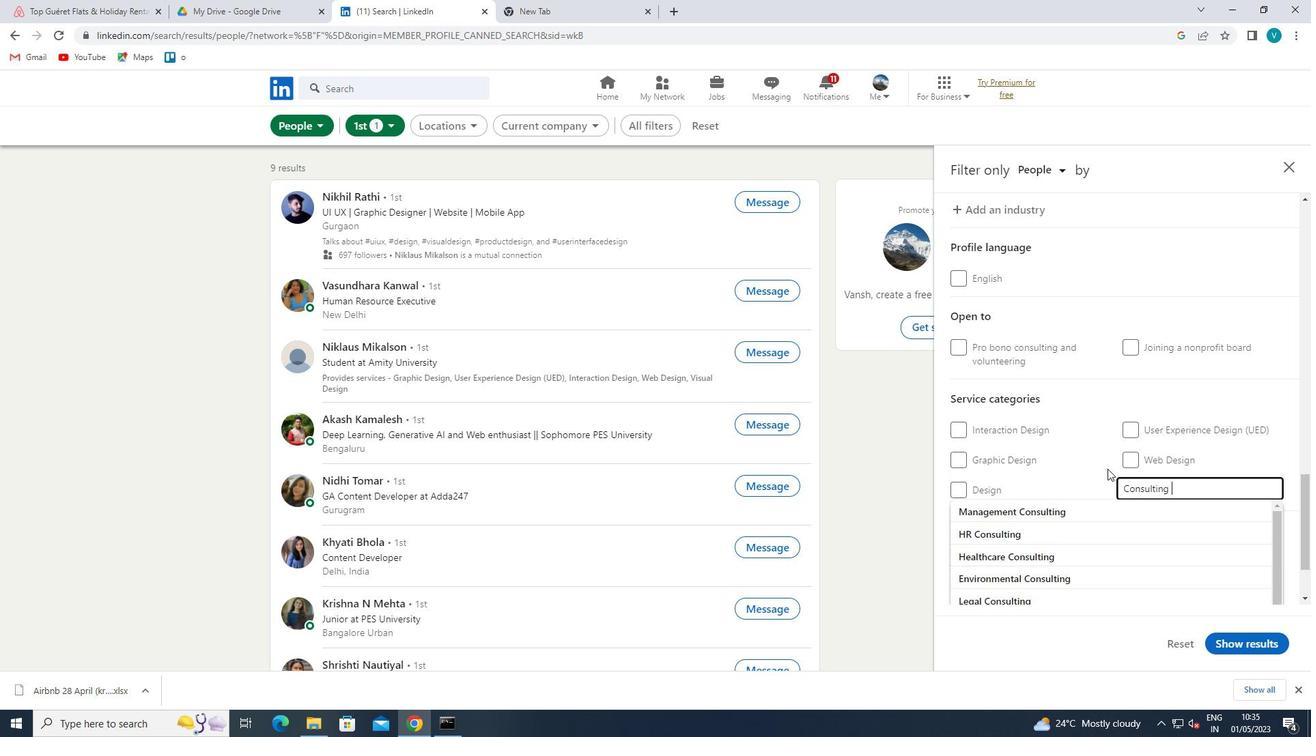 
Action: Mouse pressed left at (1106, 460)
Screenshot: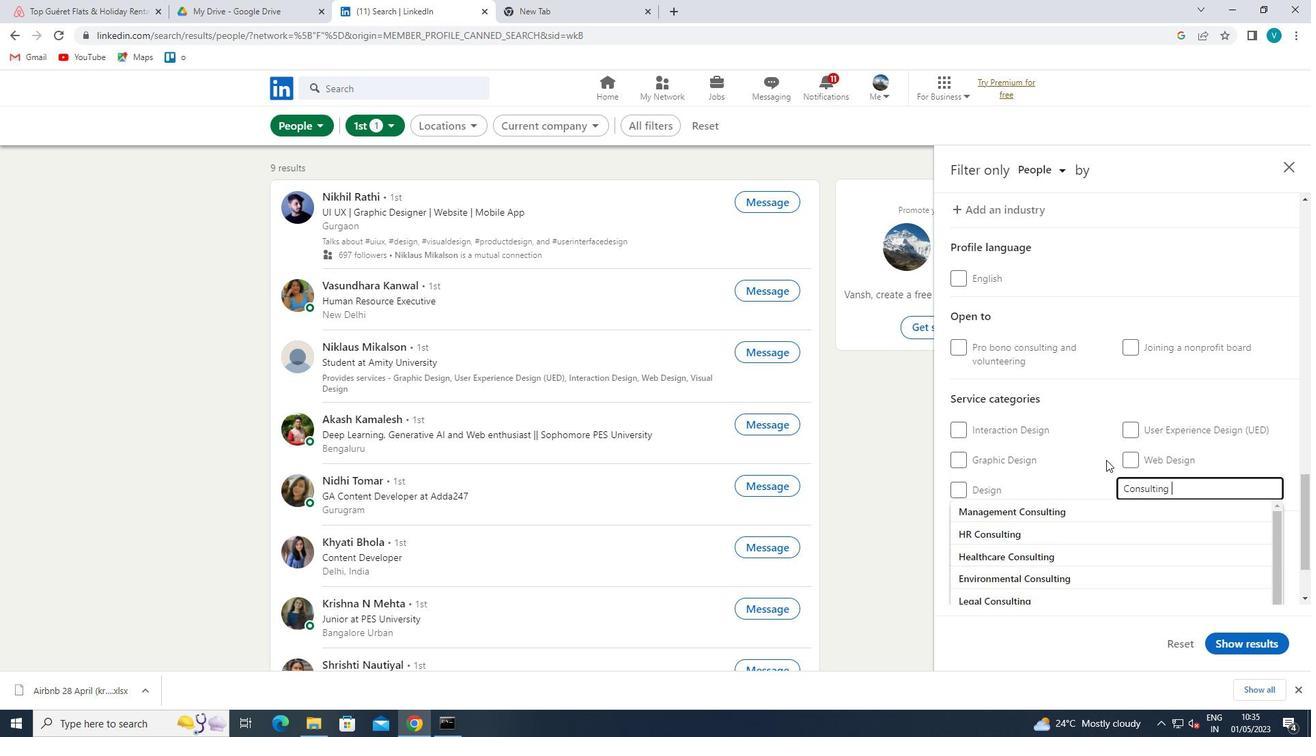 
Action: Mouse moved to (1106, 459)
Screenshot: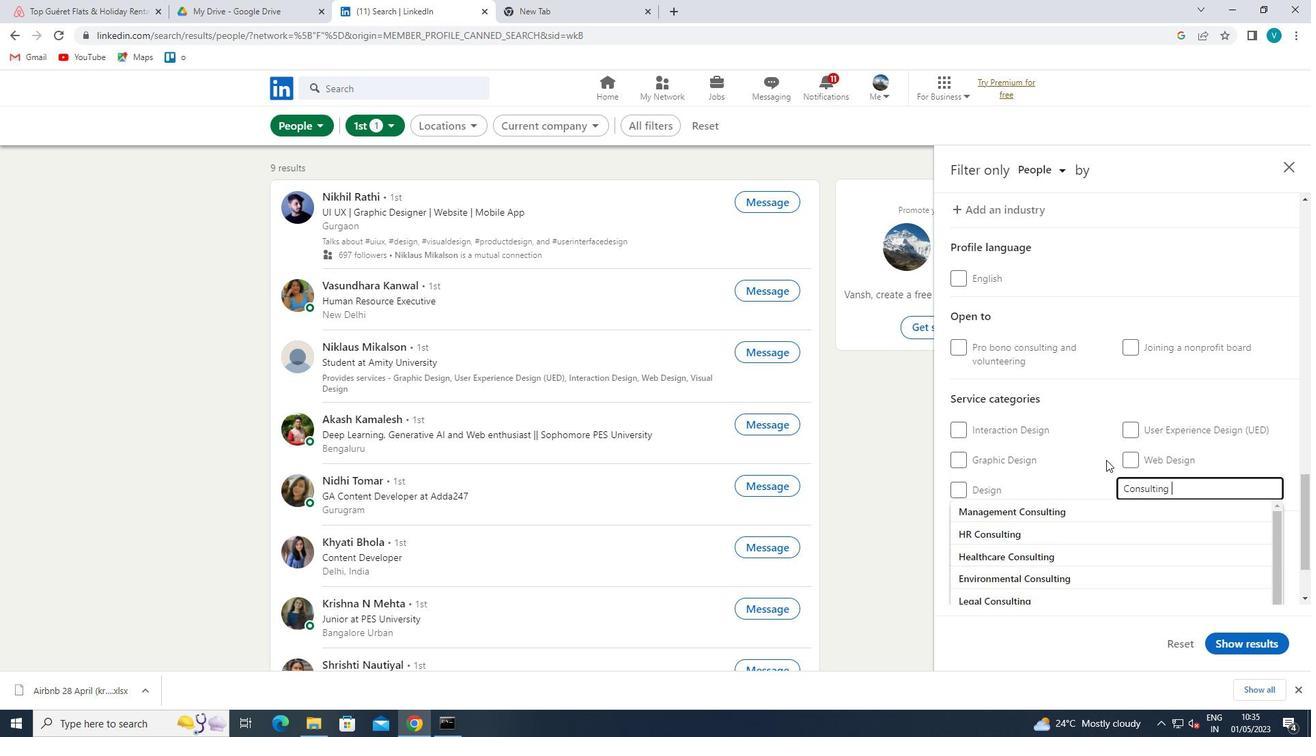 
Action: Mouse scrolled (1106, 459) with delta (0, 0)
Screenshot: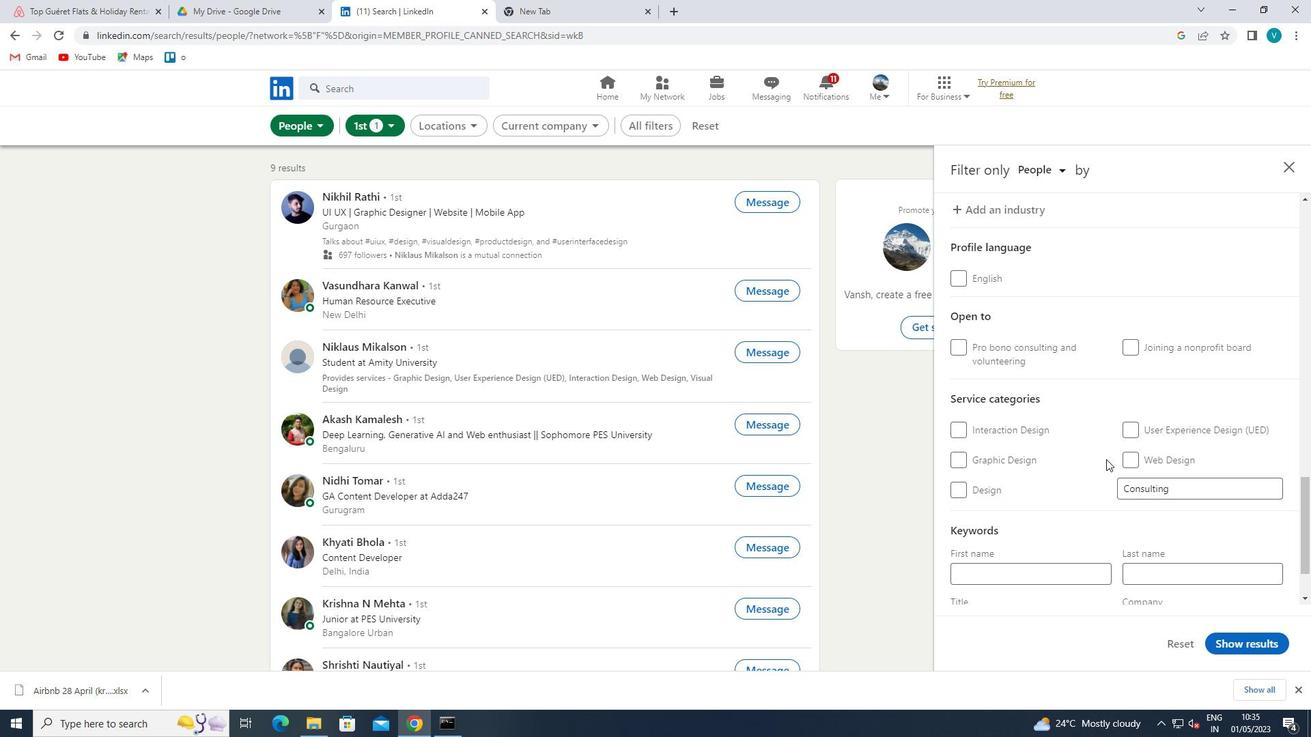 
Action: Mouse scrolled (1106, 459) with delta (0, 0)
Screenshot: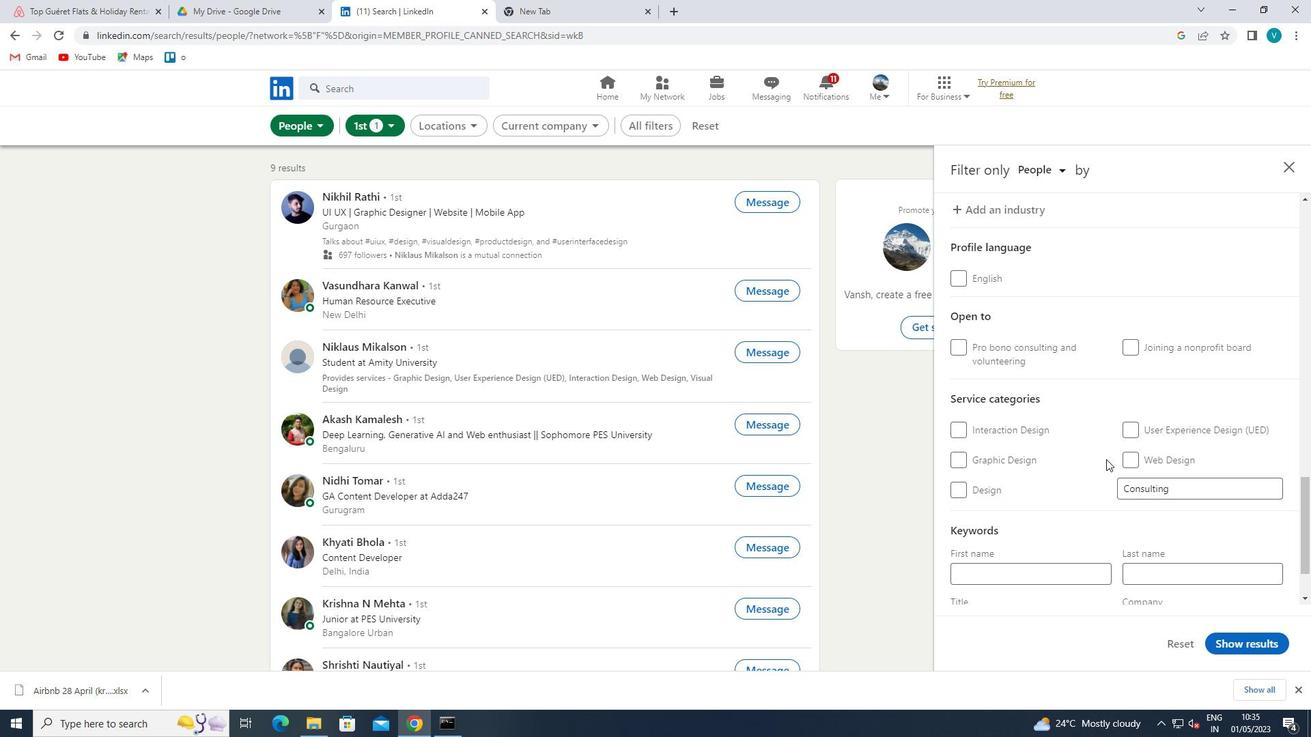 
Action: Mouse moved to (1043, 551)
Screenshot: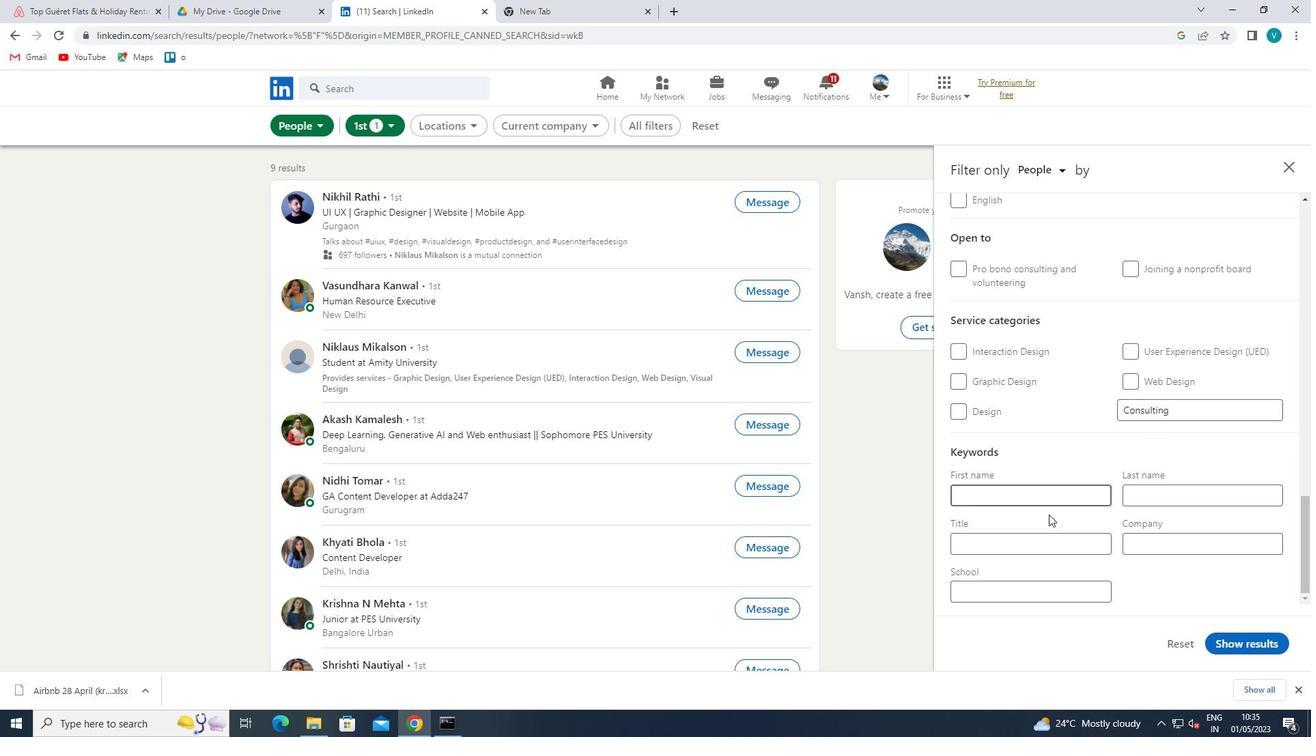 
Action: Mouse pressed left at (1043, 551)
Screenshot: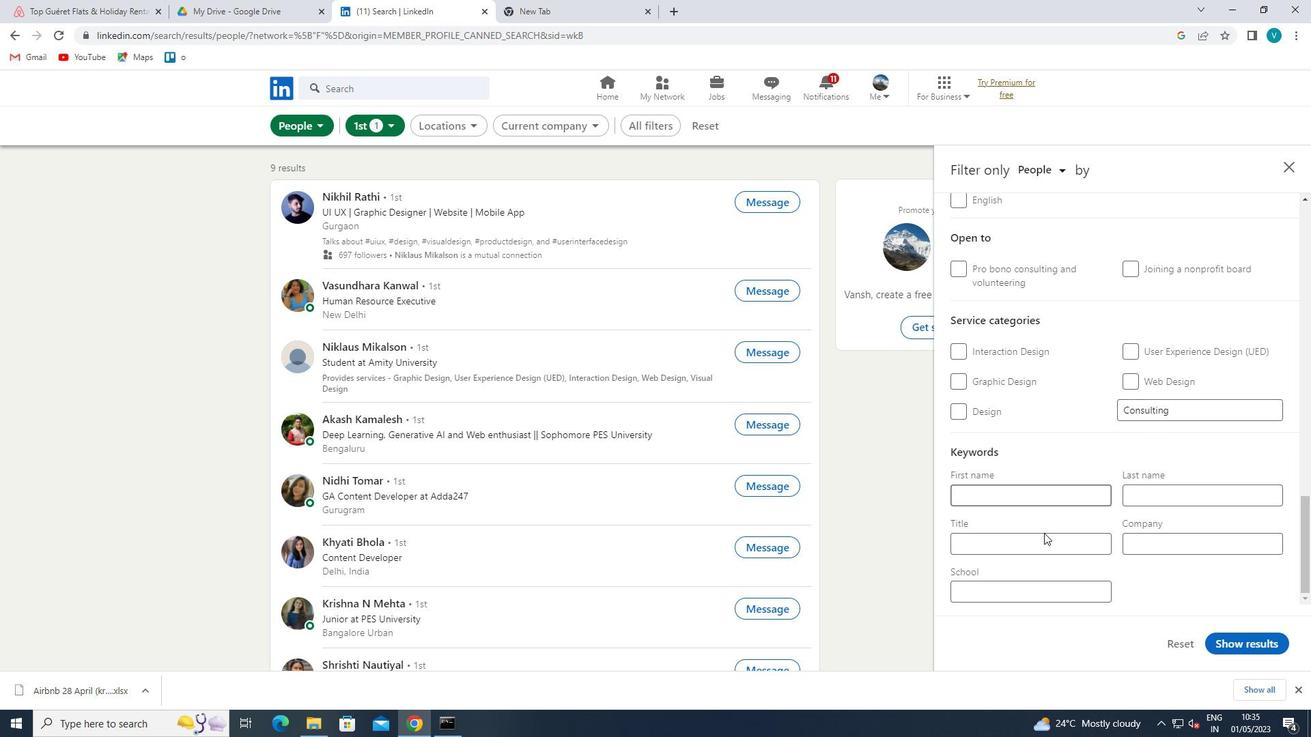 
Action: Key pressed <Key.shift>MARKETING<Key.space><Key.shift>RESEARCH<Key.space><Key.shift>ANALYST
Screenshot: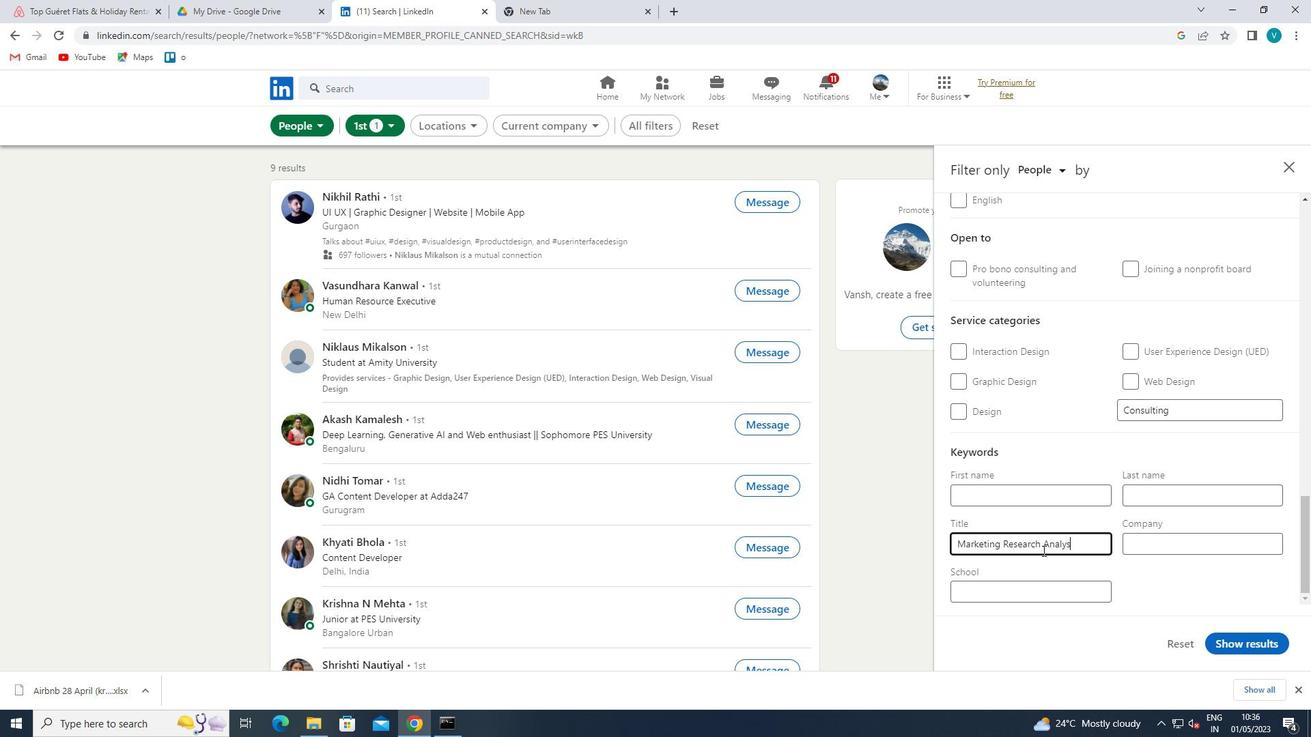 
Action: Mouse moved to (1264, 646)
Screenshot: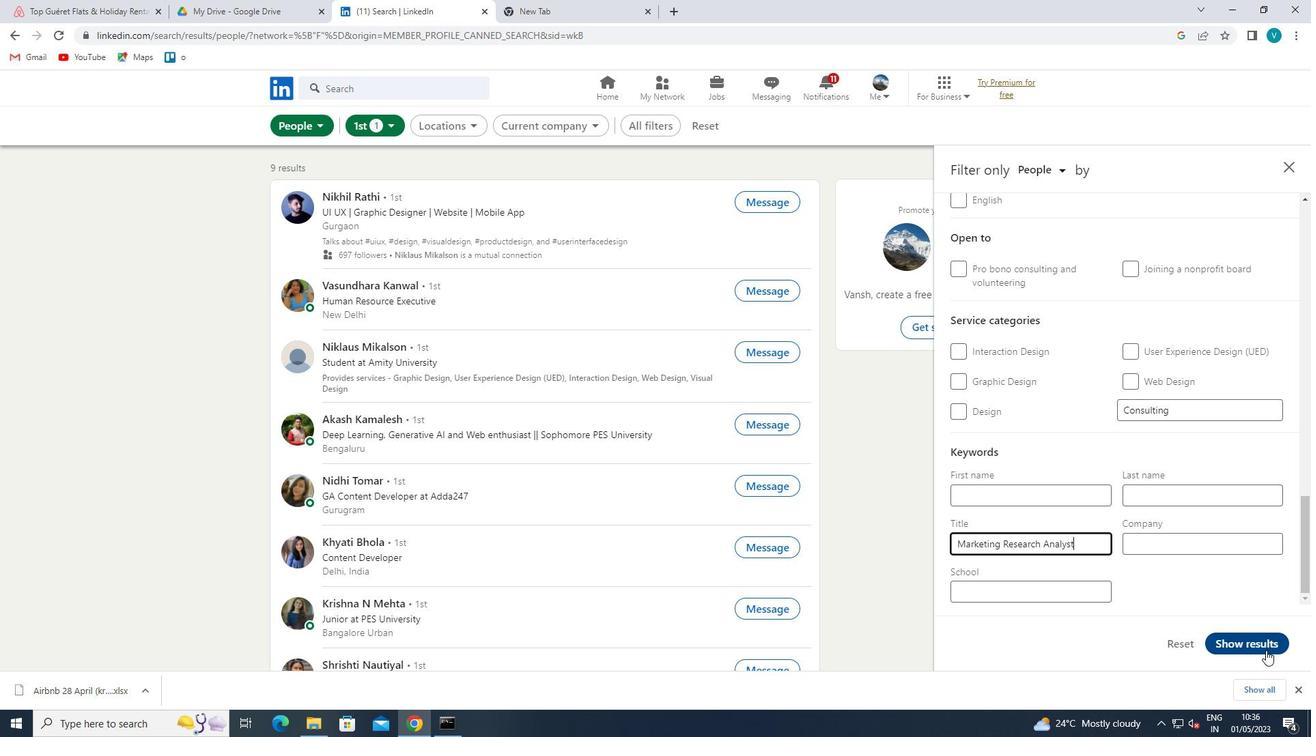 
Action: Mouse pressed left at (1264, 646)
Screenshot: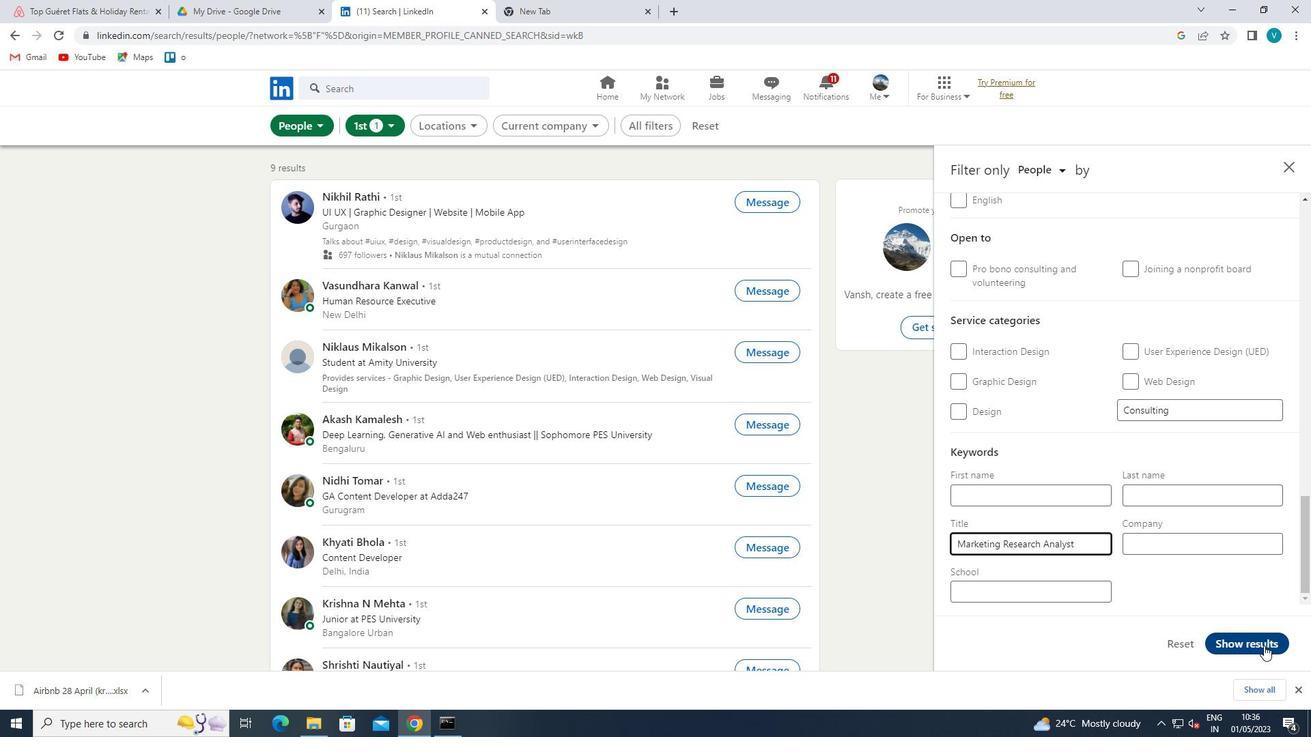 
